 Task: Design a Screen Flow that allows users to update their contact information, such as email address, phone number, and mailing address.
Action: Mouse moved to (638, 44)
Screenshot: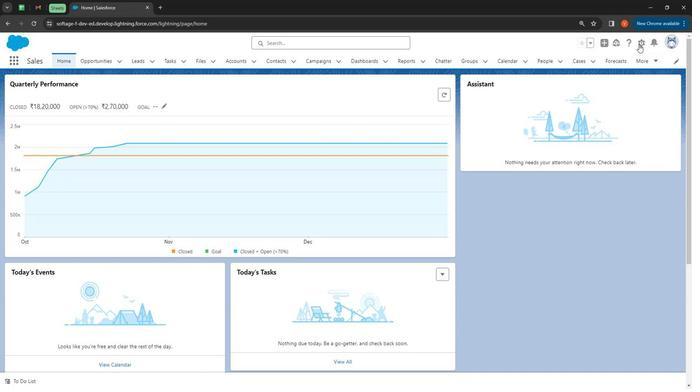 
Action: Mouse pressed left at (638, 44)
Screenshot: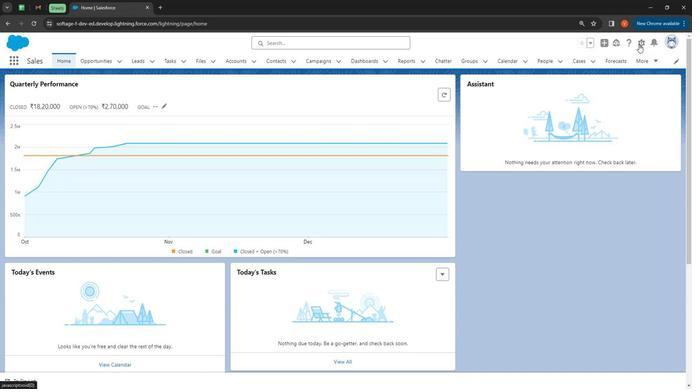 
Action: Mouse moved to (623, 60)
Screenshot: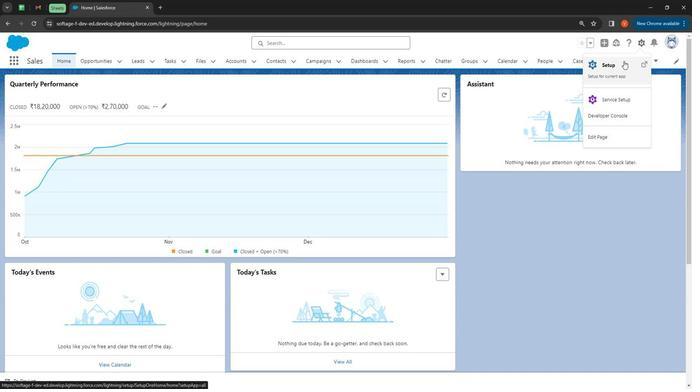 
Action: Mouse pressed left at (623, 60)
Screenshot: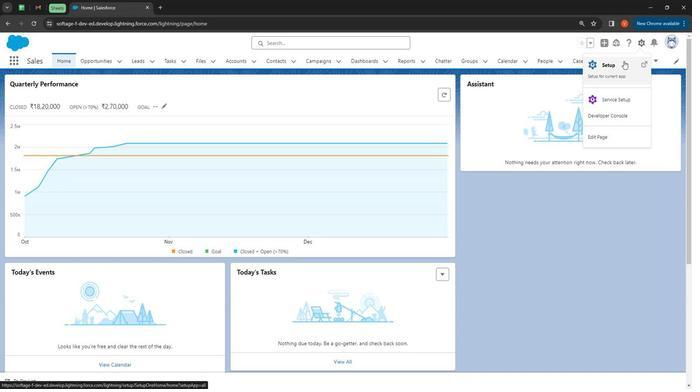 
Action: Mouse moved to (36, 83)
Screenshot: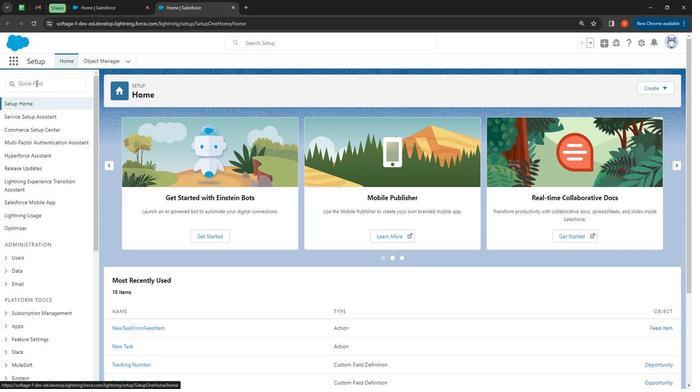 
Action: Mouse pressed left at (36, 83)
Screenshot: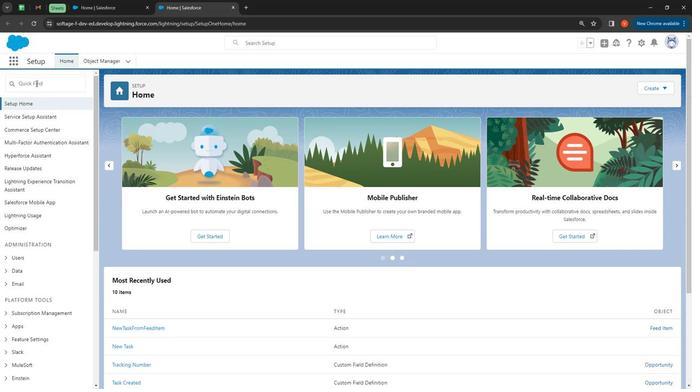 
Action: Mouse moved to (40, 89)
Screenshot: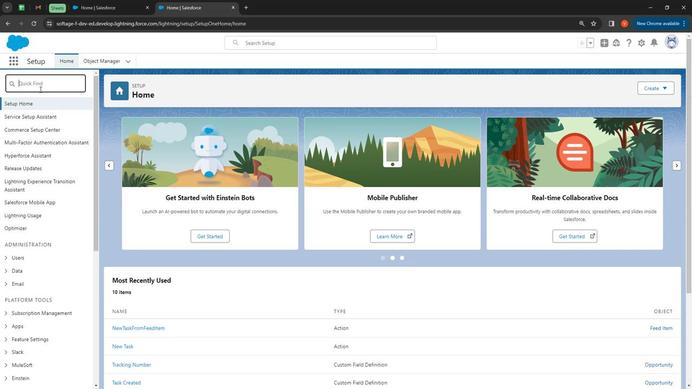 
Action: Key pressed flows
Screenshot: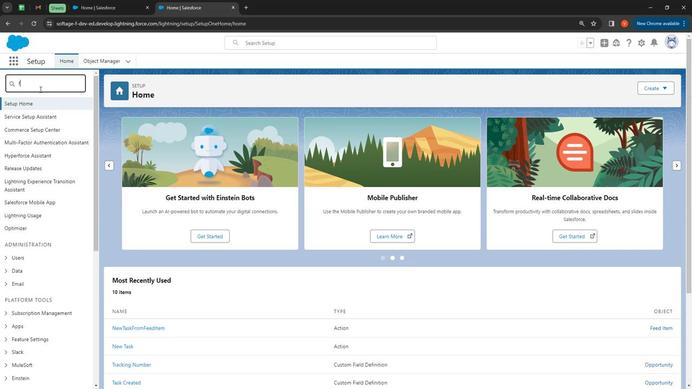 
Action: Mouse moved to (31, 115)
Screenshot: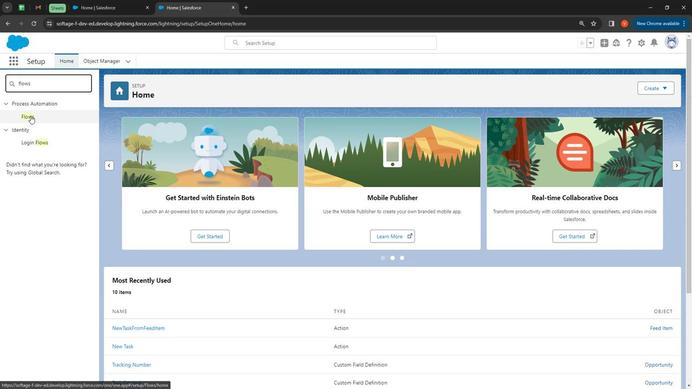
Action: Mouse pressed left at (31, 115)
Screenshot: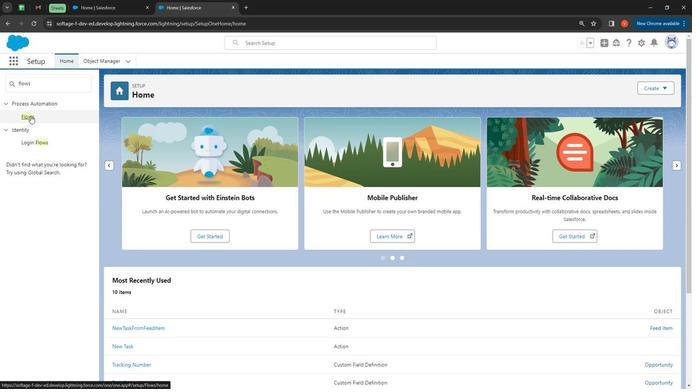 
Action: Mouse moved to (652, 87)
Screenshot: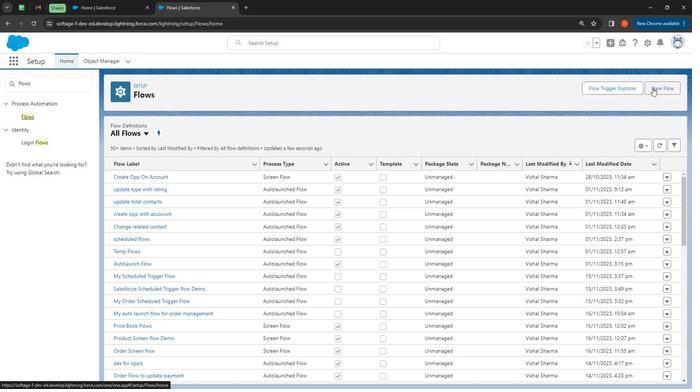 
Action: Mouse pressed left at (652, 87)
Screenshot: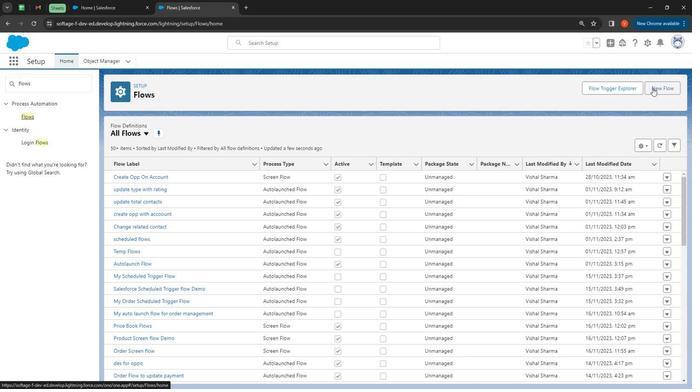 
Action: Mouse moved to (557, 294)
Screenshot: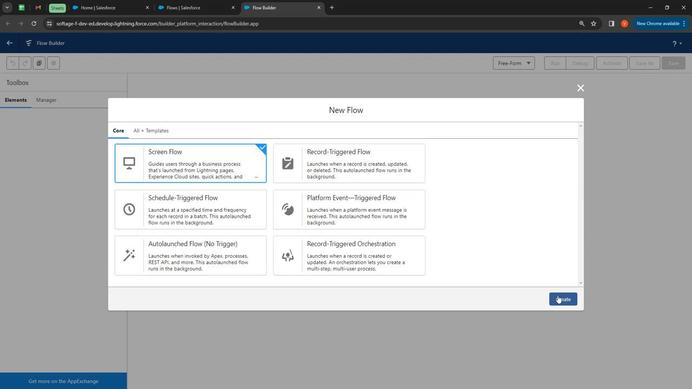 
Action: Mouse pressed left at (557, 294)
Screenshot: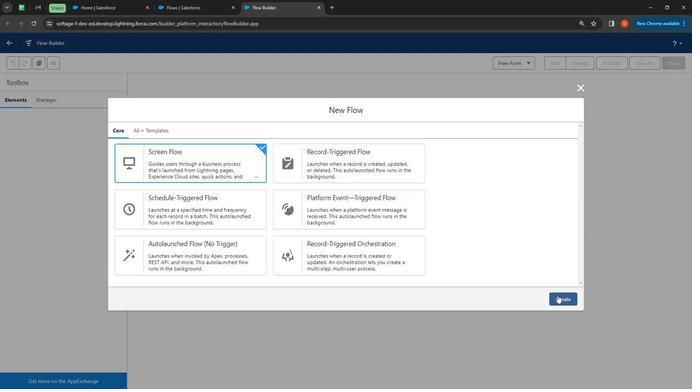 
Action: Mouse moved to (412, 257)
Screenshot: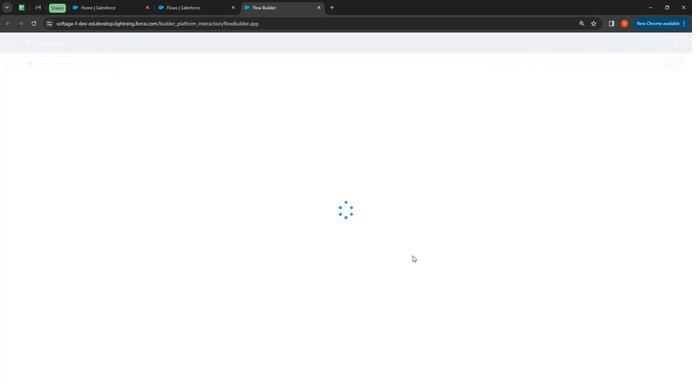 
Action: Mouse pressed left at (412, 257)
Screenshot: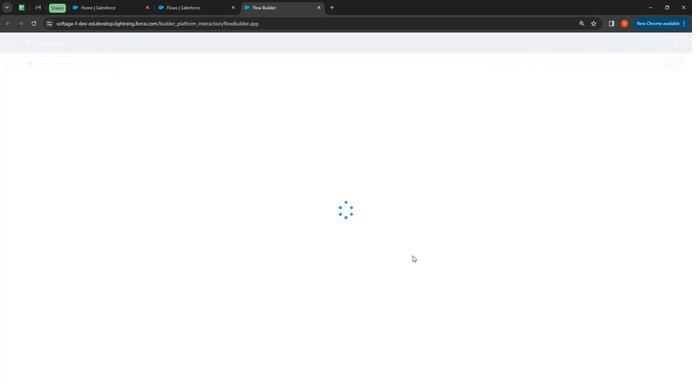 
Action: Mouse moved to (346, 141)
Screenshot: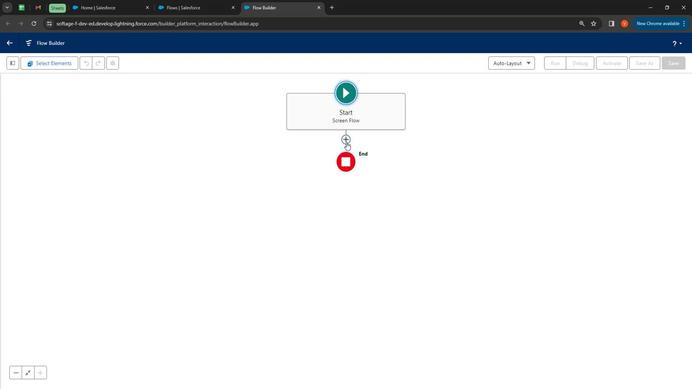 
Action: Mouse pressed left at (346, 141)
Screenshot: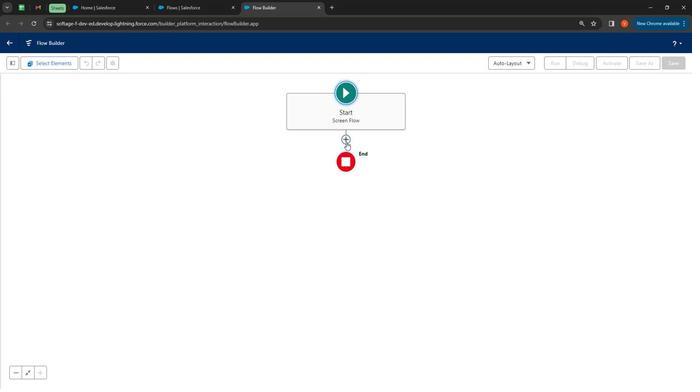 
Action: Mouse moved to (324, 179)
Screenshot: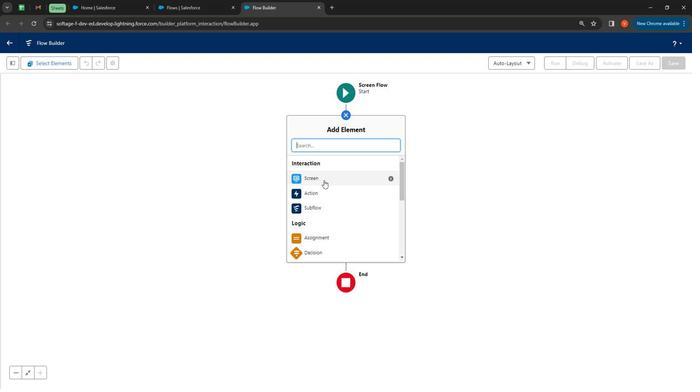 
Action: Mouse pressed left at (324, 179)
Screenshot: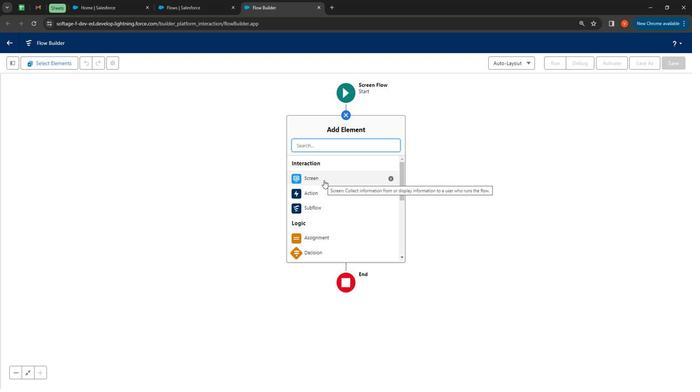 
Action: Mouse moved to (583, 138)
Screenshot: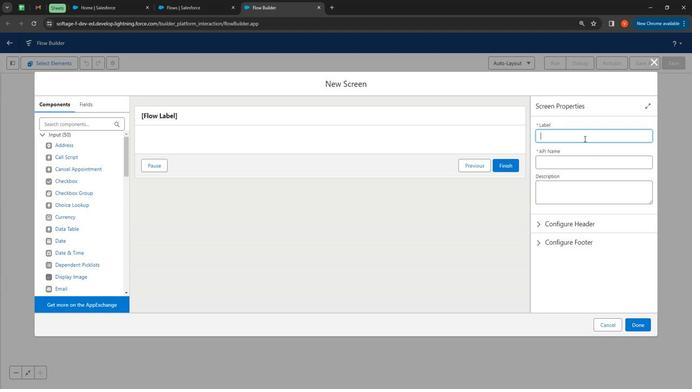 
Action: Mouse pressed left at (583, 138)
Screenshot: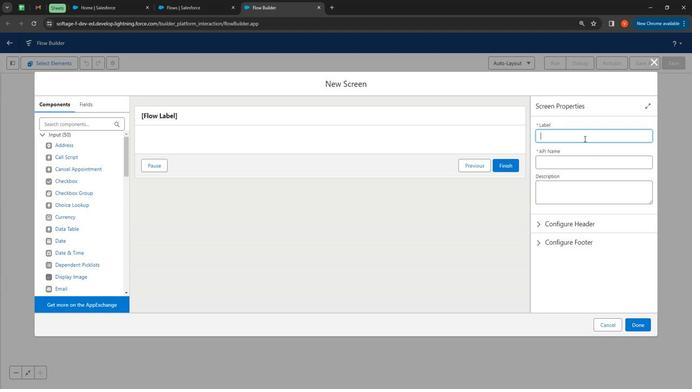 
Action: Key pressed <Key.shift>Contact<Key.space><Key.shift>SCr<Key.backspace><Key.backspace>creem<Key.backspace>n
Screenshot: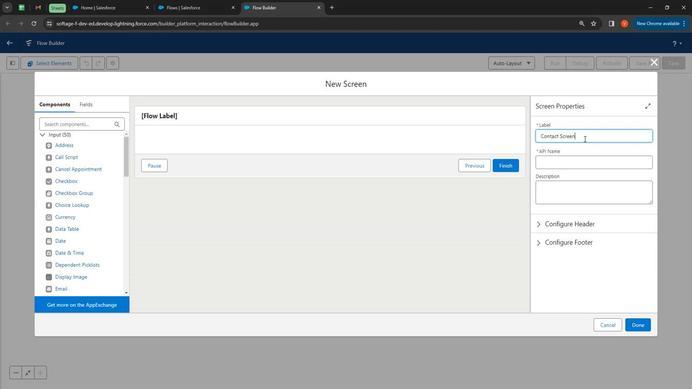 
Action: Mouse moved to (585, 160)
Screenshot: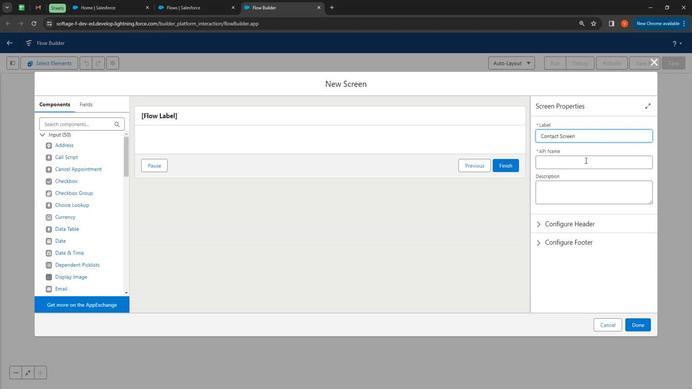 
Action: Mouse pressed left at (585, 160)
Screenshot: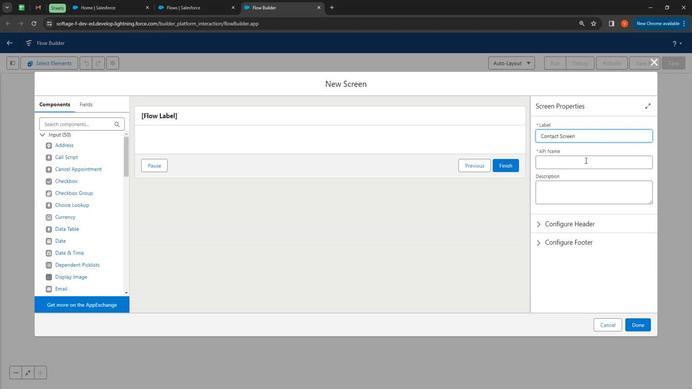 
Action: Mouse moved to (587, 185)
Screenshot: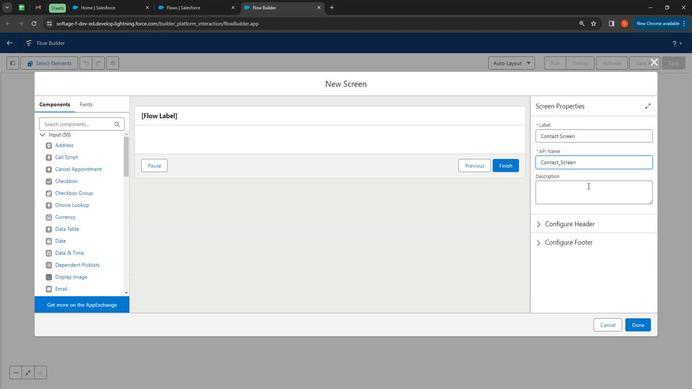 
Action: Mouse pressed left at (587, 185)
Screenshot: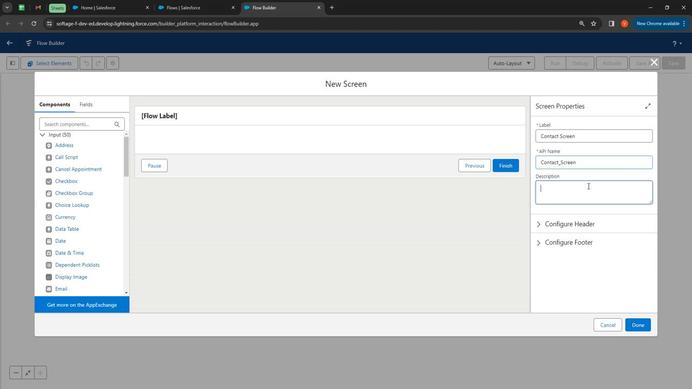 
Action: Key pressed <Key.shift><Key.shift><Key.shift><Key.shift><Key.shift><Key.shift><Key.shift><Key.shift><Key.shift><Key.shift><Key.shift><Key.shift><Key.shift>Contact<Key.space><Key.shift>Screen<Key.space>on<Key.space><Key.shift><Key.shift><Key.shift><Key.shift><Key.shift><Key.shift><Key.shift><Key.shift><Key.shift><Key.shift><Key.shift><Key.shift><Key.shift><Key.shift><Key.shift><Key.shift><Key.shift><Key.shift><Key.shift><Key.shift><Key.shift><Key.shift><Key.shift>Update<Key.space><Key.shift>Flow<Key.space><Key.shift>On<Key.space><Key.shift>Contact
Screenshot: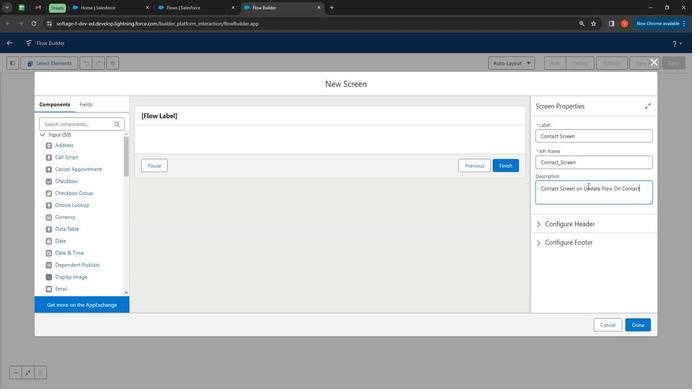 
Action: Mouse moved to (543, 167)
Screenshot: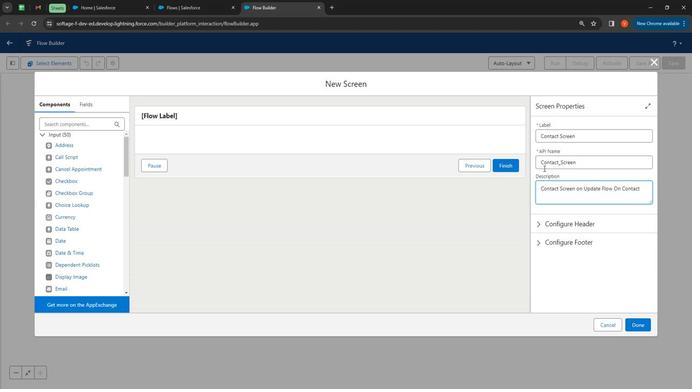 
Action: Key pressed .
Screenshot: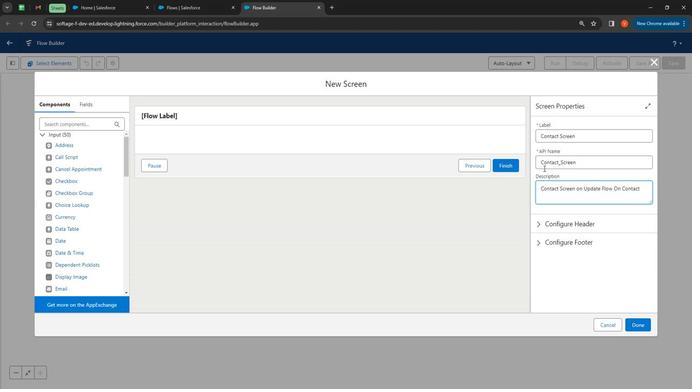 
Action: Mouse moved to (94, 121)
Screenshot: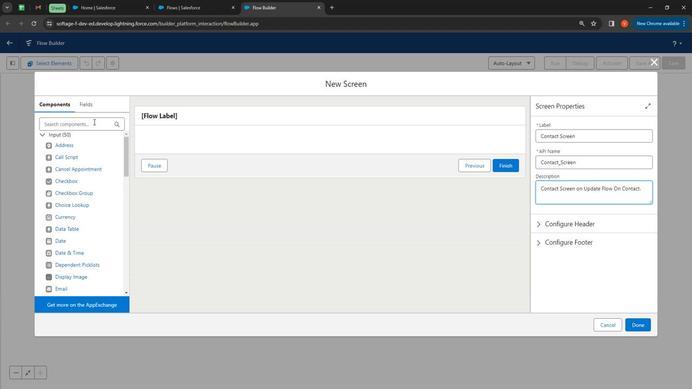 
Action: Mouse pressed left at (94, 121)
Screenshot: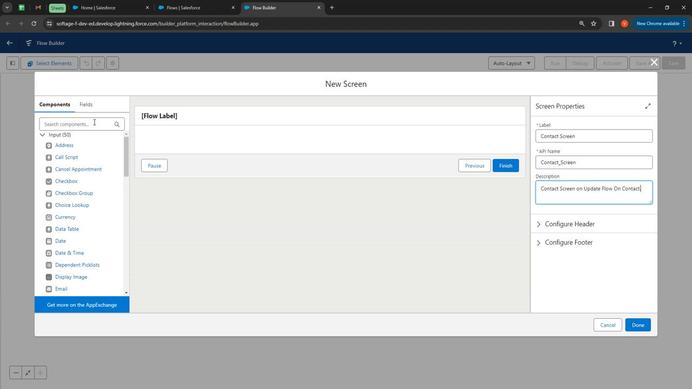 
Action: Mouse moved to (113, 101)
Screenshot: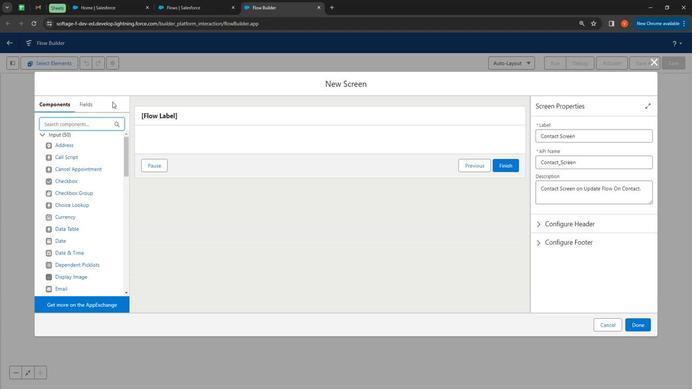 
Action: Key pressed text
Screenshot: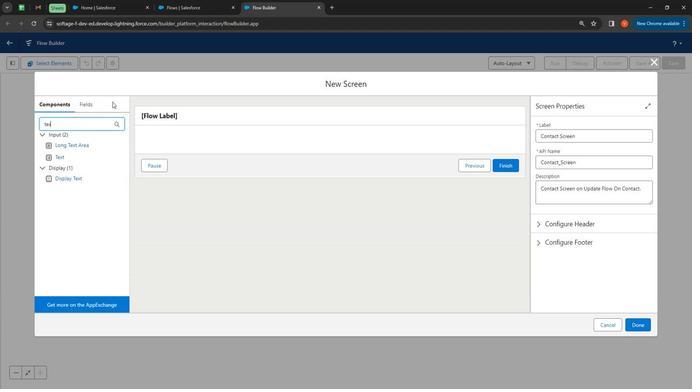
Action: Mouse moved to (59, 155)
Screenshot: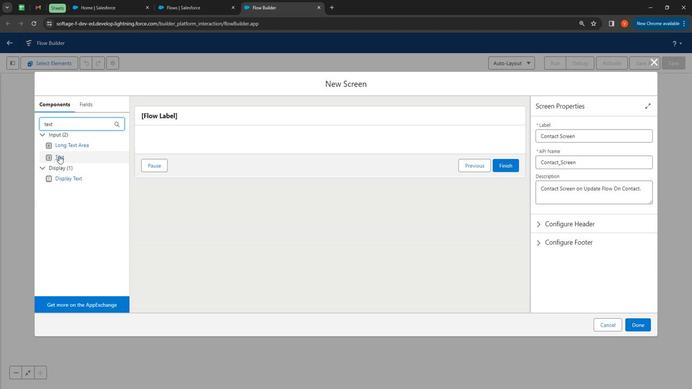 
Action: Mouse pressed left at (59, 155)
Screenshot: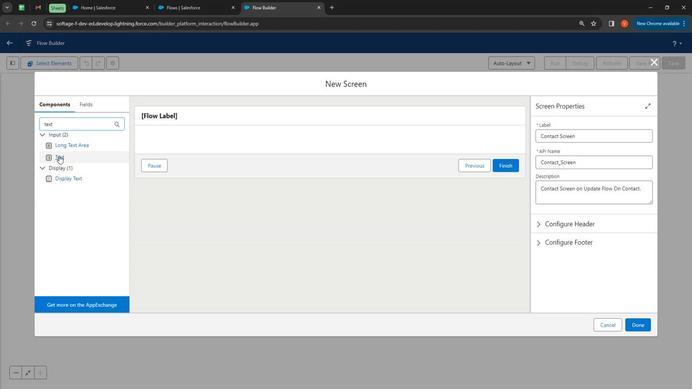 
Action: Mouse moved to (552, 135)
Screenshot: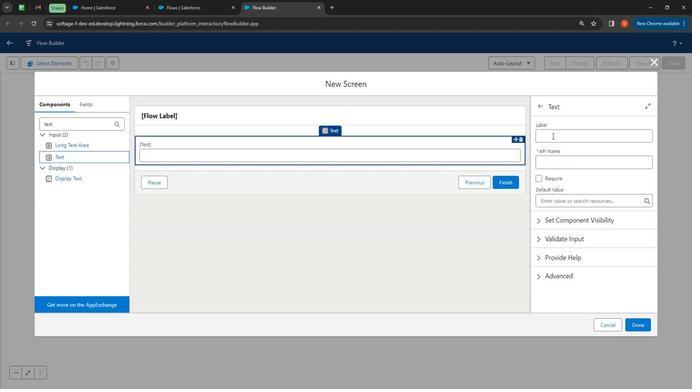 
Action: Mouse pressed left at (552, 135)
Screenshot: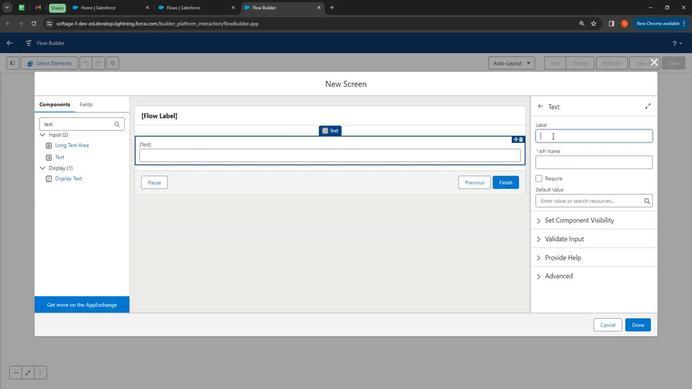 
Action: Mouse moved to (428, 130)
Screenshot: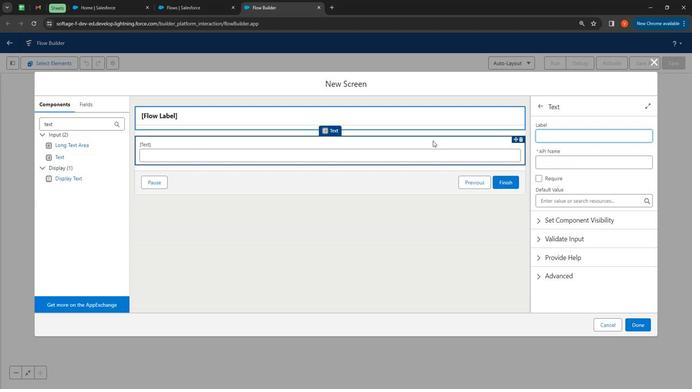 
Action: Key pressed <Key.shift>
Screenshot: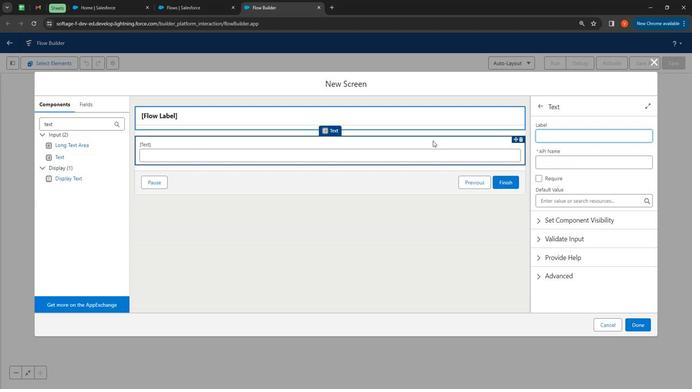 
Action: Mouse moved to (435, 154)
Screenshot: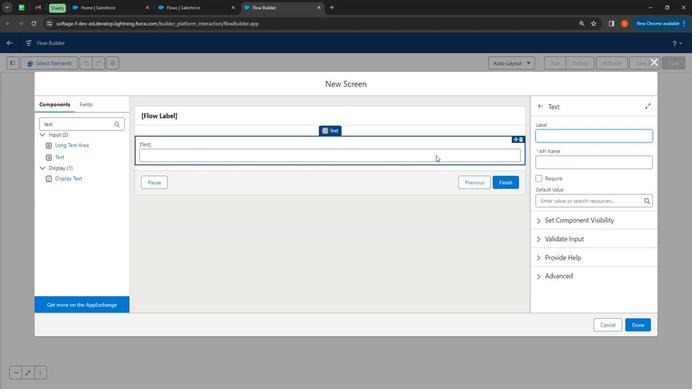 
Action: Key pressed <Key.shift><Key.shift><Key.shift><Key.shift><Key.shift><Key.shift><Key.shift><Key.shift><Key.shift><Key.shift><Key.shift><Key.shift><Key.shift><Key.shift><Key.shift><Key.shift><Key.shift><Key.shift>First<Key.space>n<Key.shift><Key.backspace><Key.shift>Name
Screenshot: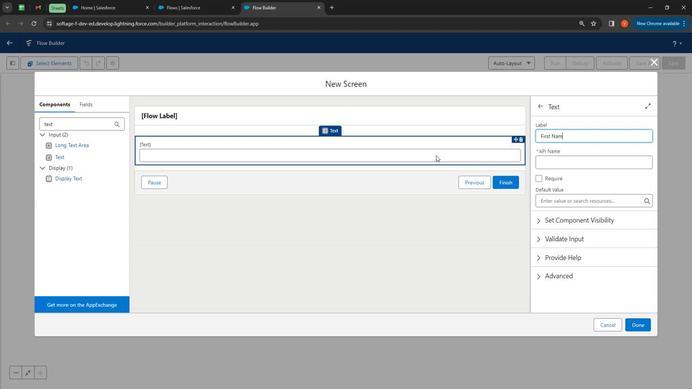 
Action: Mouse moved to (579, 161)
Screenshot: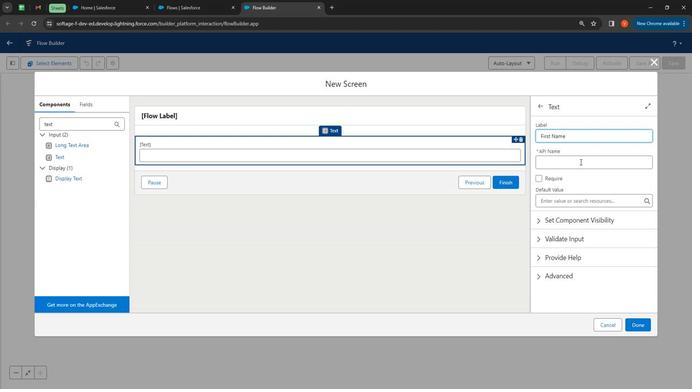 
Action: Mouse pressed left at (579, 161)
Screenshot: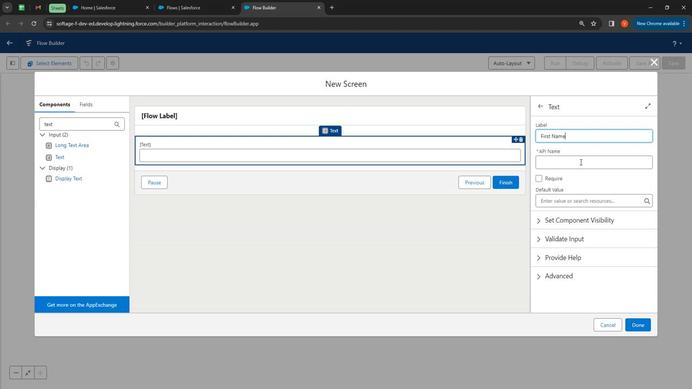 
Action: Mouse moved to (65, 157)
Screenshot: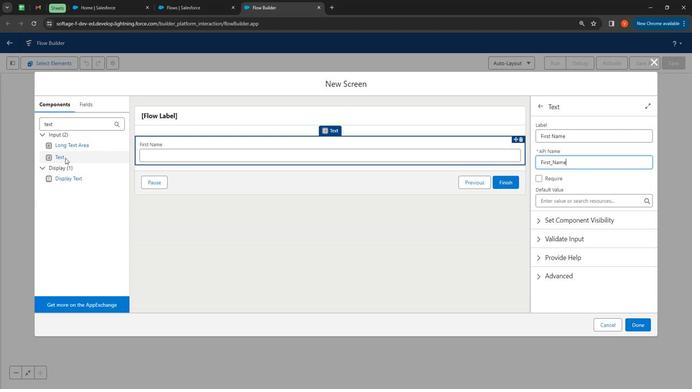 
Action: Mouse pressed left at (65, 157)
Screenshot: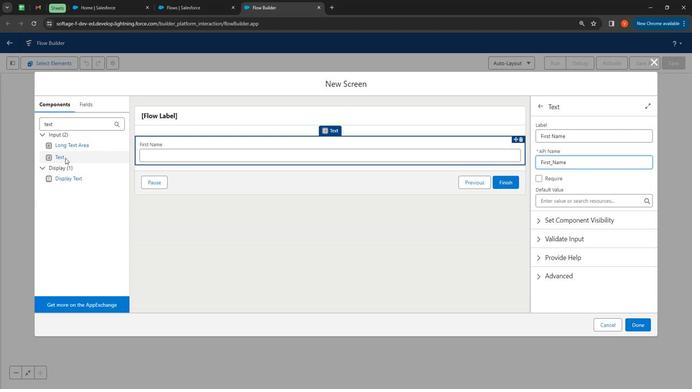 
Action: Mouse moved to (550, 139)
Screenshot: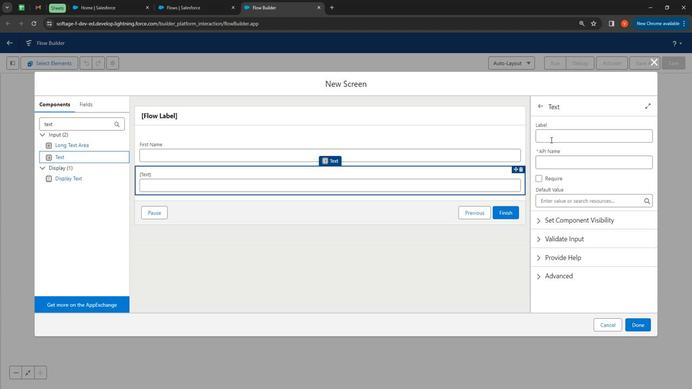 
Action: Mouse pressed left at (550, 139)
Screenshot: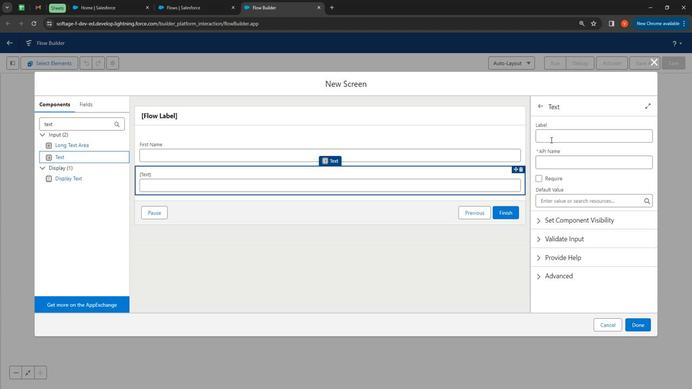 
Action: Mouse moved to (426, 165)
Screenshot: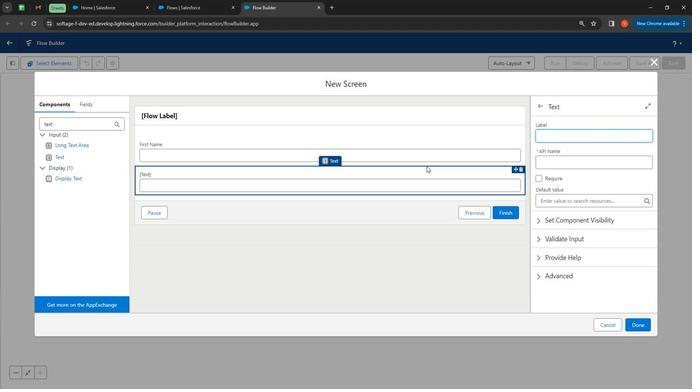 
Action: Key pressed <Key.shift><Key.shift><Key.shift><Key.shift><Key.shift><Key.shift><Key.shift><Key.shift><Key.shift><Key.shift><Key.shift><Key.shift><Key.shift><Key.shift><Key.shift><Key.shift><Key.shift><Key.shift><Key.shift><Key.shift><Key.shift><Key.shift><Key.shift><Key.shift><Key.shift><Key.shift><Key.shift>Last<Key.space><Key.shift>Name
Screenshot: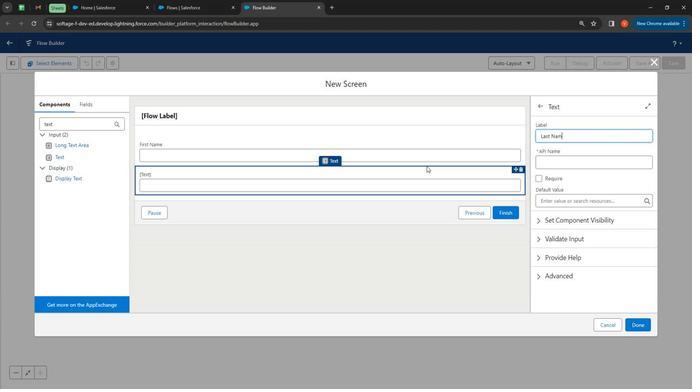 
Action: Mouse moved to (553, 176)
Screenshot: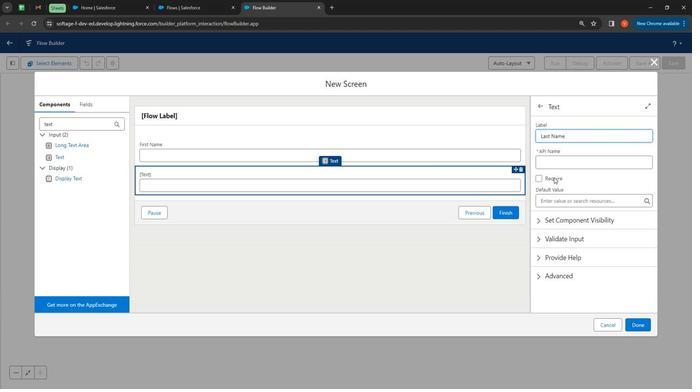
Action: Mouse pressed left at (553, 176)
Screenshot: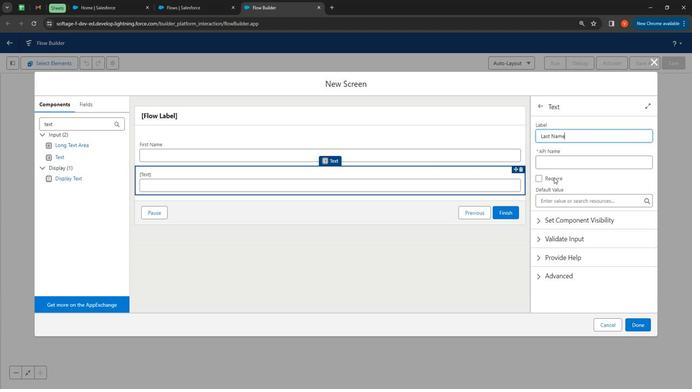 
Action: Mouse moved to (67, 123)
Screenshot: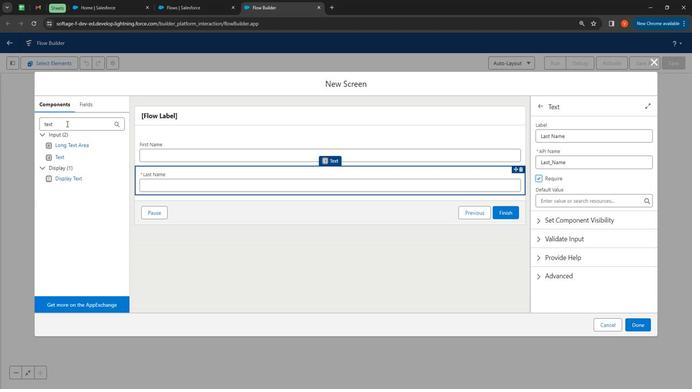 
Action: Mouse pressed left at (67, 123)
Screenshot: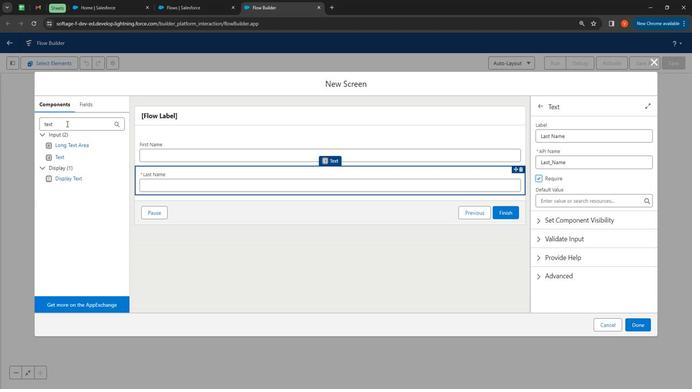 
Action: Mouse pressed left at (67, 123)
Screenshot: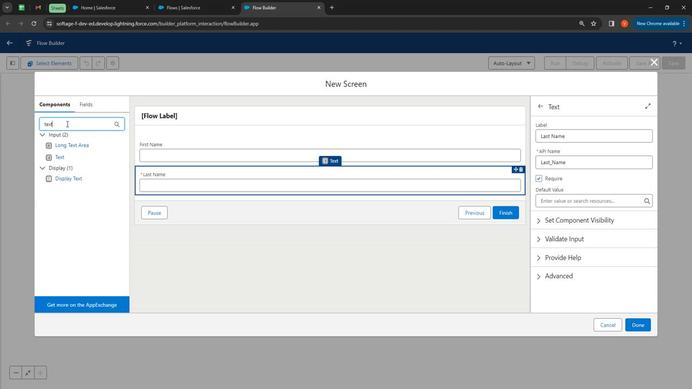 
Action: Mouse moved to (65, 120)
Screenshot: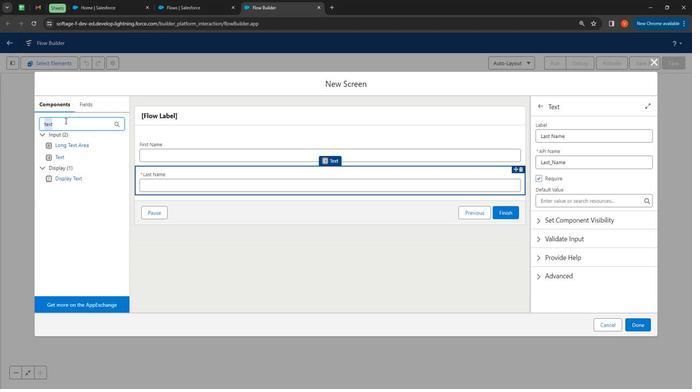 
Action: Key pressed pick
Screenshot: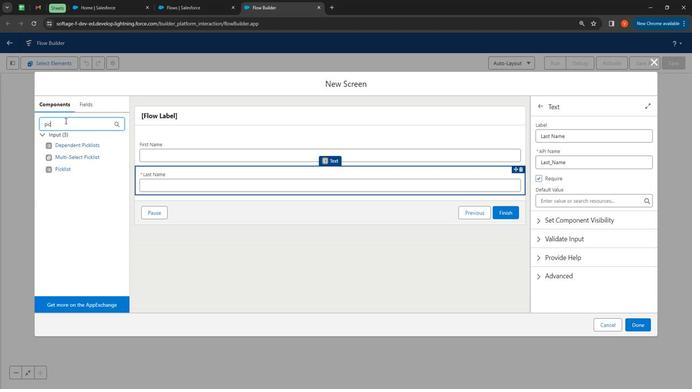 
Action: Mouse moved to (64, 164)
Screenshot: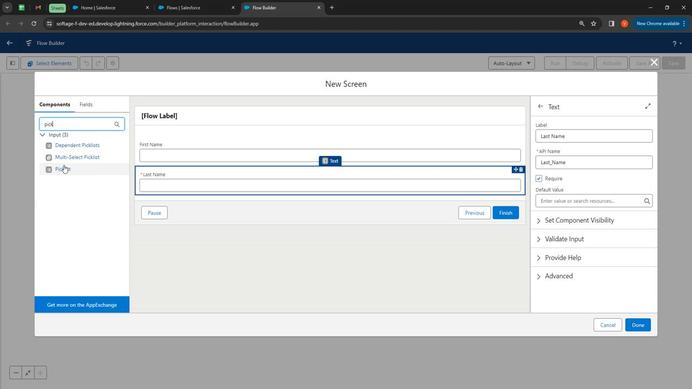 
Action: Mouse pressed left at (64, 164)
Screenshot: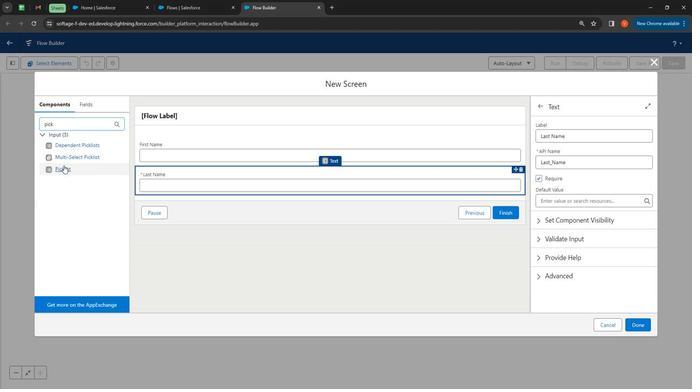 
Action: Mouse moved to (559, 139)
Screenshot: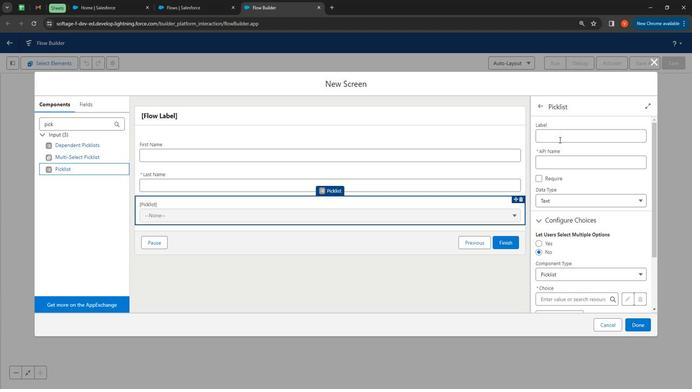 
Action: Mouse pressed left at (559, 139)
Screenshot: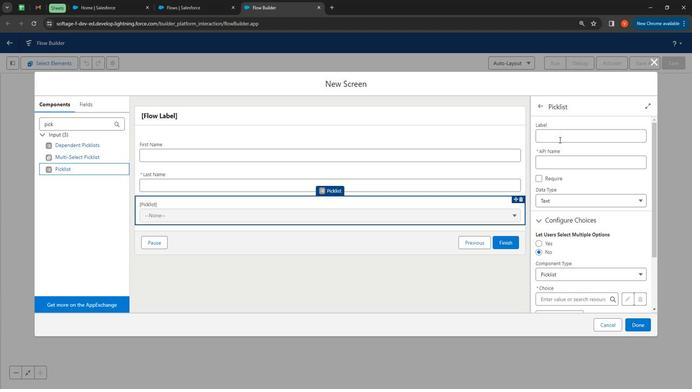 
Action: Mouse moved to (403, 156)
Screenshot: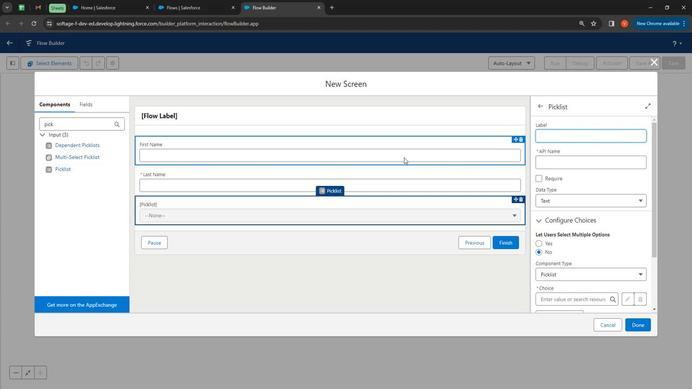 
Action: Key pressed <Key.shift><Key.shift><Key.shift><Key.shift><Key.shift><Key.shift><Key.shift><Key.shift><Key.shift><Key.shift><Key.shift><Key.shift><Key.shift><Key.shift><Key.shift>Salutatuion
Screenshot: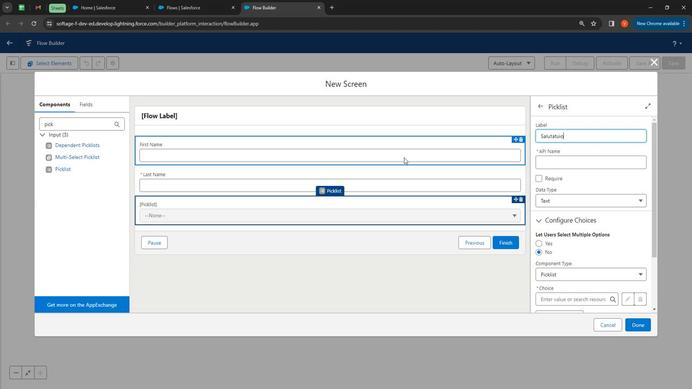 
Action: Mouse moved to (452, 44)
Screenshot: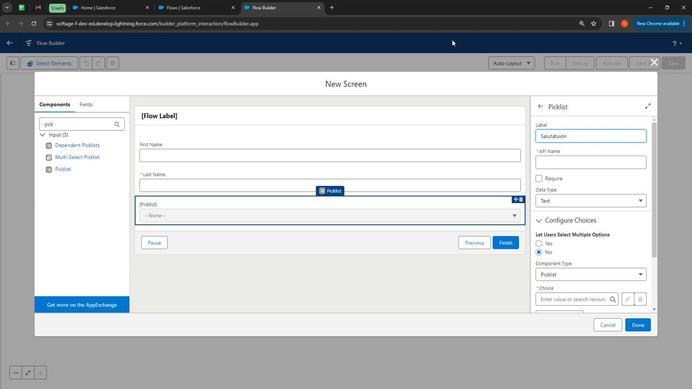 
Action: Key pressed <Key.space>
Screenshot: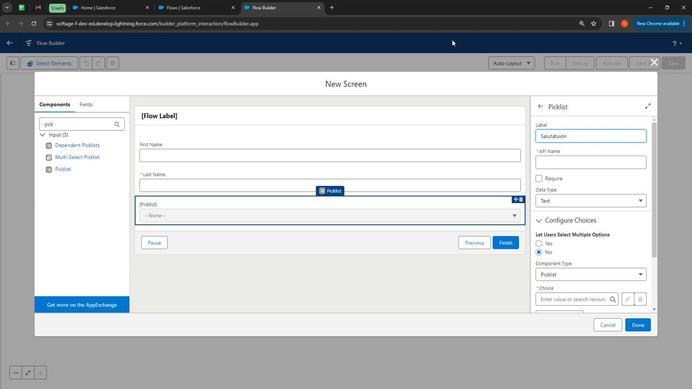 
Action: Mouse moved to (548, 132)
Screenshot: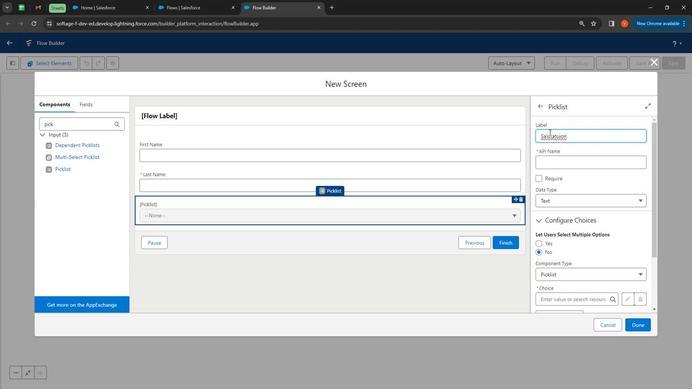 
Action: Mouse pressed right at (548, 132)
Screenshot: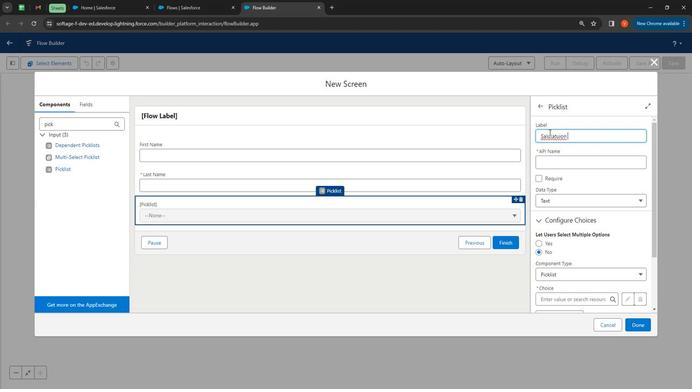 
Action: Mouse moved to (566, 140)
Screenshot: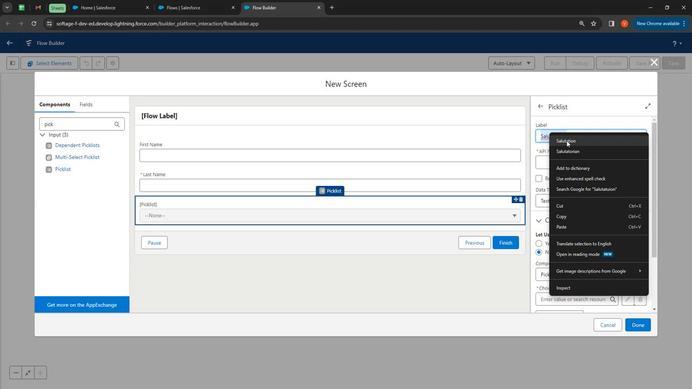 
Action: Mouse pressed left at (566, 140)
Screenshot: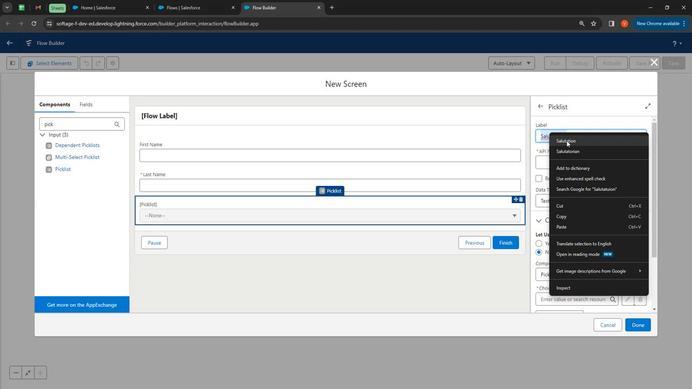 
Action: Mouse moved to (566, 161)
Screenshot: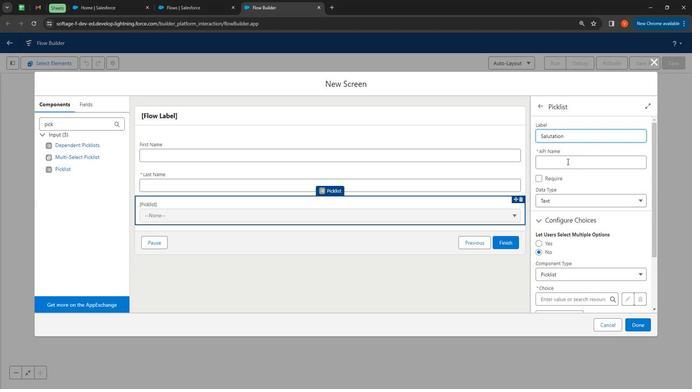 
Action: Mouse pressed left at (566, 161)
Screenshot: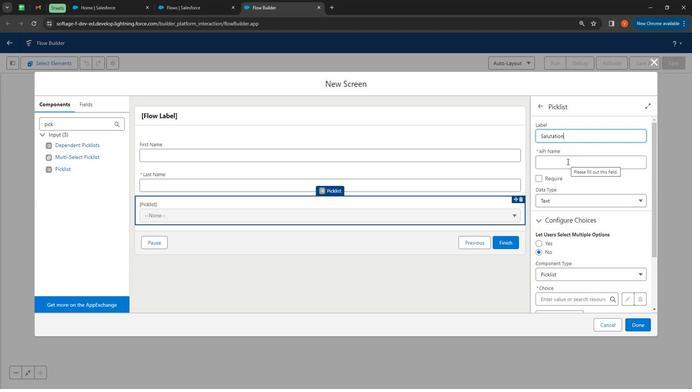 
Action: Mouse moved to (554, 278)
Screenshot: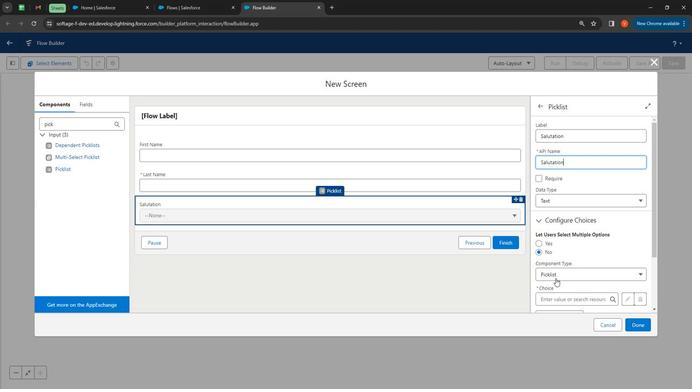 
Action: Mouse scrolled (554, 278) with delta (0, 0)
Screenshot: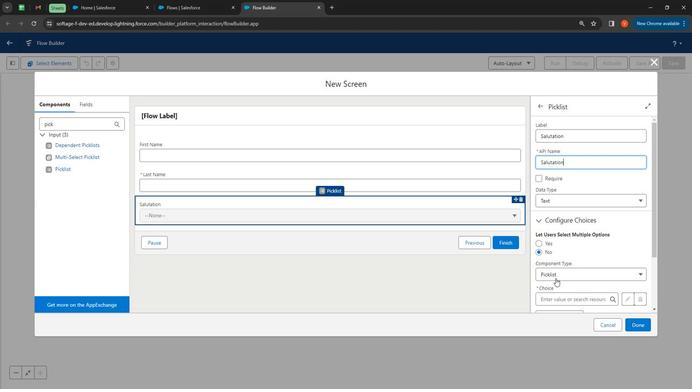 
Action: Mouse moved to (555, 277)
Screenshot: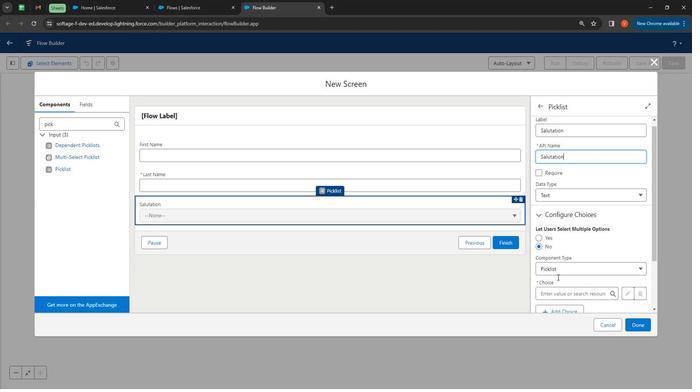 
Action: Mouse scrolled (555, 277) with delta (0, 0)
Screenshot: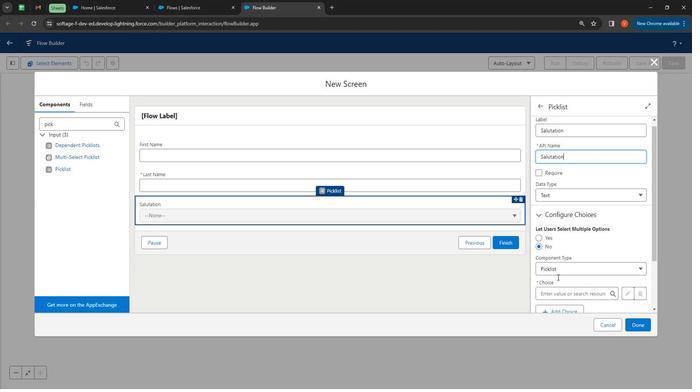 
Action: Mouse moved to (558, 275)
Screenshot: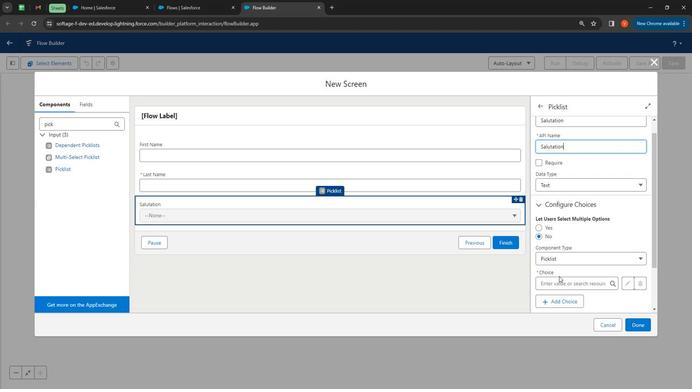 
Action: Mouse scrolled (558, 274) with delta (0, 0)
Screenshot: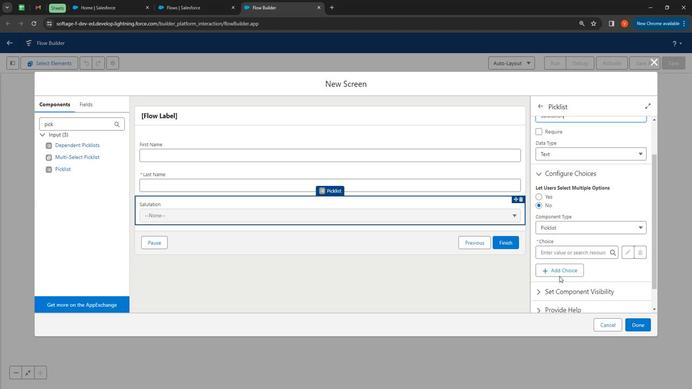 
Action: Mouse scrolled (558, 274) with delta (0, 0)
Screenshot: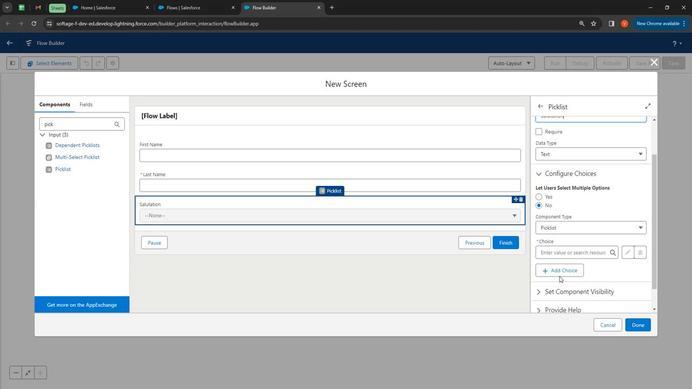 
Action: Mouse moved to (569, 225)
Screenshot: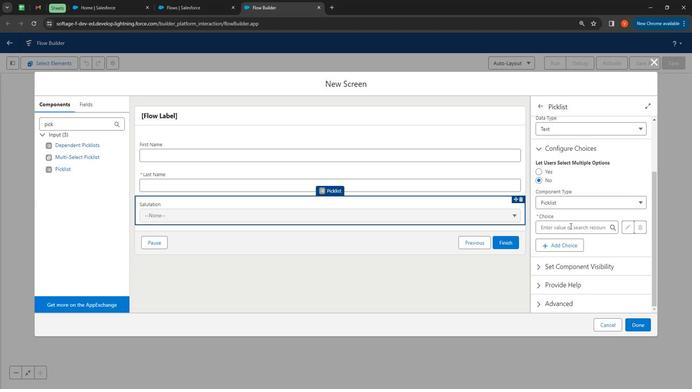 
Action: Mouse pressed left at (569, 225)
Screenshot: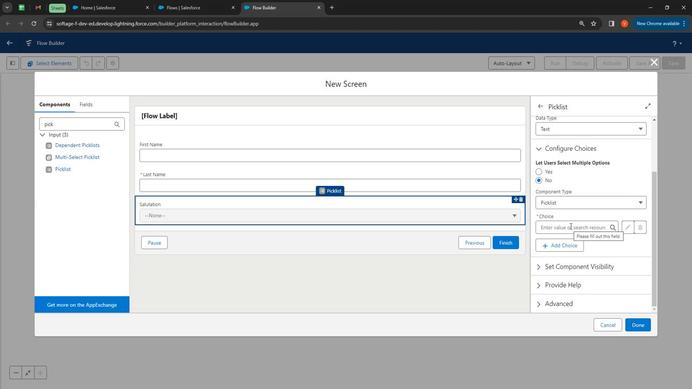 
Action: Mouse moved to (565, 239)
Screenshot: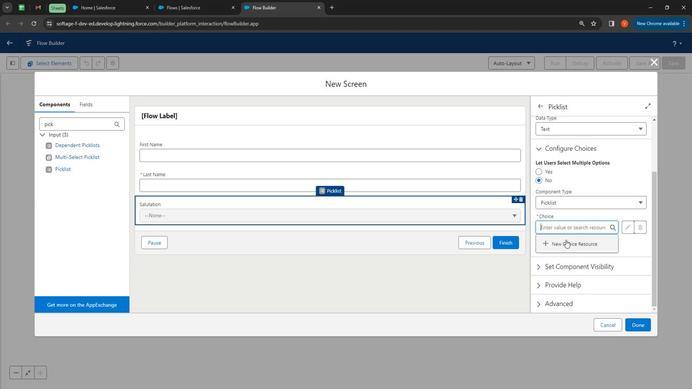 
Action: Mouse pressed left at (565, 239)
Screenshot: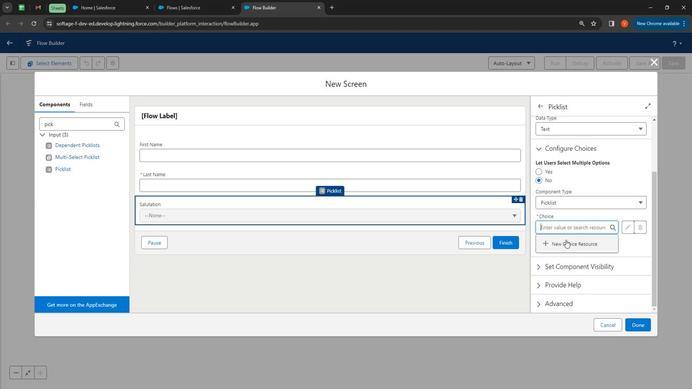 
Action: Mouse moved to (234, 176)
Screenshot: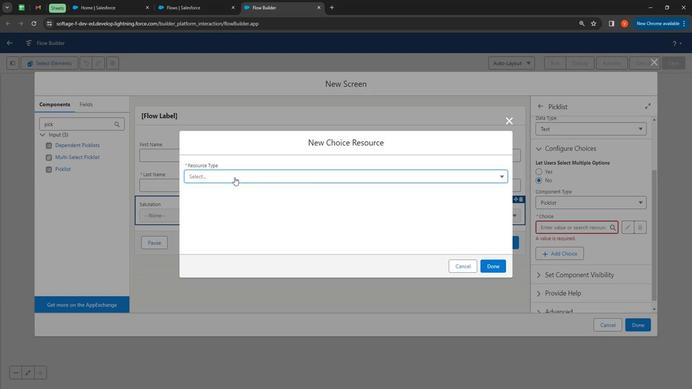 
Action: Mouse pressed left at (234, 176)
Screenshot: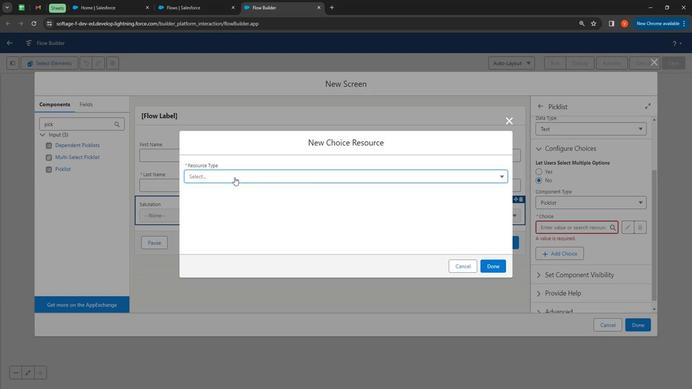 
Action: Mouse moved to (233, 195)
Screenshot: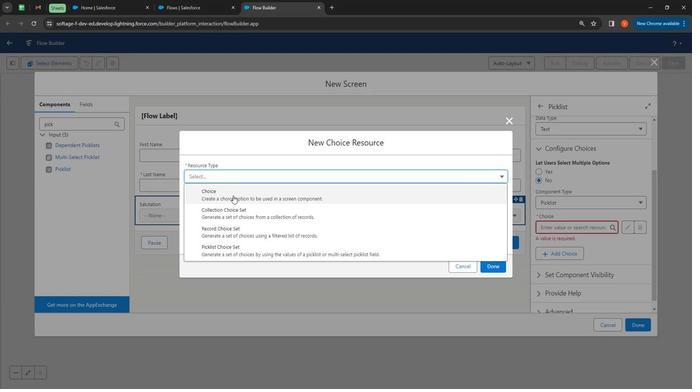 
Action: Mouse pressed left at (233, 195)
Screenshot: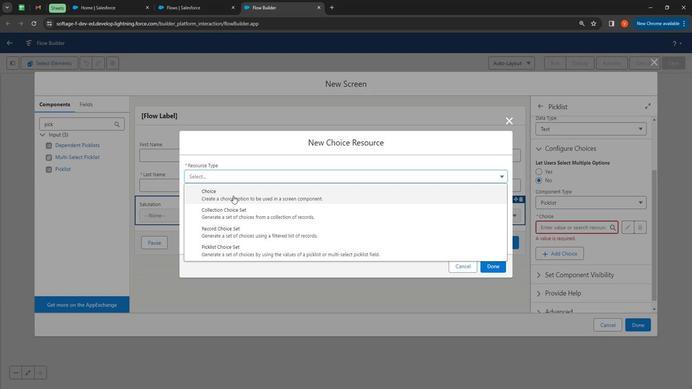 
Action: Mouse moved to (209, 7)
Screenshot: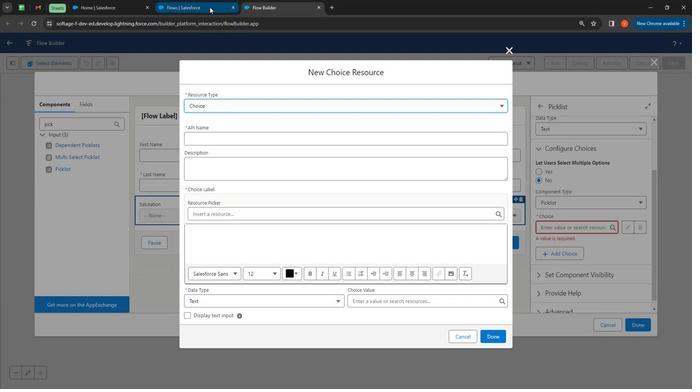 
Action: Mouse pressed left at (209, 7)
Screenshot: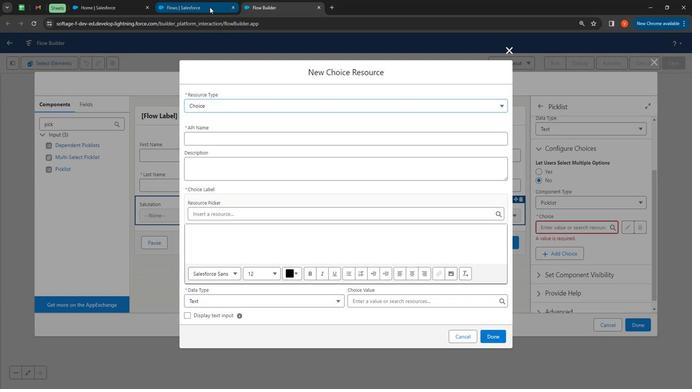 
Action: Mouse moved to (91, 64)
Screenshot: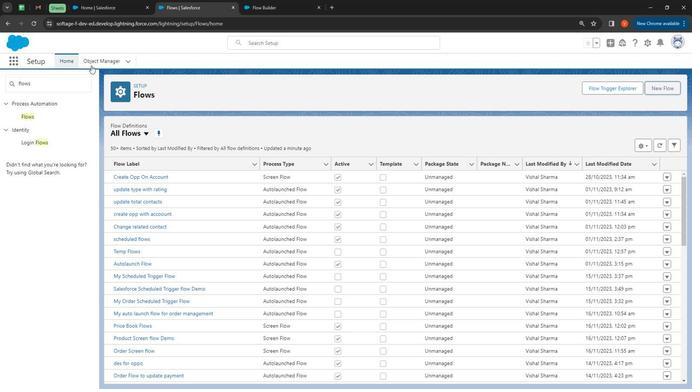 
Action: Mouse pressed left at (91, 64)
Screenshot: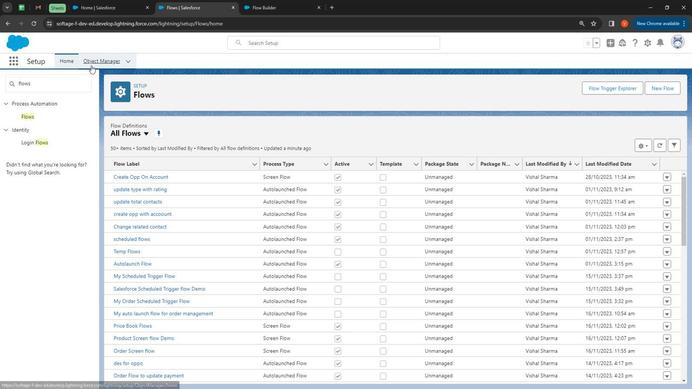 
Action: Mouse moved to (543, 88)
Screenshot: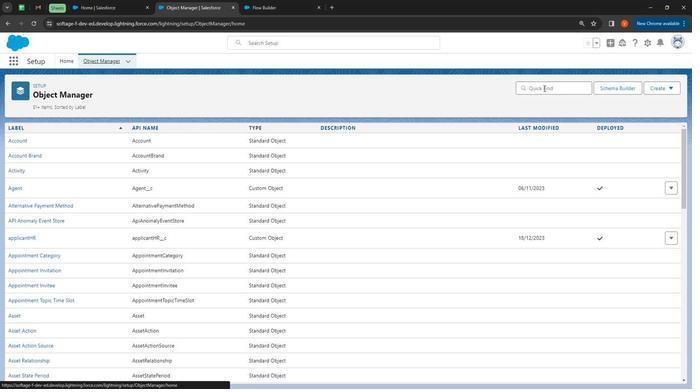 
Action: Mouse pressed left at (543, 88)
Screenshot: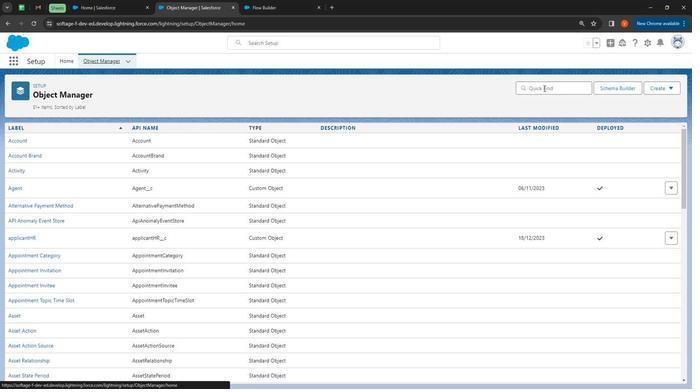 
Action: Mouse moved to (353, 83)
Screenshot: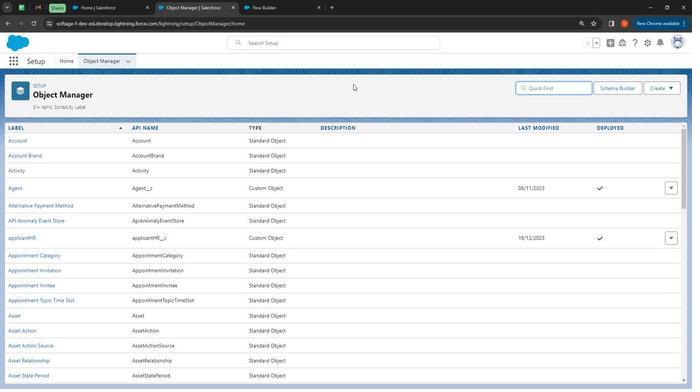
Action: Key pressed contac
Screenshot: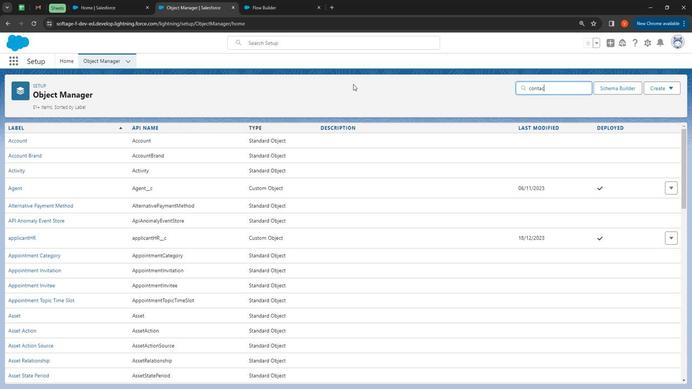 
Action: Mouse moved to (23, 140)
Screenshot: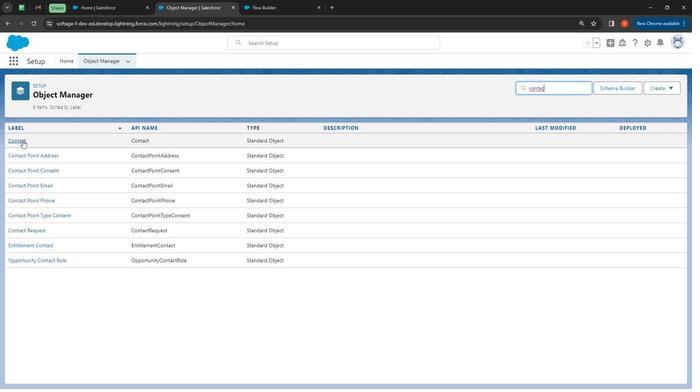 
Action: Mouse pressed left at (23, 140)
Screenshot: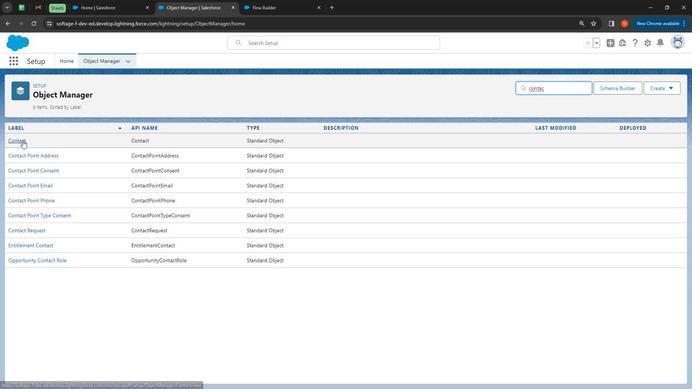 
Action: Mouse moved to (42, 145)
Screenshot: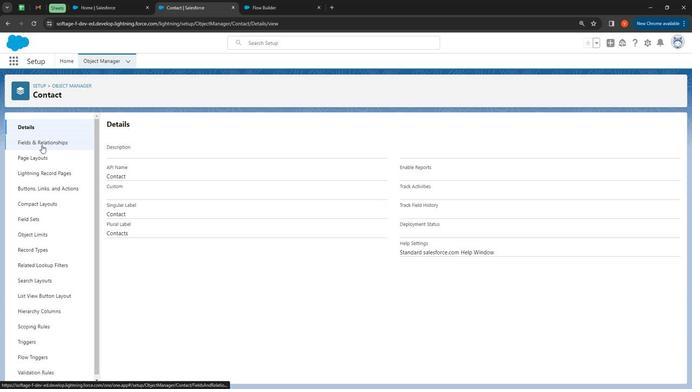 
Action: Mouse pressed left at (42, 145)
Screenshot: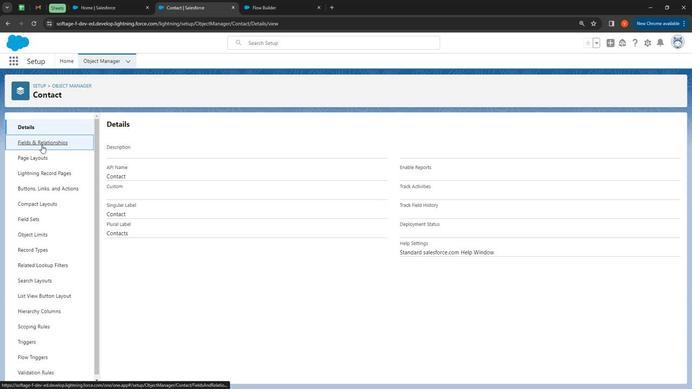 
Action: Mouse moved to (428, 174)
Screenshot: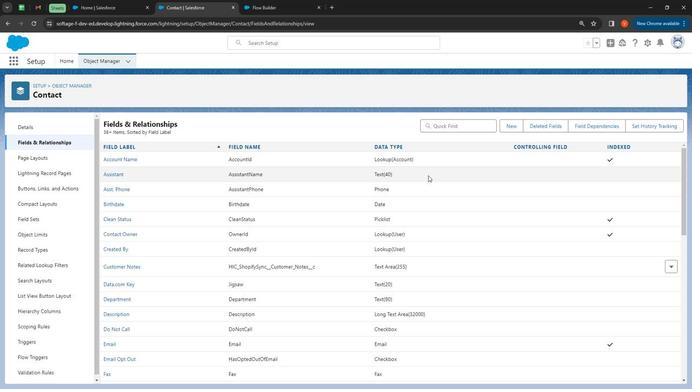
Action: Mouse scrolled (428, 174) with delta (0, 0)
Screenshot: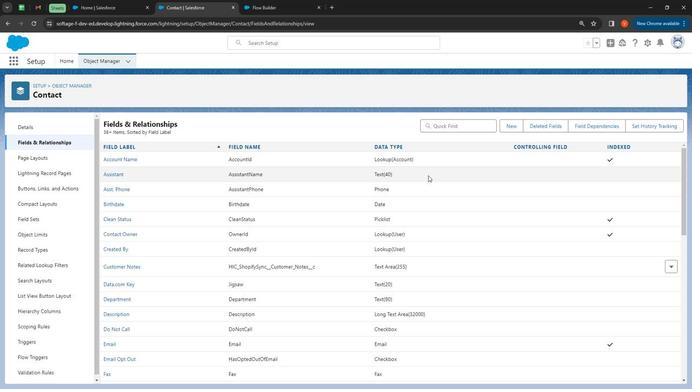 
Action: Mouse moved to (225, 187)
Screenshot: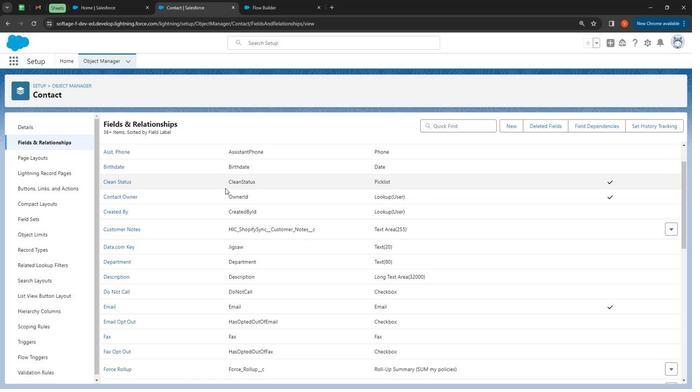 
Action: Mouse scrolled (225, 187) with delta (0, 0)
Screenshot: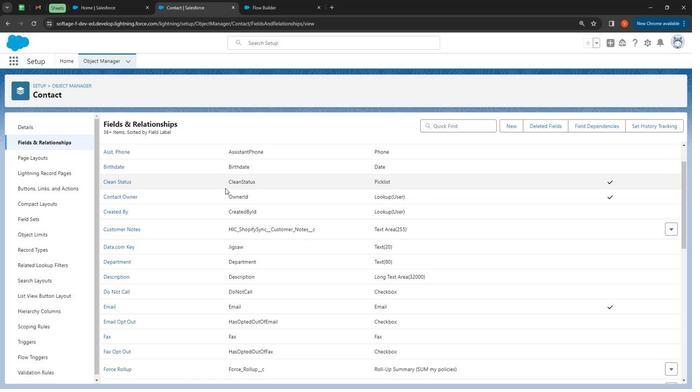 
Action: Mouse moved to (230, 189)
Screenshot: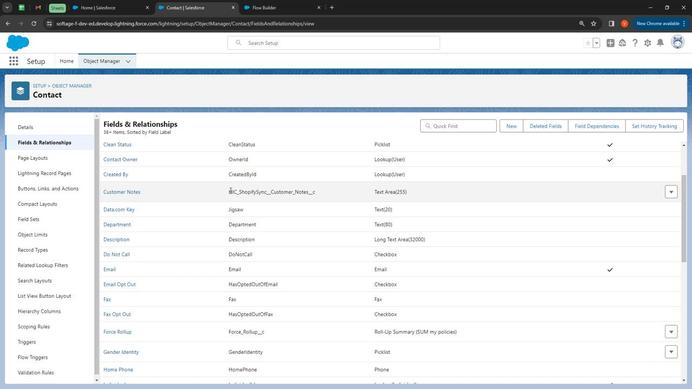 
Action: Mouse scrolled (230, 189) with delta (0, 0)
Screenshot: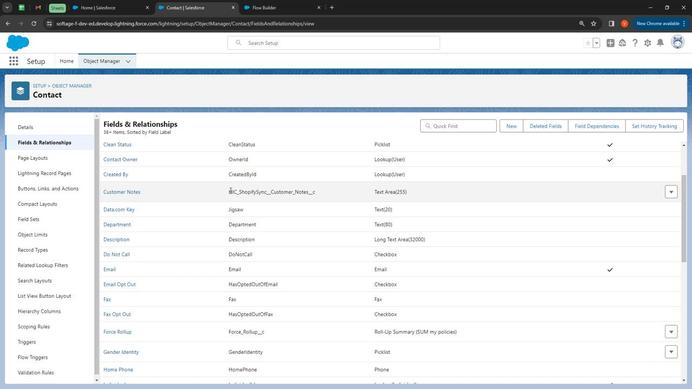 
Action: Mouse scrolled (230, 189) with delta (0, 0)
Screenshot: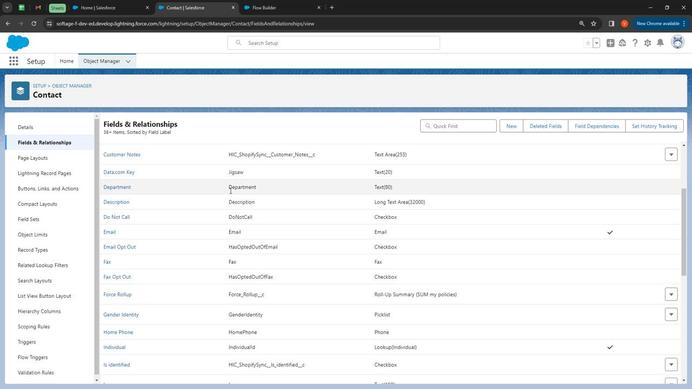
Action: Mouse scrolled (230, 189) with delta (0, 0)
Screenshot: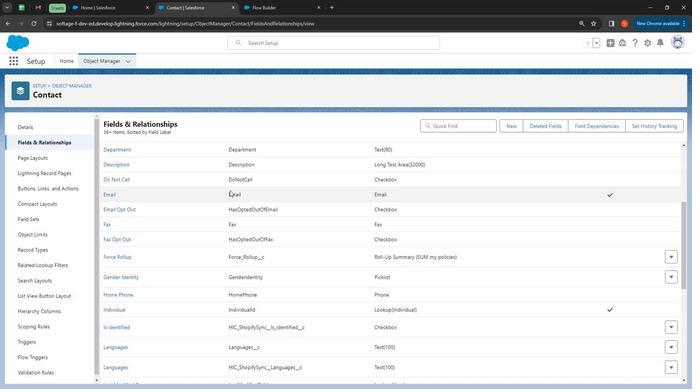 
Action: Mouse scrolled (230, 189) with delta (0, 0)
Screenshot: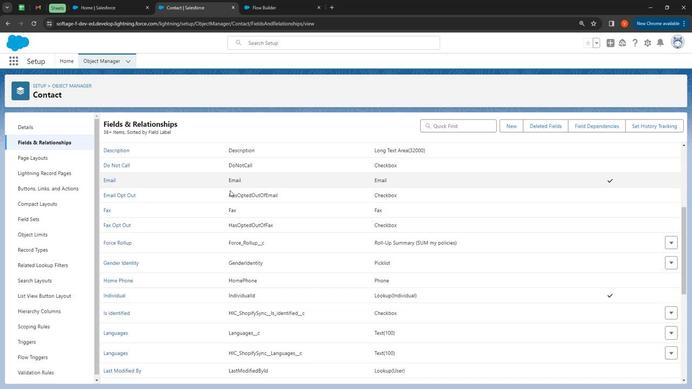 
Action: Mouse scrolled (230, 189) with delta (0, 0)
Screenshot: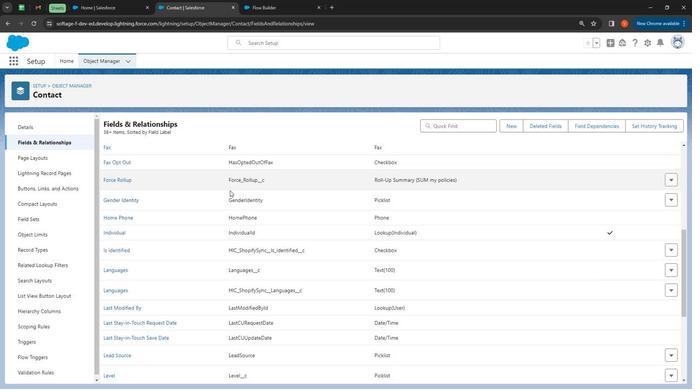 
Action: Mouse scrolled (230, 189) with delta (0, 0)
Screenshot: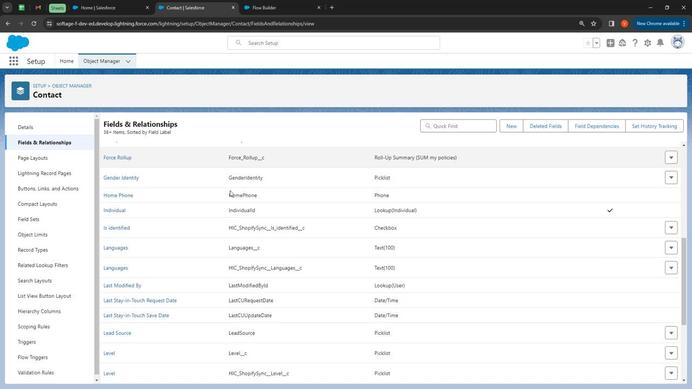 
Action: Mouse scrolled (230, 189) with delta (0, 0)
Screenshot: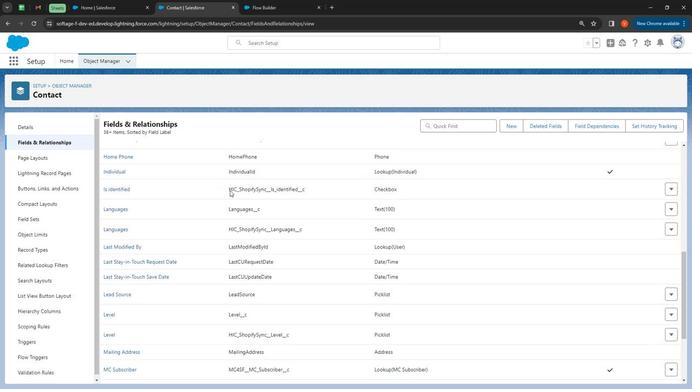 
Action: Mouse scrolled (230, 189) with delta (0, 0)
Screenshot: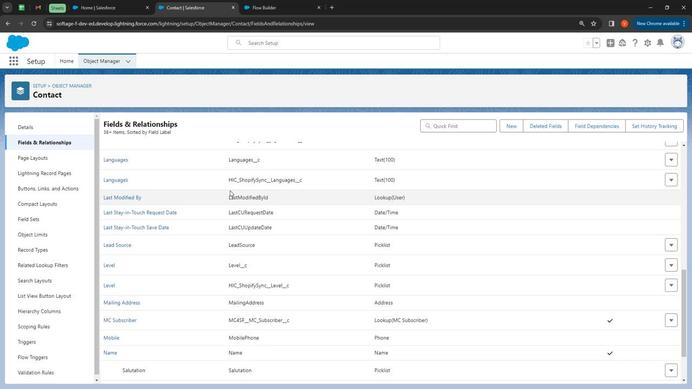 
Action: Mouse scrolled (230, 189) with delta (0, 0)
Screenshot: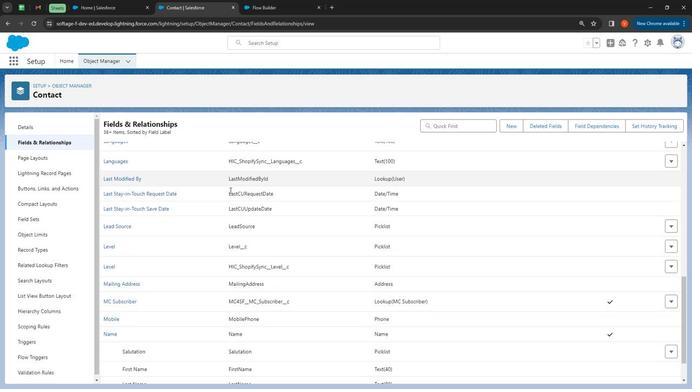
Action: Mouse scrolled (230, 189) with delta (0, 0)
Screenshot: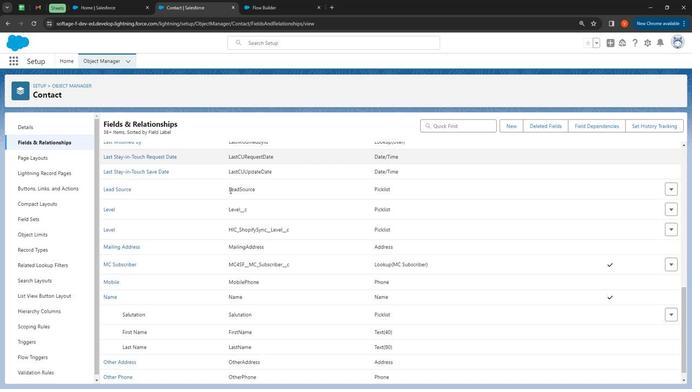 
Action: Mouse moved to (180, 301)
Screenshot: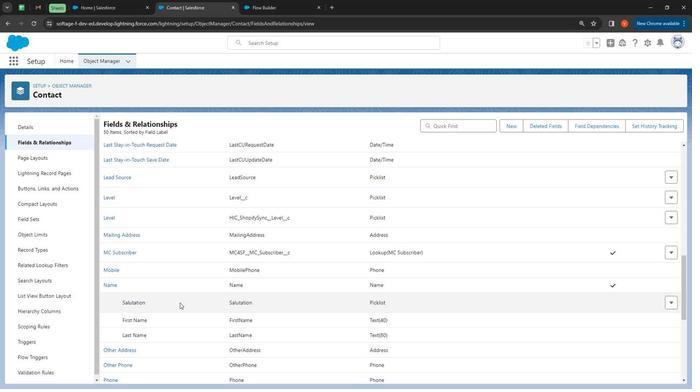 
Action: Mouse scrolled (180, 301) with delta (0, 0)
Screenshot: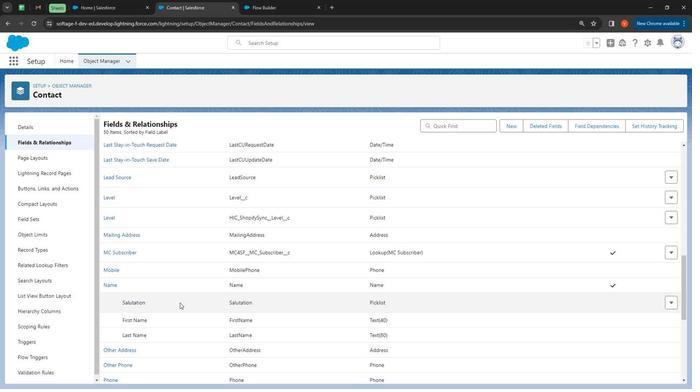 
Action: Mouse moved to (295, 0)
Screenshot: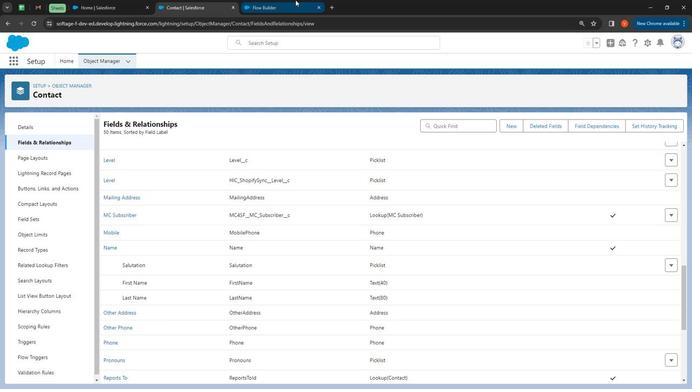 
Action: Mouse pressed left at (295, 0)
Screenshot: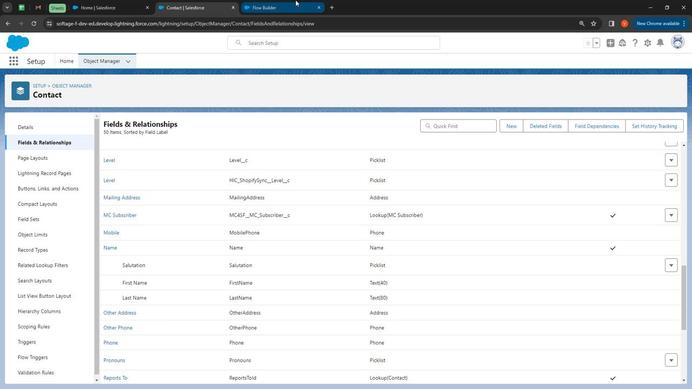 
Action: Mouse moved to (235, 134)
Screenshot: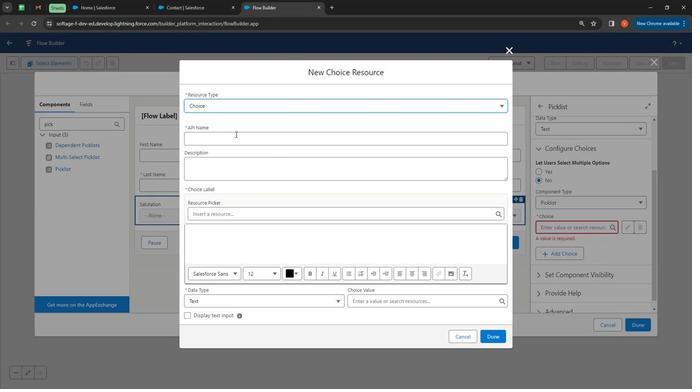 
Action: Mouse pressed left at (235, 134)
Screenshot: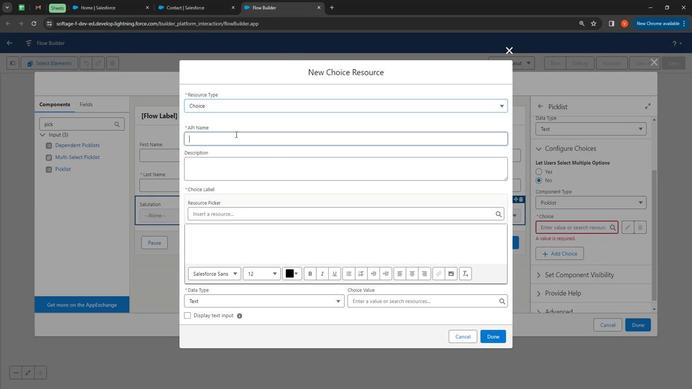 
Action: Key pressed <Key.shift>
Screenshot: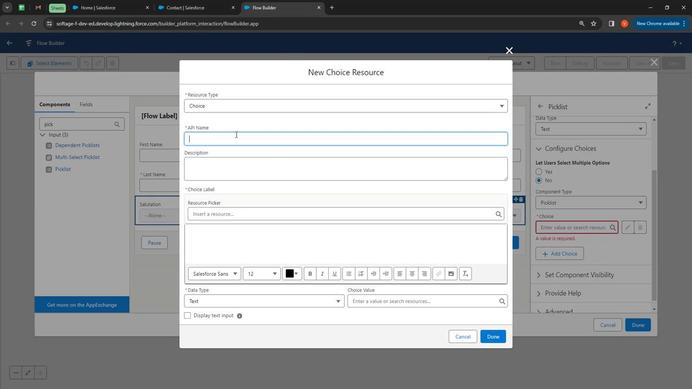 
Action: Mouse moved to (235, 135)
Screenshot: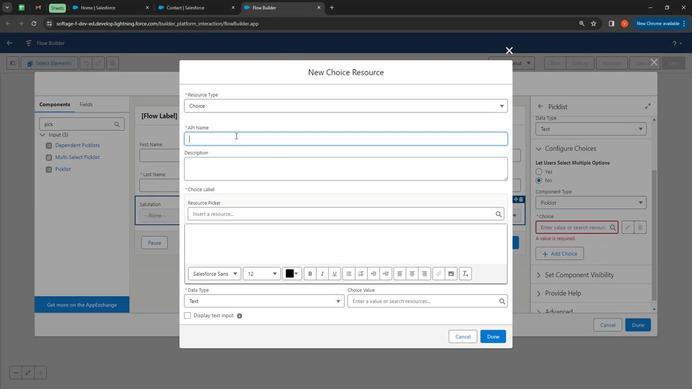 
Action: Key pressed <Key.shift><Key.shift>Salutatu
Screenshot: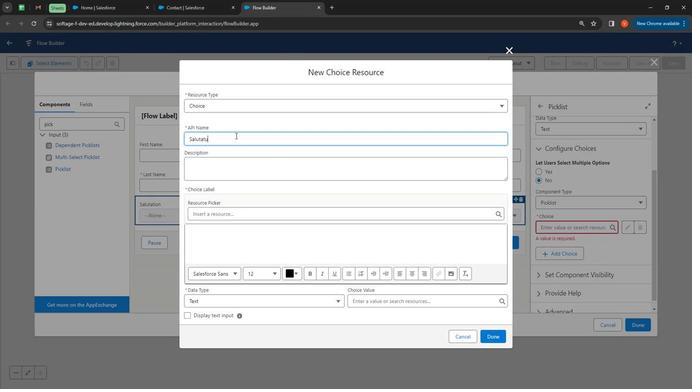 
Action: Mouse moved to (472, 336)
Screenshot: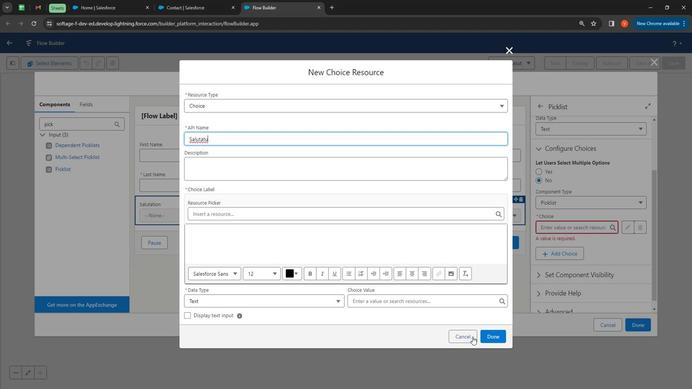 
Action: Mouse pressed left at (472, 336)
Screenshot: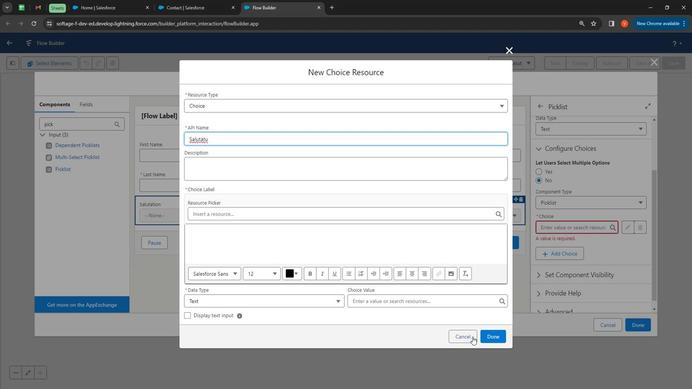
Action: Mouse moved to (581, 227)
Screenshot: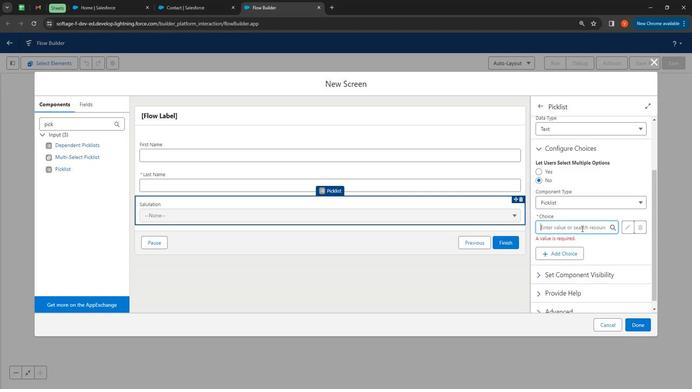 
Action: Mouse pressed left at (581, 227)
Screenshot: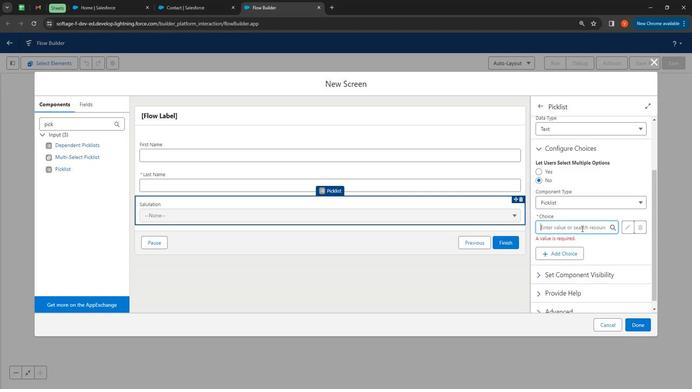 
Action: Mouse moved to (572, 239)
Screenshot: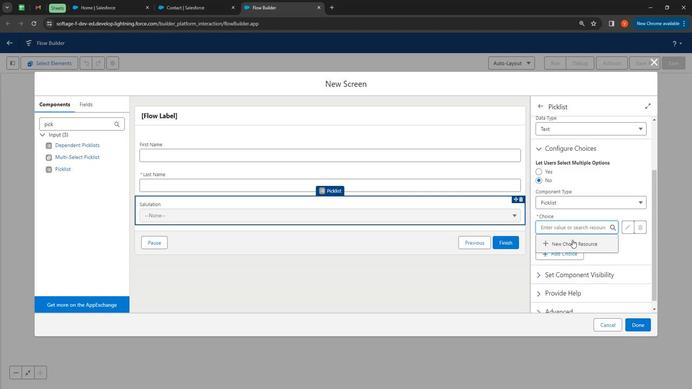 
Action: Mouse pressed left at (572, 239)
Screenshot: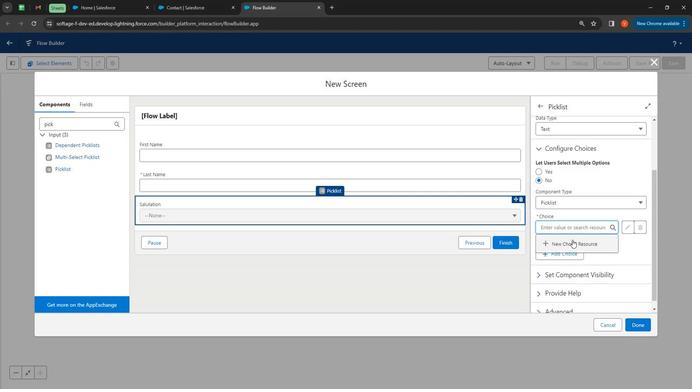 
Action: Mouse moved to (271, 173)
Screenshot: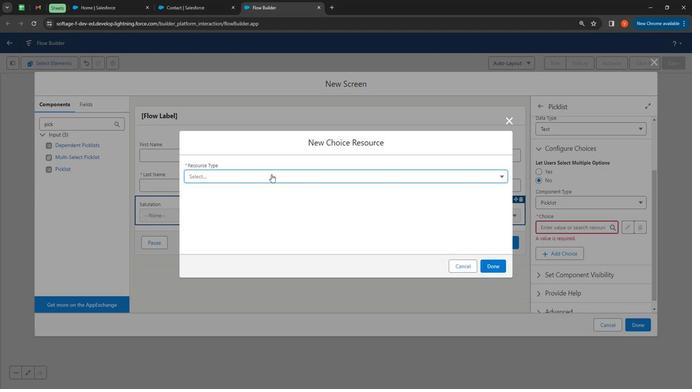 
Action: Mouse pressed left at (271, 173)
Screenshot: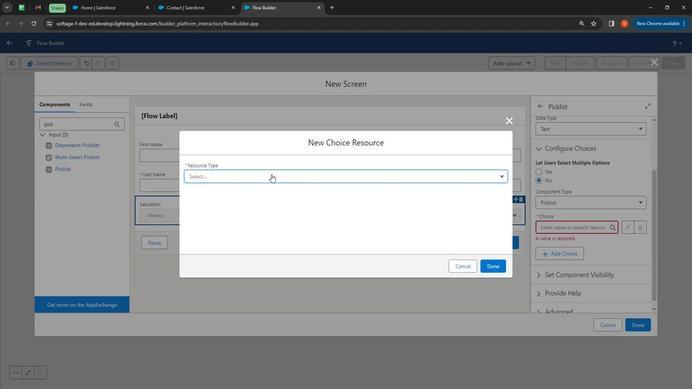 
Action: Mouse moved to (264, 247)
Screenshot: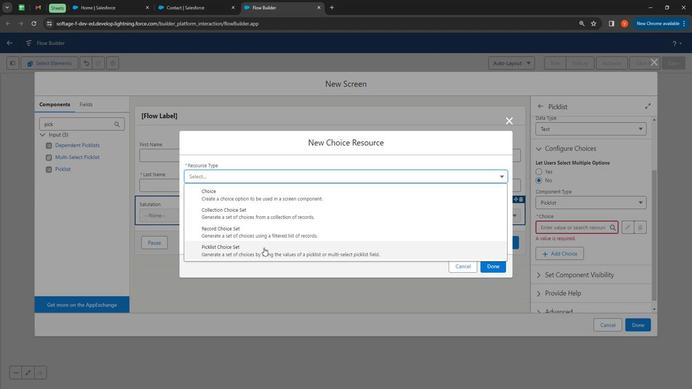 
Action: Mouse pressed left at (264, 247)
Screenshot: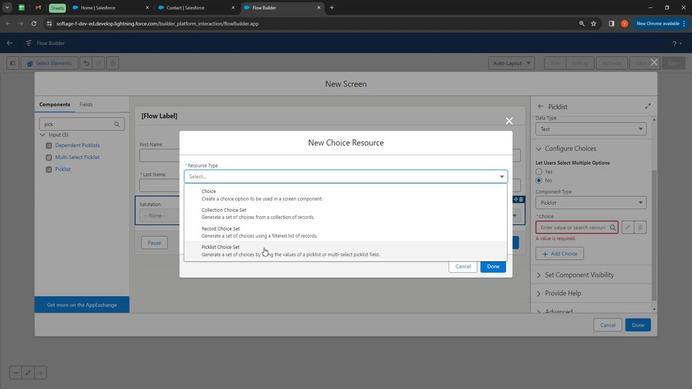 
Action: Mouse moved to (220, 199)
Screenshot: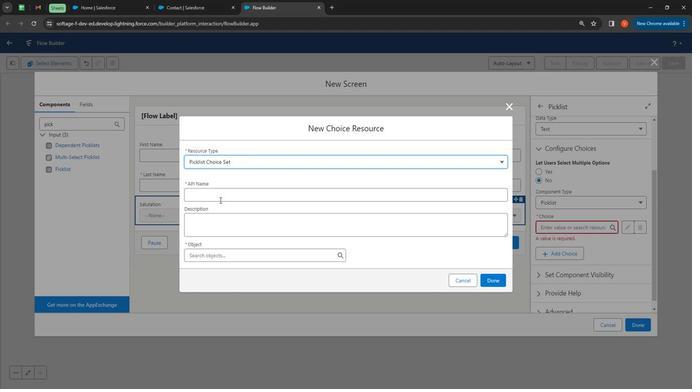 
Action: Mouse pressed left at (220, 199)
Screenshot: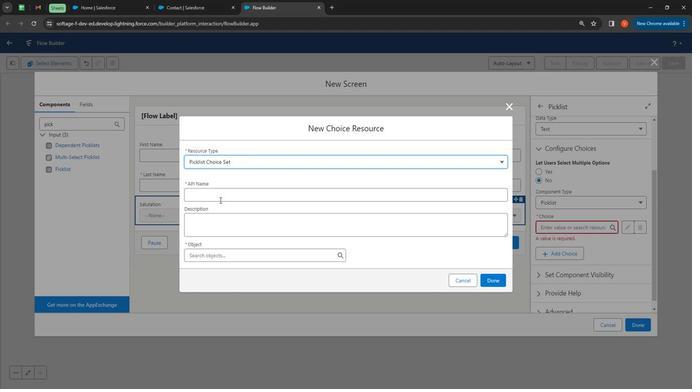 
Action: Mouse moved to (220, 200)
Screenshot: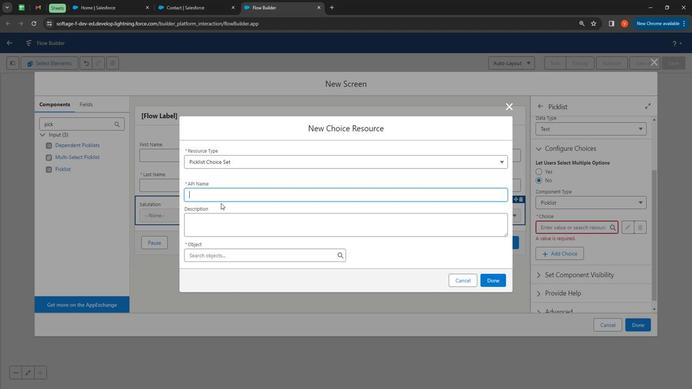
Action: Key pressed <Key.shift>
Screenshot: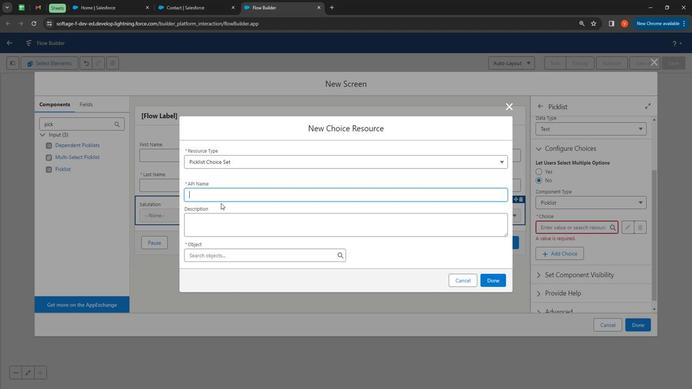 
Action: Mouse moved to (221, 202)
Screenshot: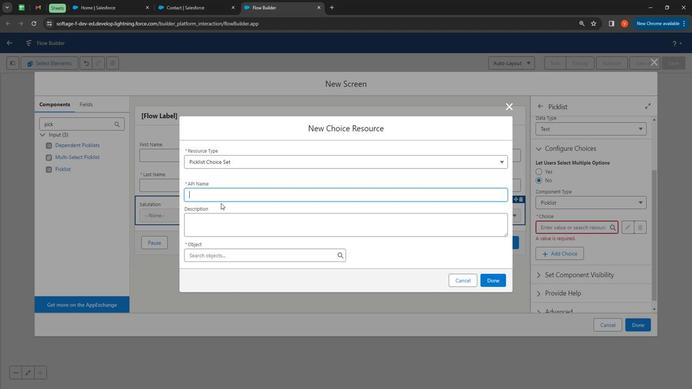 
Action: Key pressed Salutation<Key.shift><Key.shift><Key.shift><Key.shift><Key.shift><Key.shift><Key.shift><Key.shift><Key.shift><Key.shift><Key.shift><Key.shift><Key.shift><Key.shift><Key.shift><Key.shift><Key.shift><Key.shift><Key.shift><Key.shift><Key.shift><Key.shift><Key.shift><Key.shift><Key.shift><Key.shift><Key.shift><Key.shift><Key.shift><Key.shift><Key.shift><Key.shift><Key.shift><Key.shift><Key.shift><Key.shift><Key.shift><Key.shift><Key.shift><Key.shift><Key.shift><Key.shift><Key.shift><Key.shift><Key.shift>PCS
Screenshot: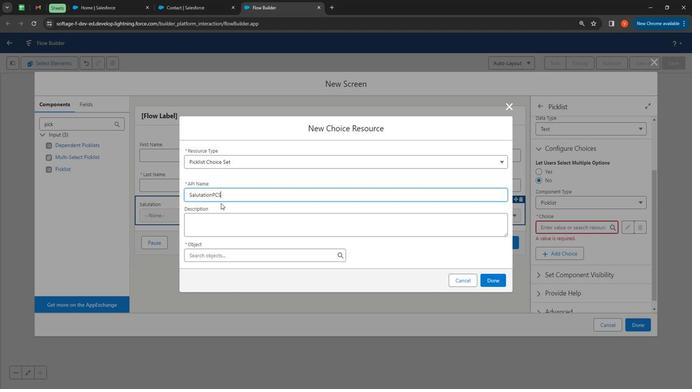 
Action: Mouse moved to (256, 217)
Screenshot: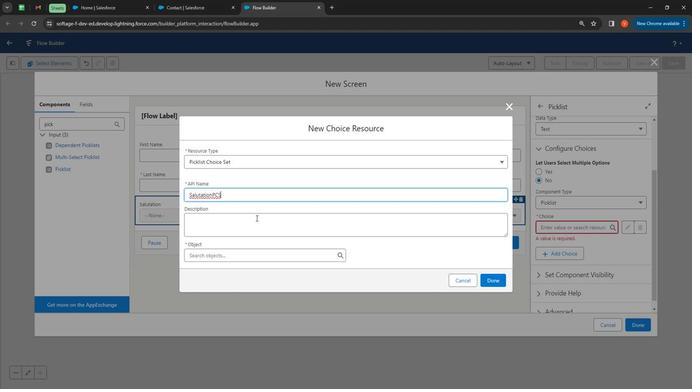 
Action: Mouse pressed left at (256, 217)
Screenshot: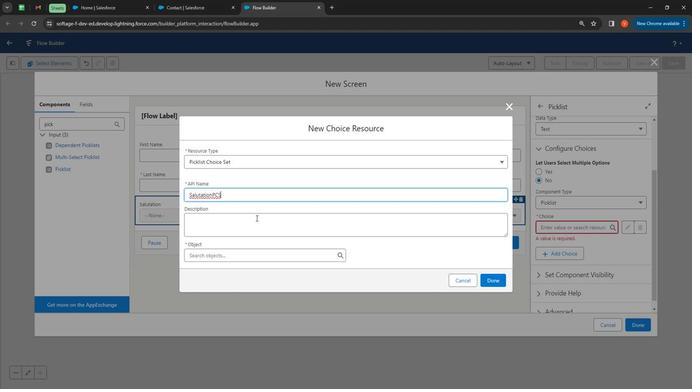 
Action: Mouse moved to (256, 218)
Screenshot: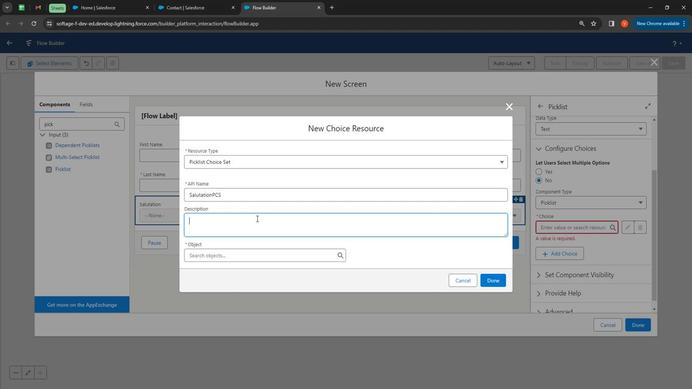 
Action: Key pressed <Key.shift>
Screenshot: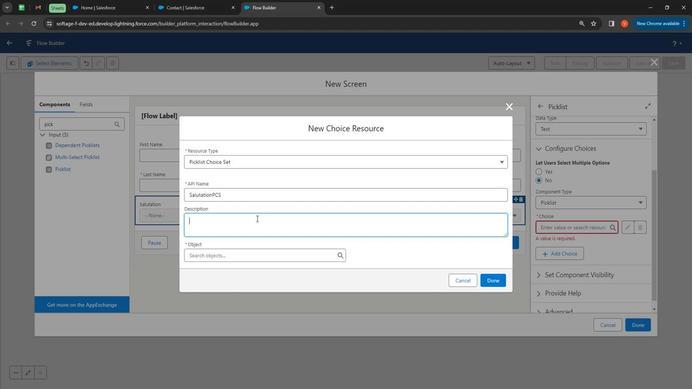 
Action: Mouse moved to (263, 220)
Screenshot: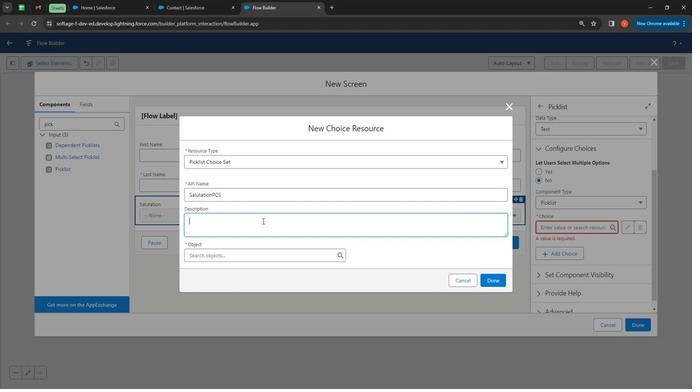 
Action: Key pressed Salutation<Key.space><Key.shift><Key.shift><Key.shift><Key.shift>Pick<Key.space><Key.backspace>0<Key.backspace>-list<Key.space><Key.shift>Choice<Key.space><Key.shift>Set<Key.space>on<Key.space><Key.shift>Contact<Key.space><Key.shift><Key.shift><Key.shift><Key.shift><Key.shift>Standard<Key.space>object
Screenshot: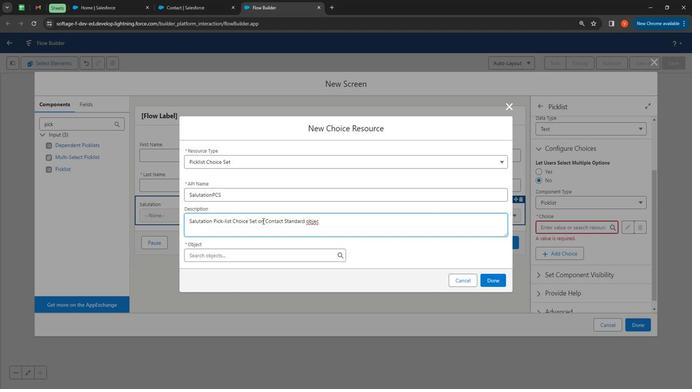 
Action: Mouse moved to (278, 251)
Screenshot: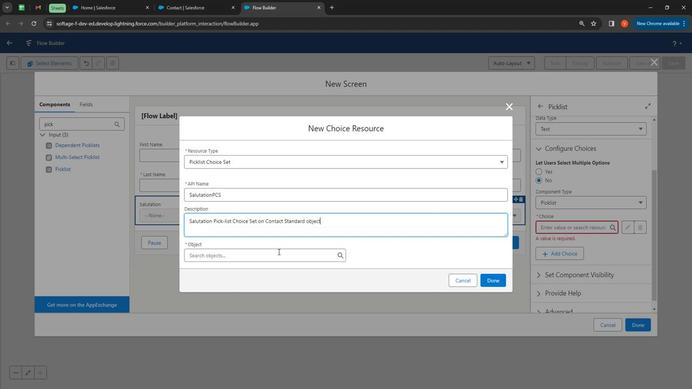 
Action: Mouse pressed left at (278, 251)
Screenshot: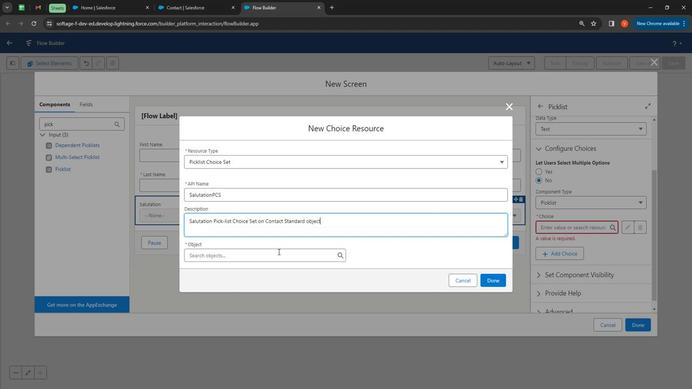 
Action: Mouse moved to (279, 249)
Screenshot: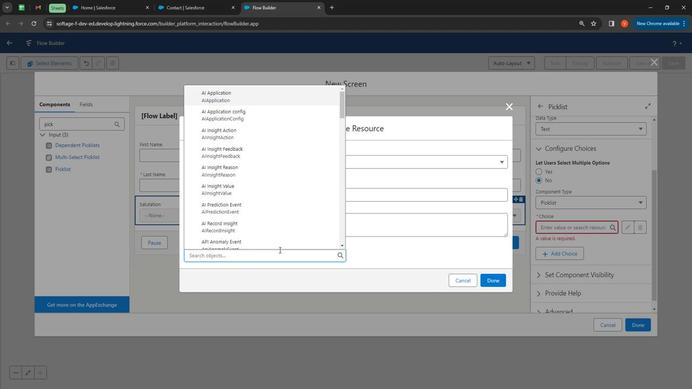 
Action: Key pressed <Key.shift>
Screenshot: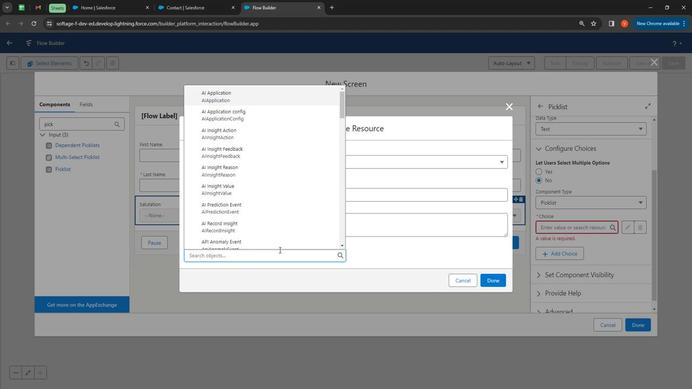 
Action: Mouse moved to (280, 248)
Screenshot: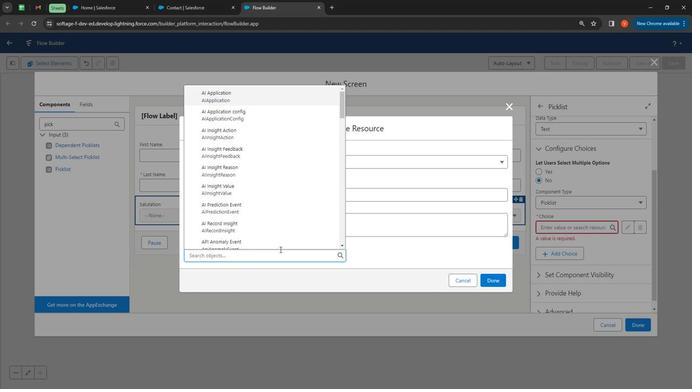 
Action: Key pressed <Key.shift><Key.shift><Key.shift><Key.shift><Key.shift><Key.shift><Key.shift><Key.shift><Key.shift><Key.shift><Key.shift><Key.shift>Contact
Screenshot: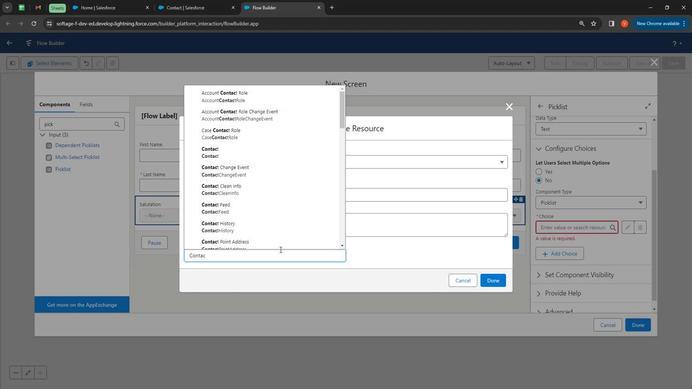 
Action: Mouse moved to (255, 155)
Screenshot: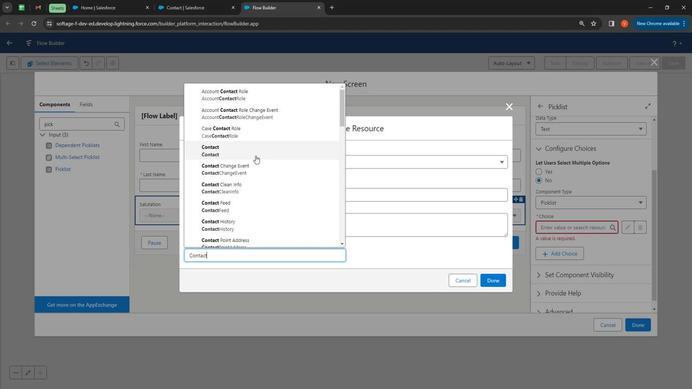 
Action: Mouse pressed left at (255, 155)
Screenshot: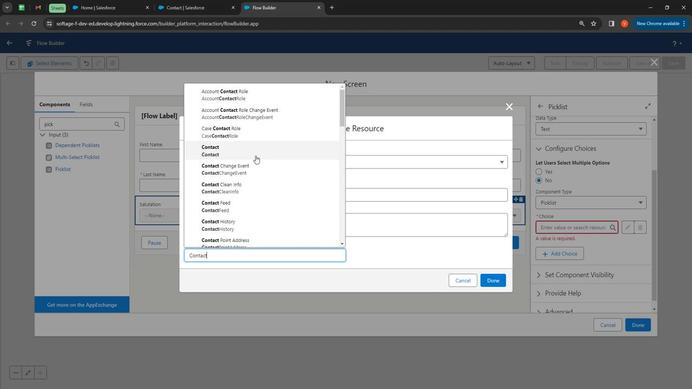 
Action: Mouse moved to (267, 254)
Screenshot: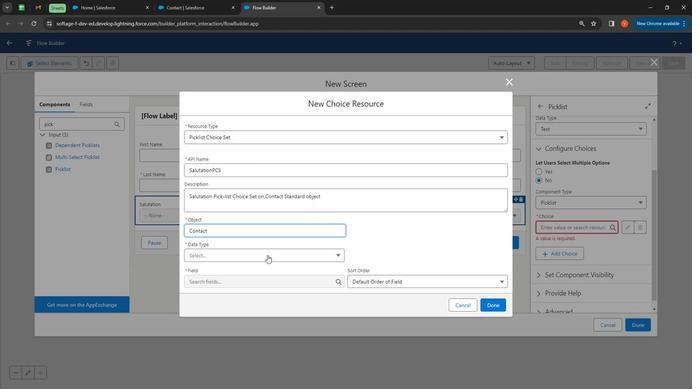 
Action: Mouse pressed left at (267, 254)
Screenshot: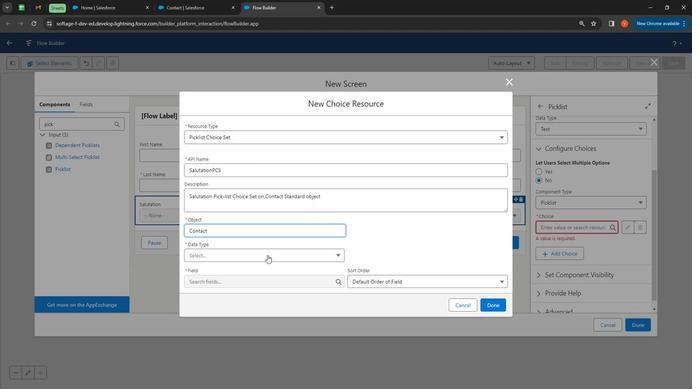 
Action: Mouse moved to (263, 267)
Screenshot: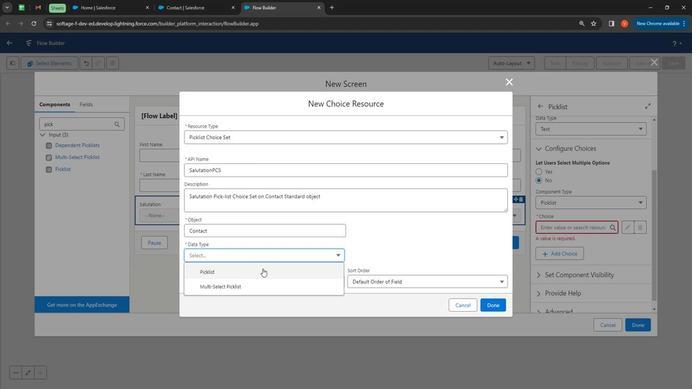 
Action: Mouse pressed left at (263, 267)
Screenshot: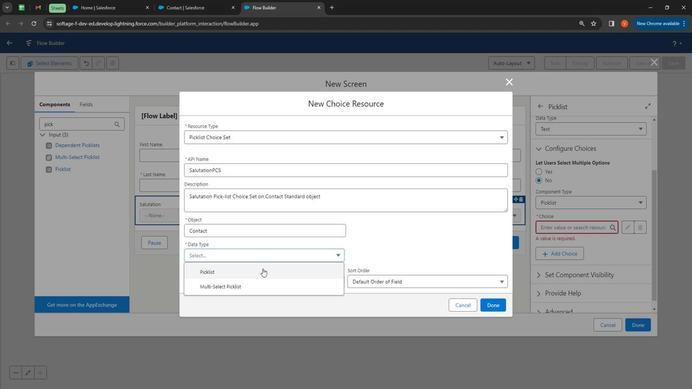 
Action: Mouse moved to (268, 282)
Screenshot: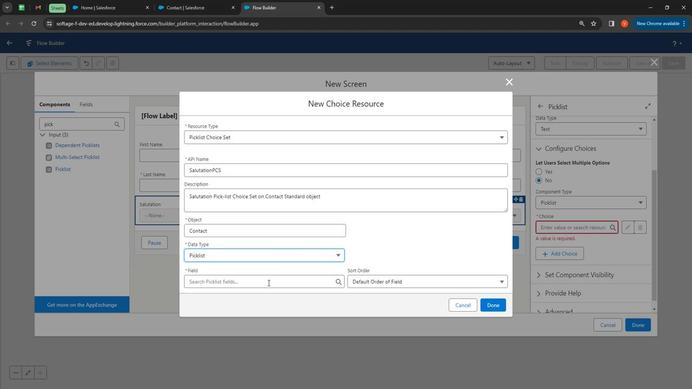 
Action: Mouse pressed left at (268, 282)
Screenshot: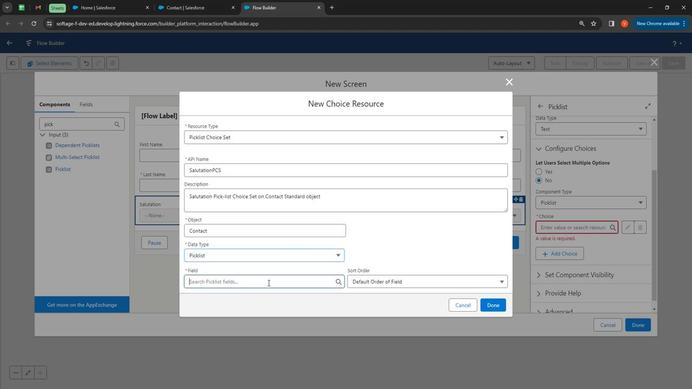 
Action: Mouse moved to (277, 267)
Screenshot: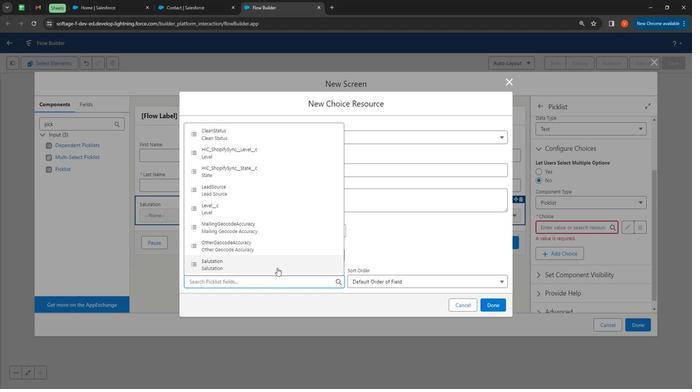 
Action: Mouse pressed left at (277, 267)
Screenshot: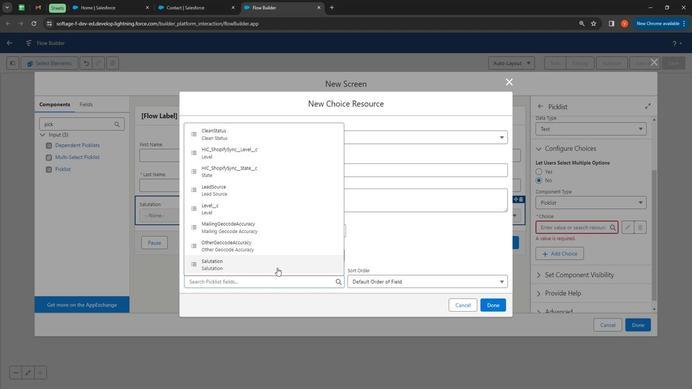 
Action: Mouse moved to (404, 285)
Screenshot: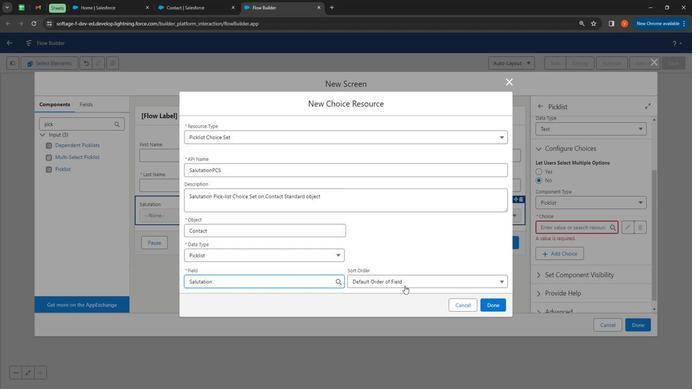 
Action: Mouse pressed left at (404, 285)
Screenshot: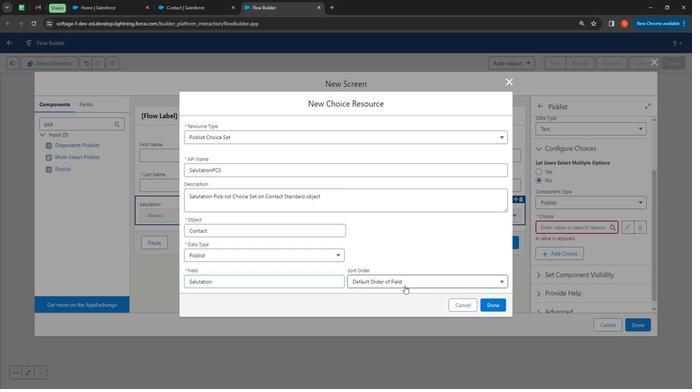 
Action: Mouse moved to (404, 293)
Screenshot: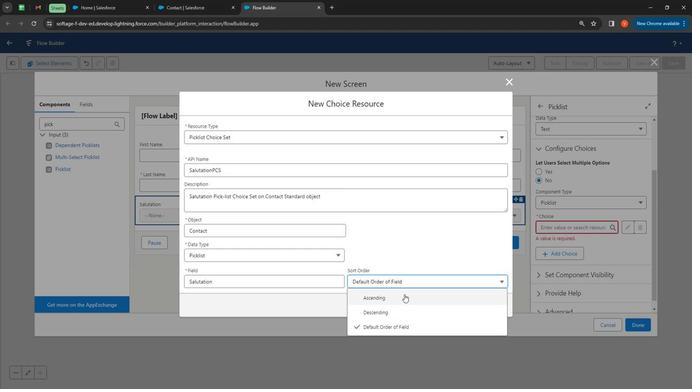 
Action: Mouse pressed left at (404, 293)
Screenshot: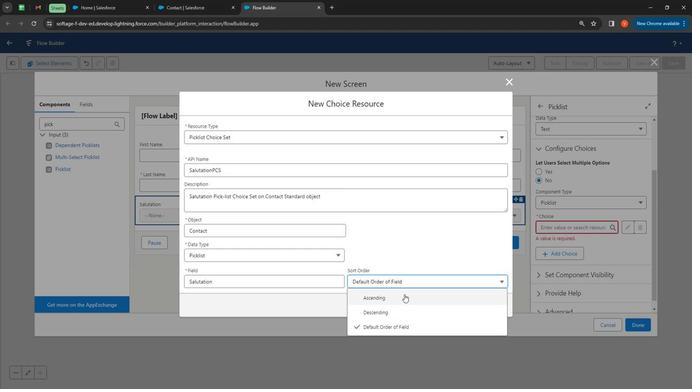 
Action: Mouse moved to (489, 302)
Screenshot: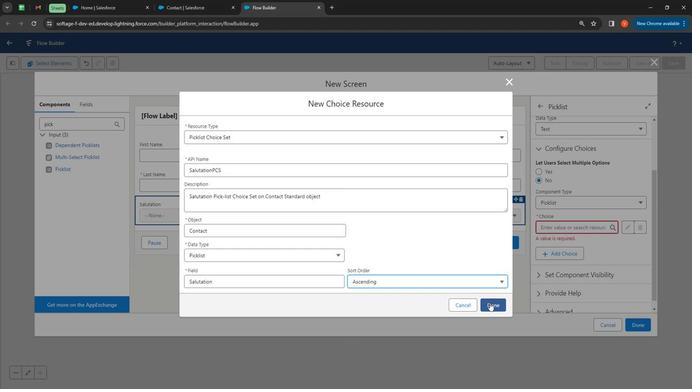 
Action: Mouse pressed left at (489, 302)
Screenshot: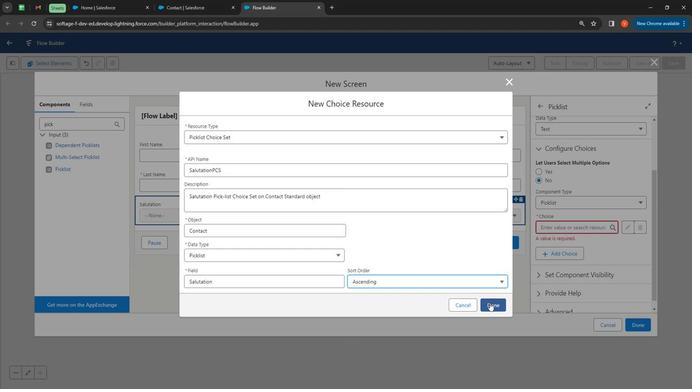 
Action: Mouse moved to (598, 251)
Screenshot: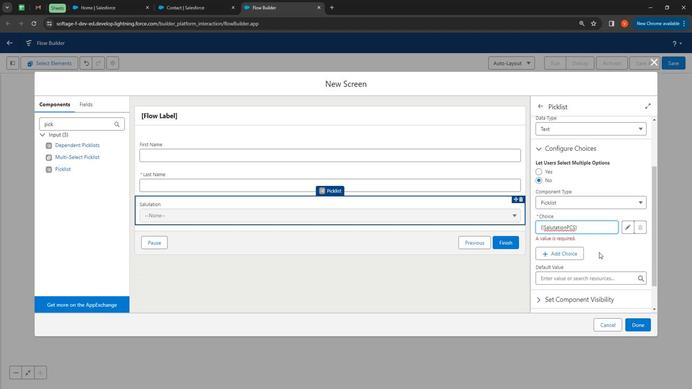 
Action: Mouse pressed left at (598, 251)
Screenshot: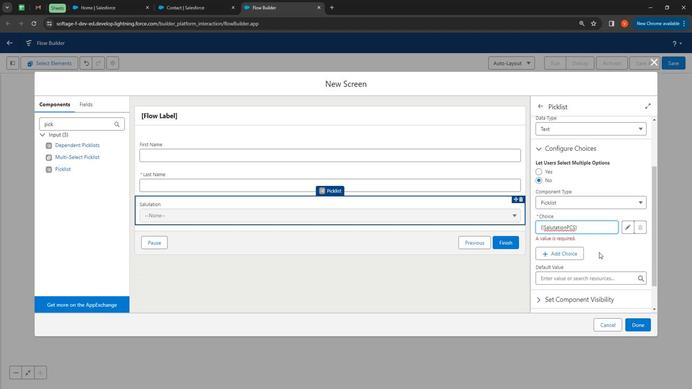 
Action: Mouse moved to (349, 285)
Screenshot: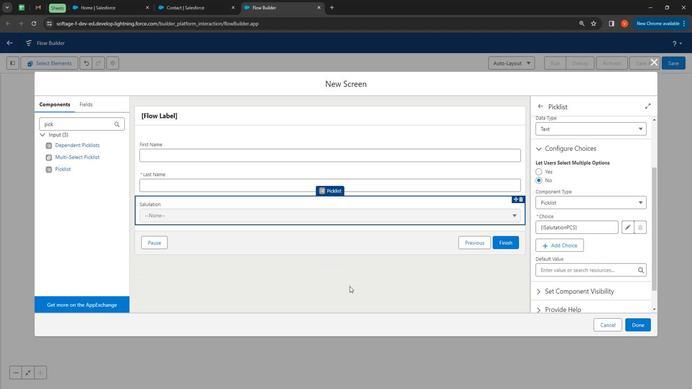 
Action: Mouse pressed left at (349, 285)
Screenshot: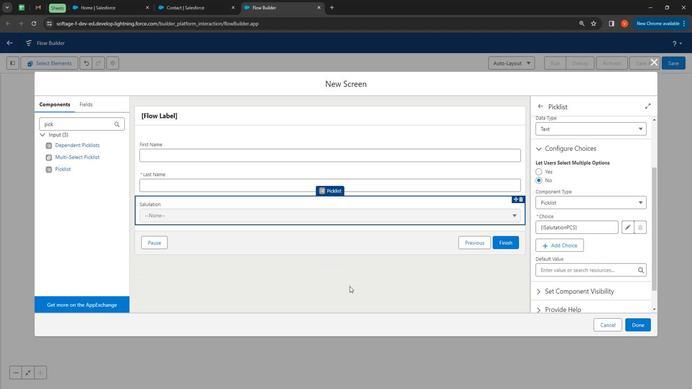 
Action: Mouse moved to (206, 0)
Screenshot: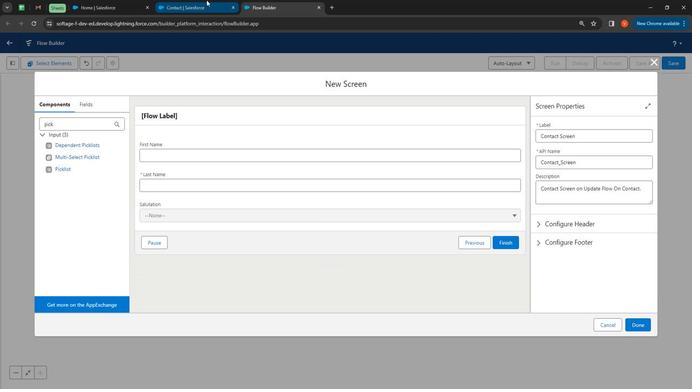 
Action: Mouse pressed left at (206, 0)
Screenshot: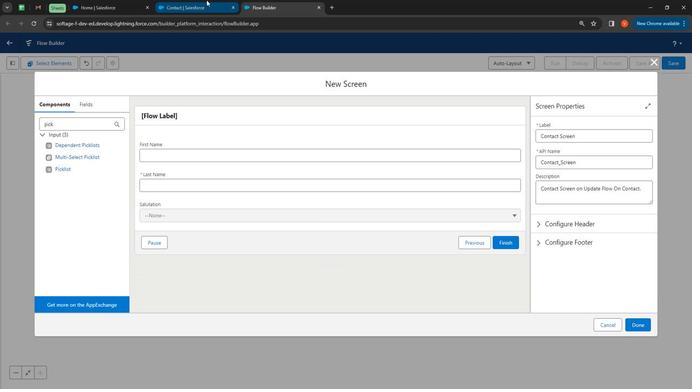 
Action: Mouse moved to (278, 238)
Screenshot: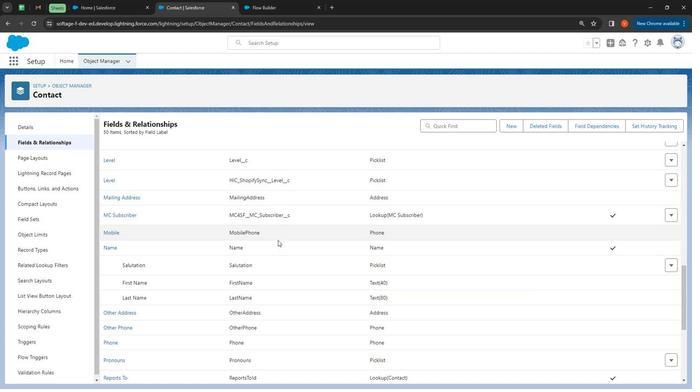 
Action: Mouse scrolled (278, 238) with delta (0, 0)
Screenshot: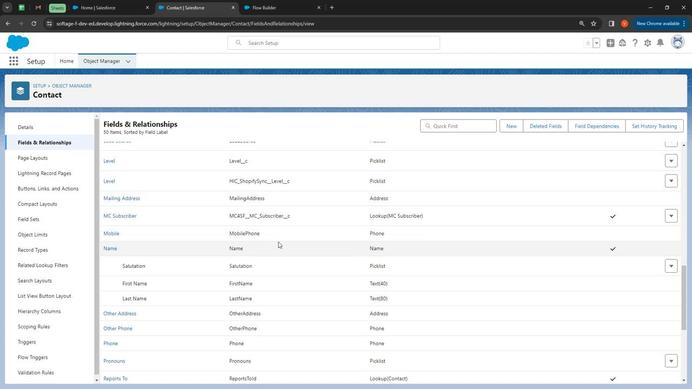 
Action: Mouse moved to (278, 240)
Screenshot: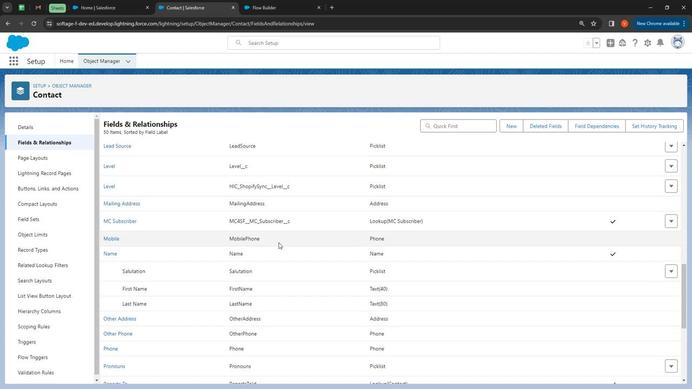 
Action: Mouse scrolled (278, 241) with delta (0, 0)
Screenshot: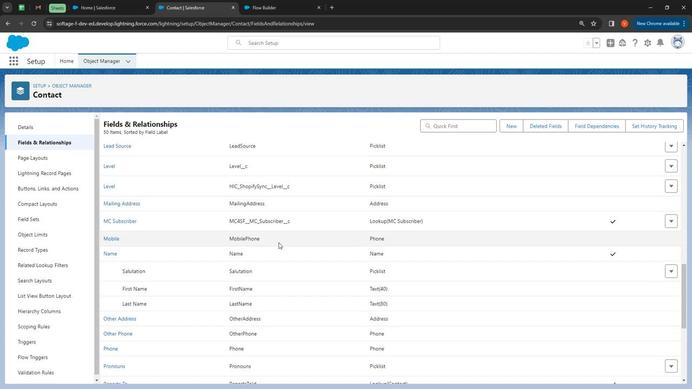 
Action: Mouse moved to (278, 241)
Screenshot: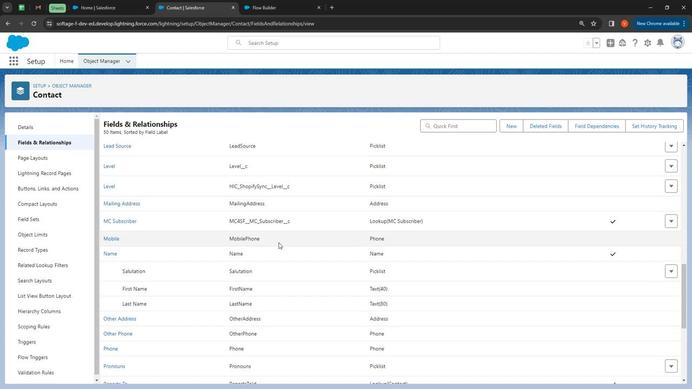 
Action: Mouse scrolled (278, 241) with delta (0, 0)
Screenshot: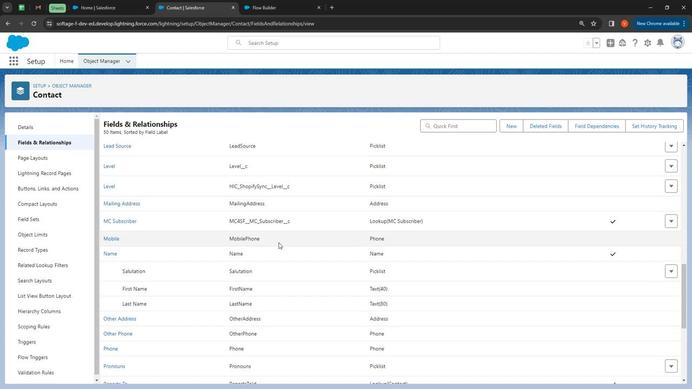 
Action: Mouse moved to (278, 241)
Screenshot: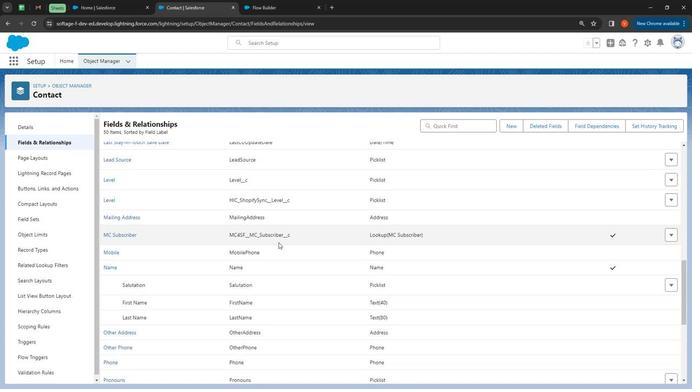 
Action: Mouse scrolled (278, 242) with delta (0, 0)
Screenshot: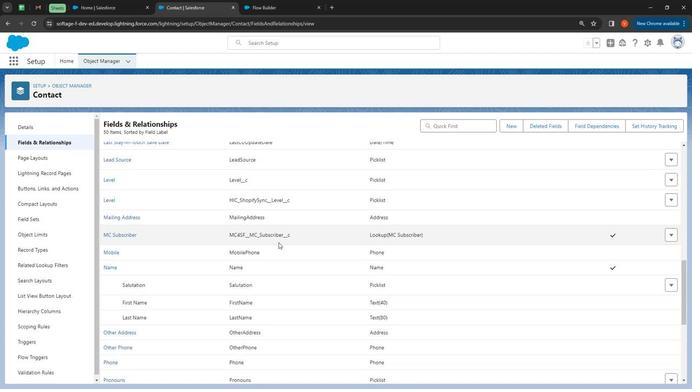 
Action: Mouse scrolled (278, 242) with delta (0, 0)
Screenshot: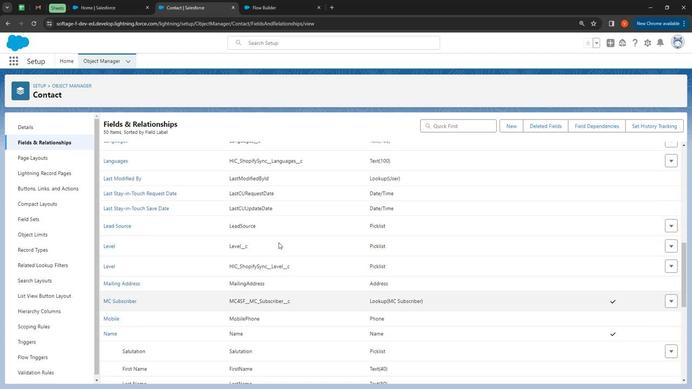 
Action: Mouse moved to (279, 248)
Screenshot: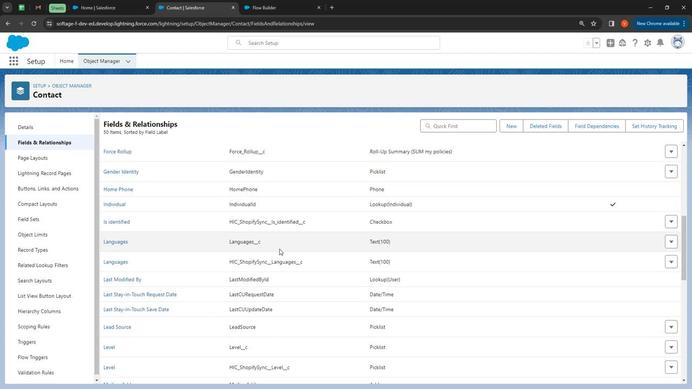 
Action: Mouse scrolled (279, 248) with delta (0, 0)
Screenshot: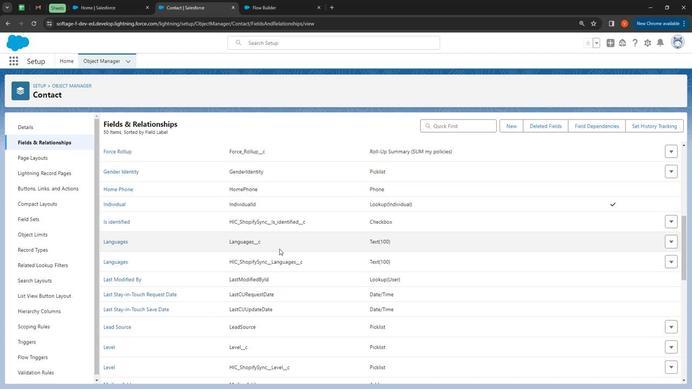 
Action: Mouse scrolled (279, 248) with delta (0, 0)
Screenshot: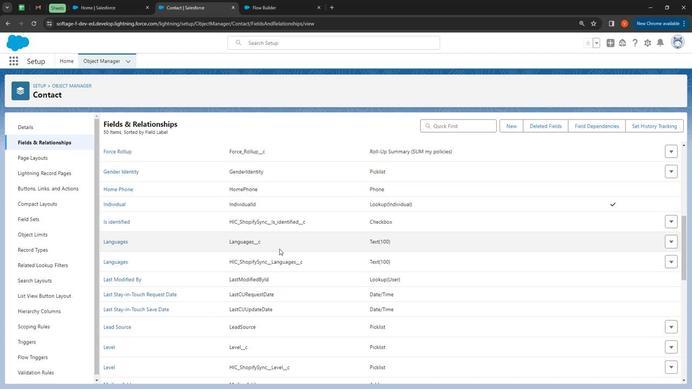 
Action: Mouse scrolled (279, 248) with delta (0, 0)
Screenshot: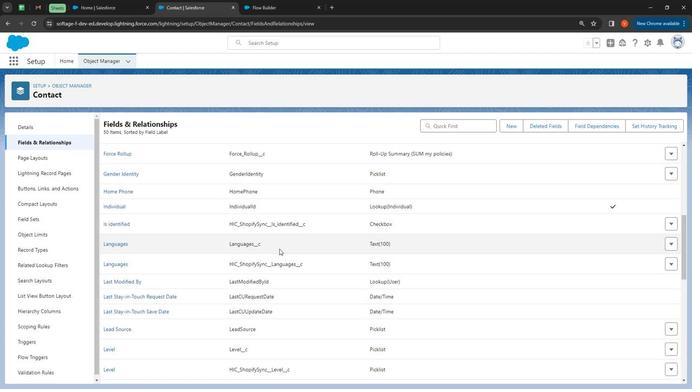 
Action: Mouse scrolled (279, 248) with delta (0, 0)
Screenshot: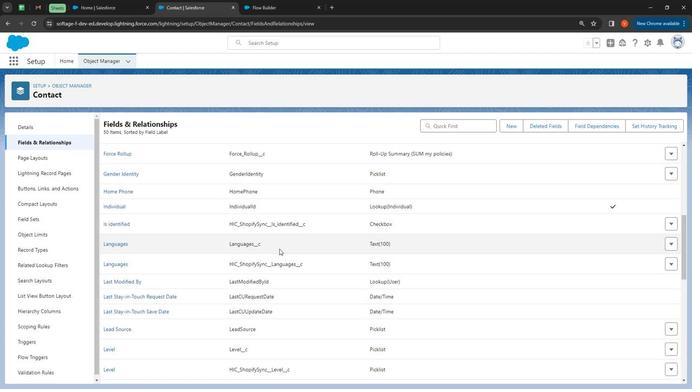 
Action: Mouse scrolled (279, 248) with delta (0, 0)
Screenshot: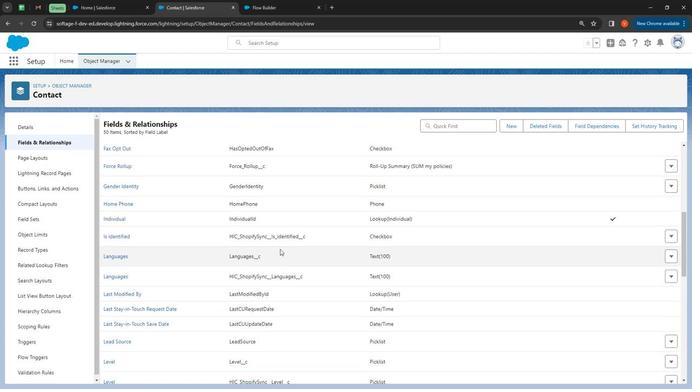 
Action: Mouse moved to (280, 248)
Screenshot: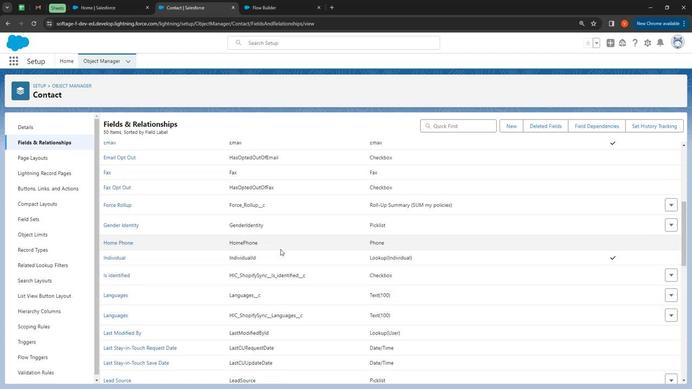 
Action: Mouse scrolled (280, 248) with delta (0, 0)
Screenshot: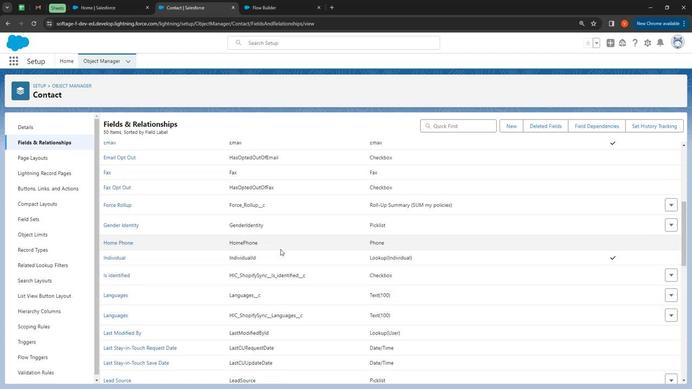 
Action: Mouse moved to (283, 250)
Screenshot: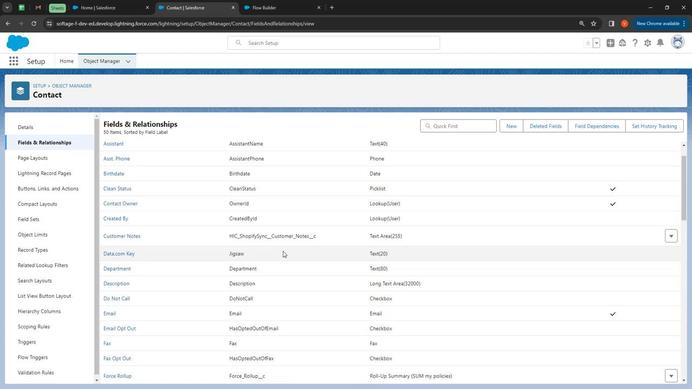 
Action: Mouse scrolled (283, 251) with delta (0, 0)
Screenshot: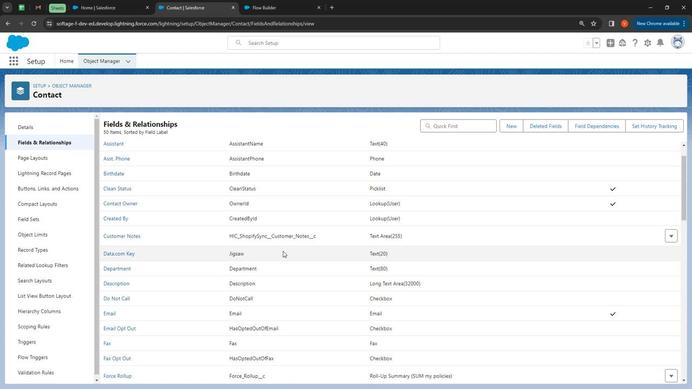 
Action: Mouse scrolled (283, 251) with delta (0, 0)
Screenshot: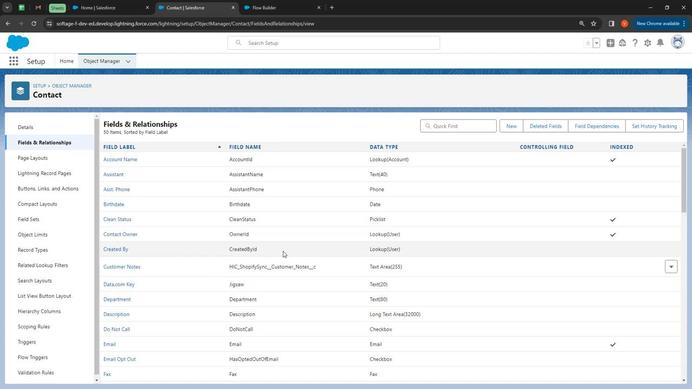 
Action: Mouse scrolled (283, 251) with delta (0, 0)
Screenshot: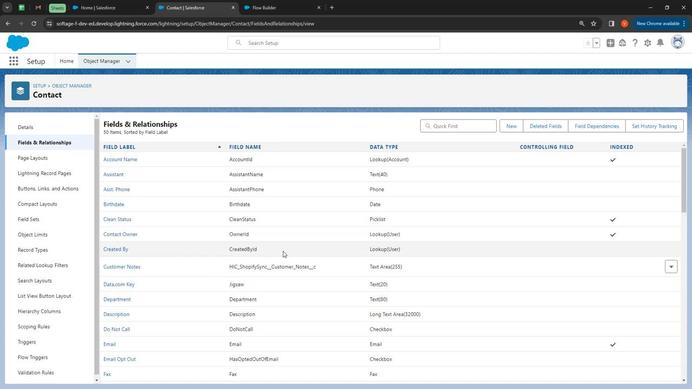 
Action: Mouse scrolled (283, 251) with delta (0, 0)
Screenshot: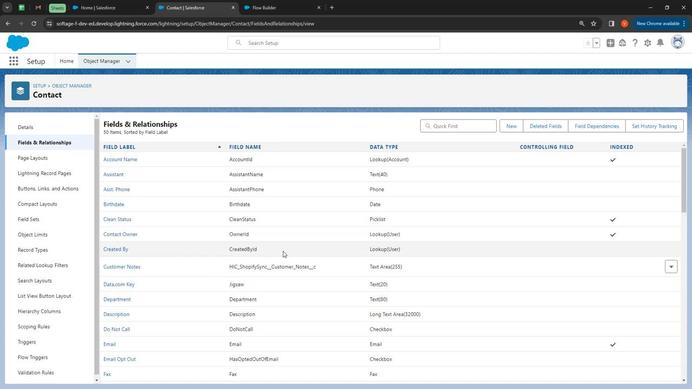 
Action: Mouse scrolled (283, 251) with delta (0, 0)
Screenshot: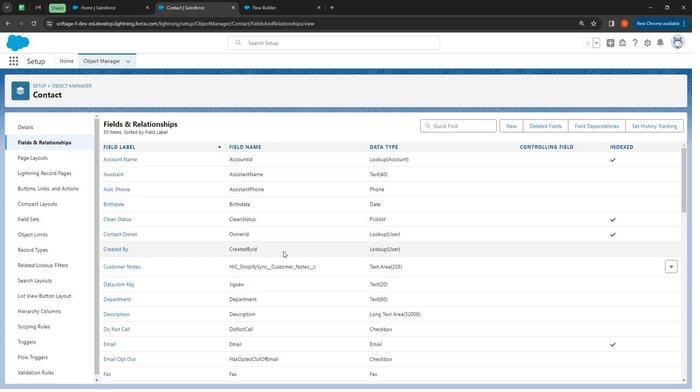 
Action: Mouse moved to (280, 251)
Screenshot: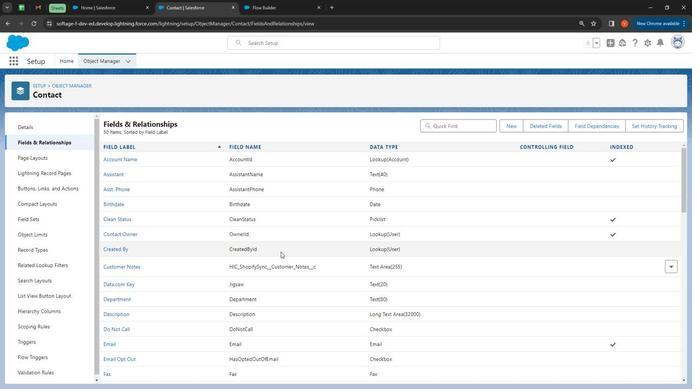 
Action: Mouse scrolled (280, 251) with delta (0, 0)
Screenshot: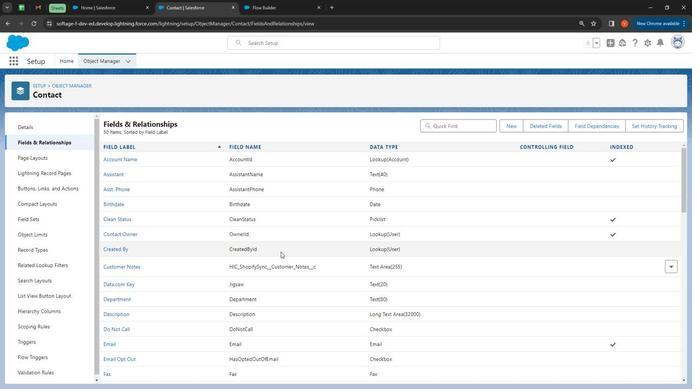 
Action: Mouse moved to (281, 251)
Screenshot: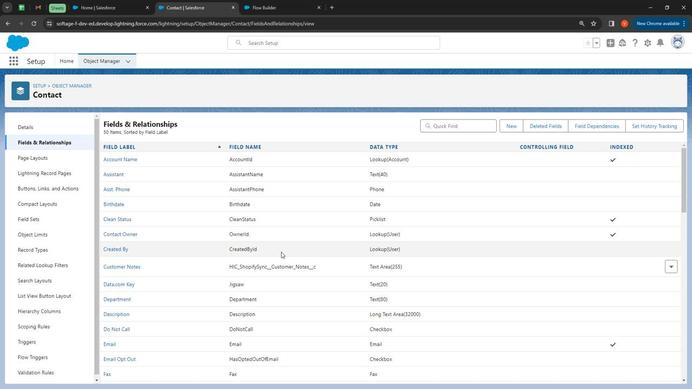 
Action: Mouse scrolled (281, 251) with delta (0, 0)
Screenshot: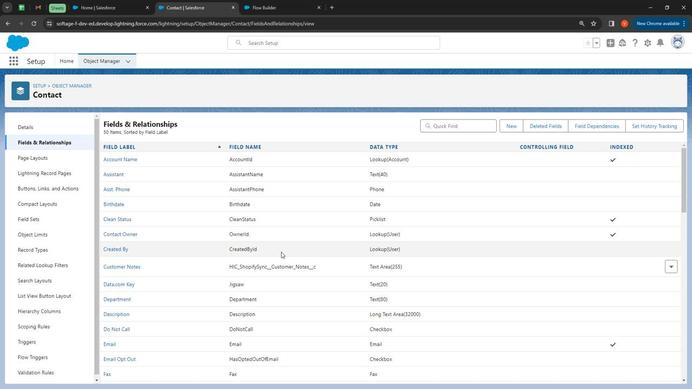 
Action: Mouse moved to (282, 251)
Screenshot: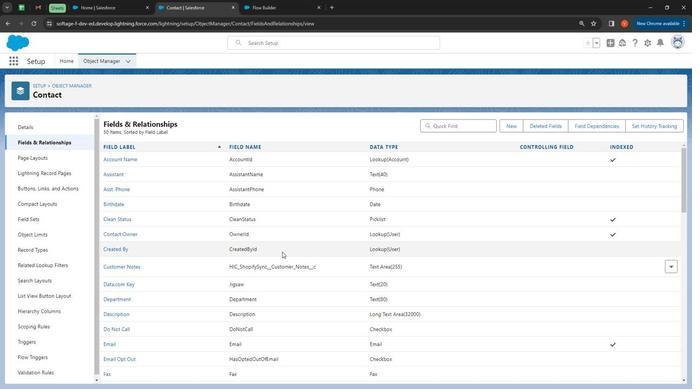 
Action: Mouse scrolled (282, 251) with delta (0, 0)
Screenshot: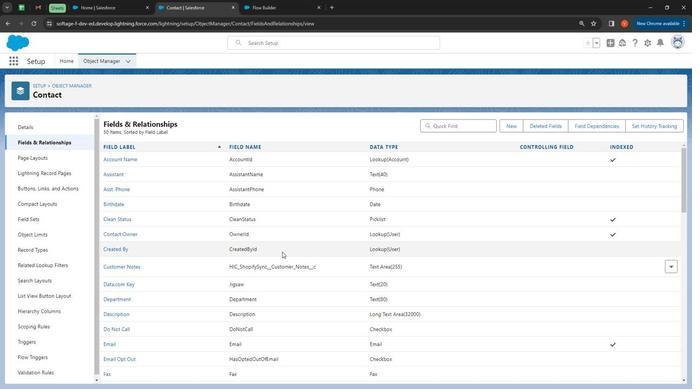 
Action: Mouse moved to (282, 252)
Screenshot: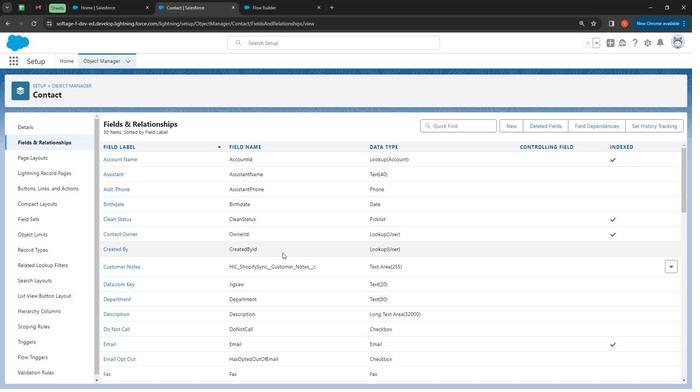 
Action: Mouse scrolled (282, 252) with delta (0, 0)
Screenshot: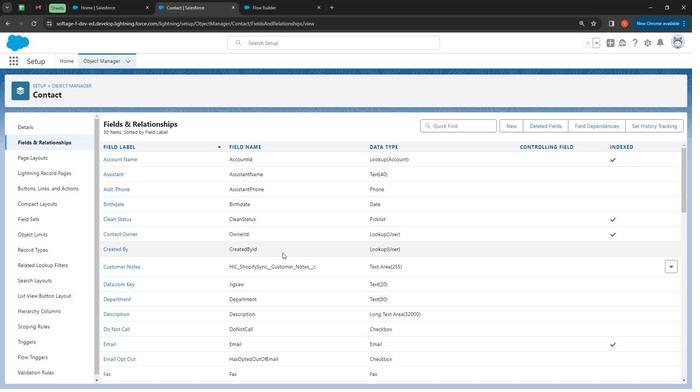 
Action: Mouse scrolled (282, 252) with delta (0, 0)
Screenshot: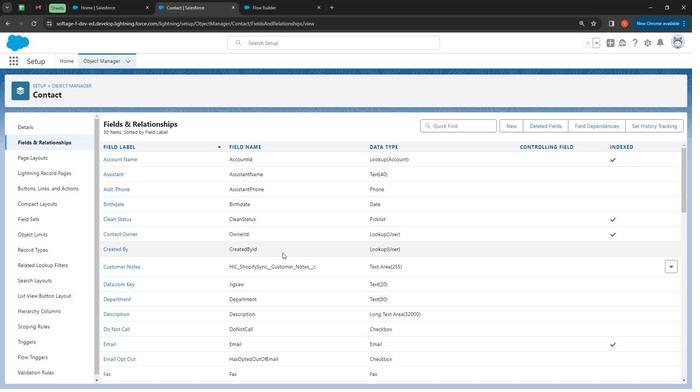 
Action: Mouse moved to (269, 0)
Screenshot: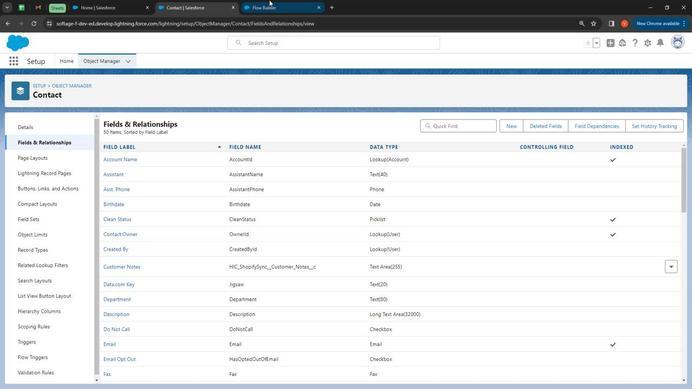 
Action: Mouse pressed left at (269, 0)
Screenshot: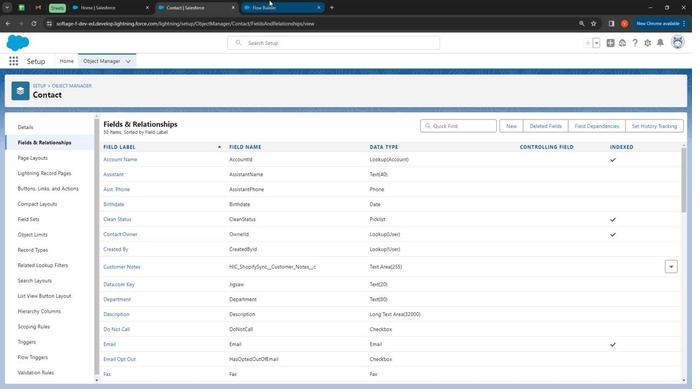 
Action: Mouse moved to (82, 126)
Screenshot: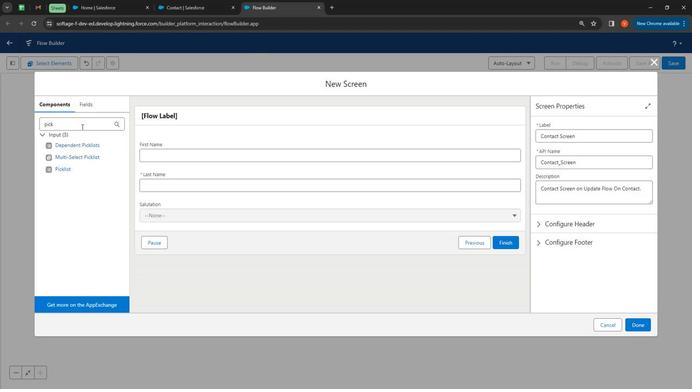 
Action: Mouse pressed left at (82, 126)
Screenshot: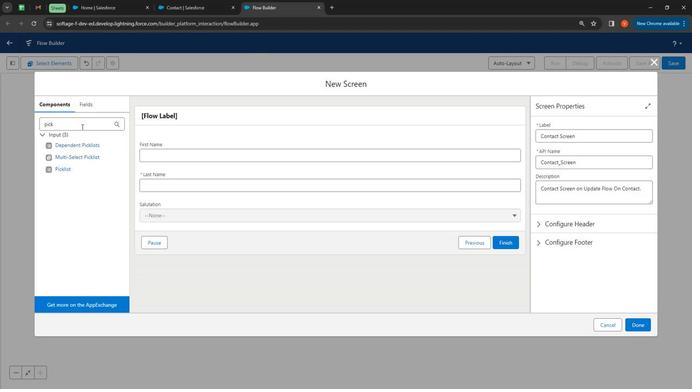 
Action: Mouse pressed left at (82, 126)
Screenshot: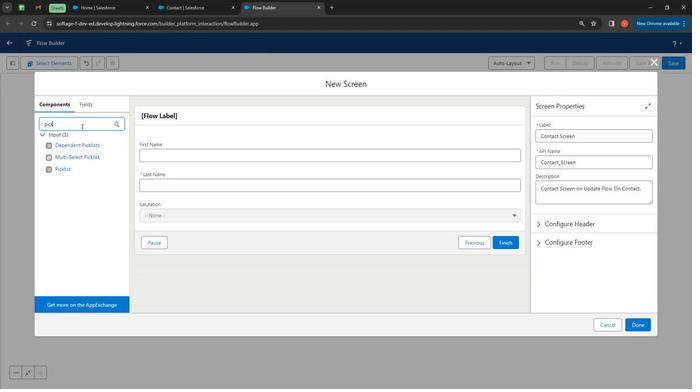
Action: Mouse pressed left at (82, 126)
Screenshot: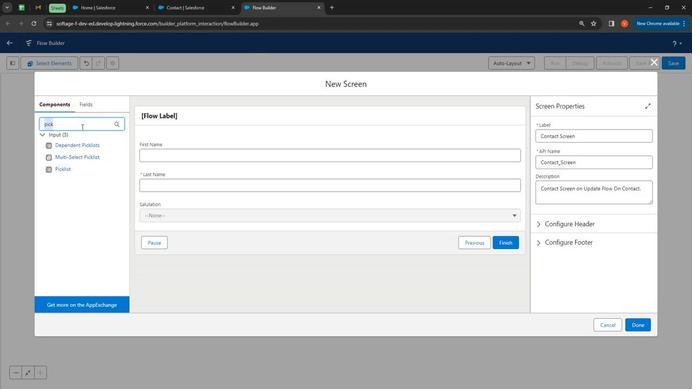
Action: Mouse moved to (82, 126)
Screenshot: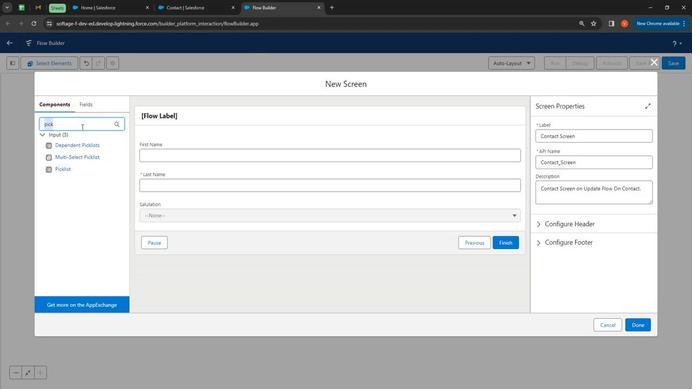 
Action: Key pressed loo
Screenshot: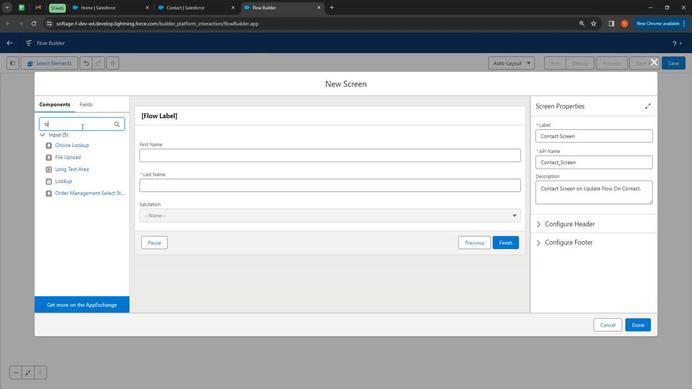 
Action: Mouse moved to (72, 159)
Screenshot: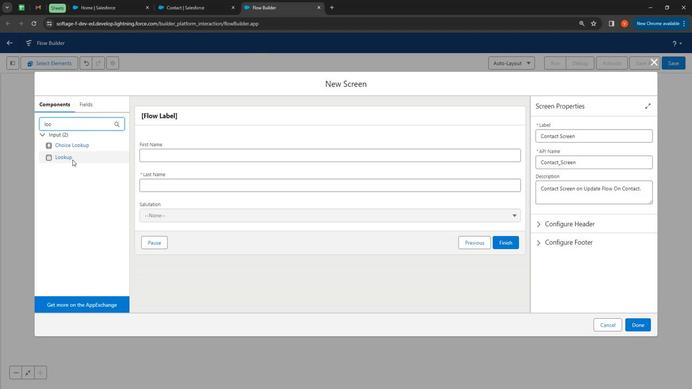 
Action: Mouse pressed left at (72, 159)
Screenshot: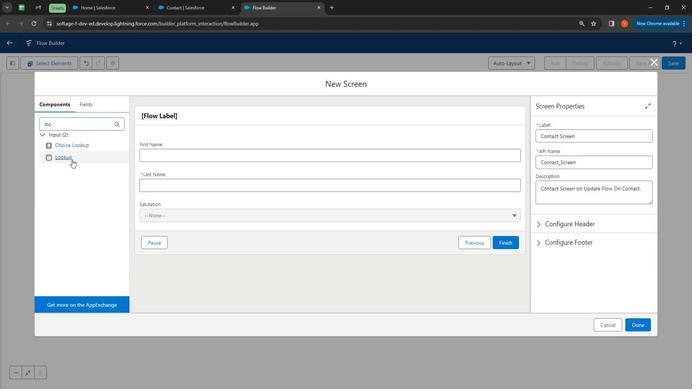 
Action: Mouse moved to (569, 140)
Screenshot: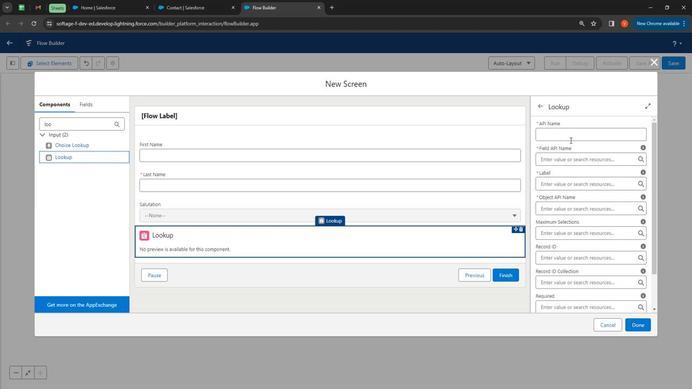 
Action: Mouse pressed left at (569, 140)
Screenshot: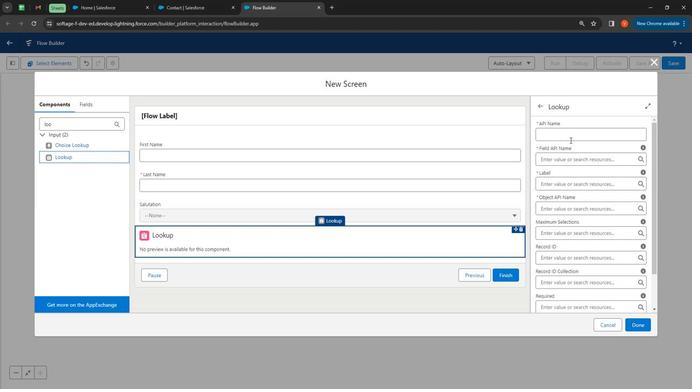 
Action: Mouse moved to (465, 72)
Screenshot: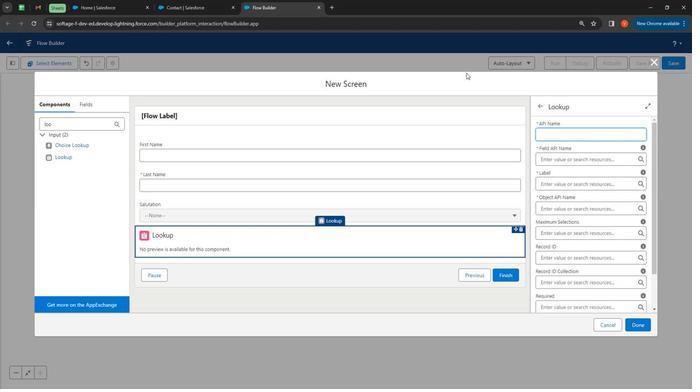 
Action: Key pressed <Key.shift>Account<Key.shift>Id
Screenshot: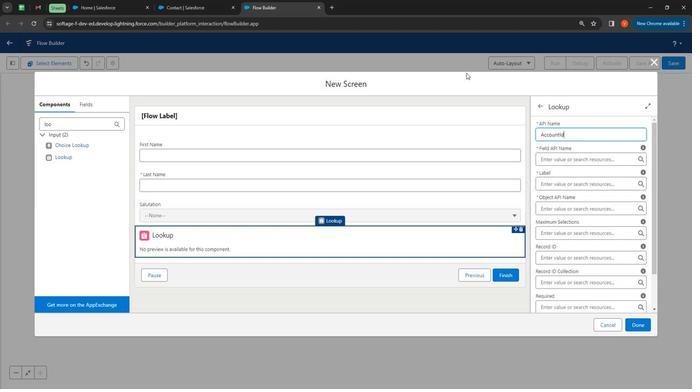 
Action: Mouse moved to (566, 162)
Screenshot: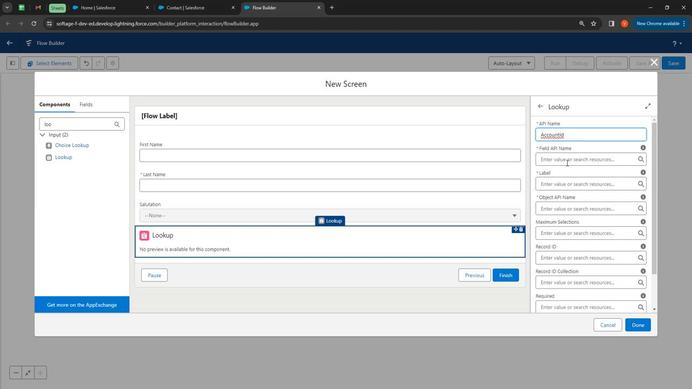 
Action: Mouse pressed left at (566, 162)
Screenshot: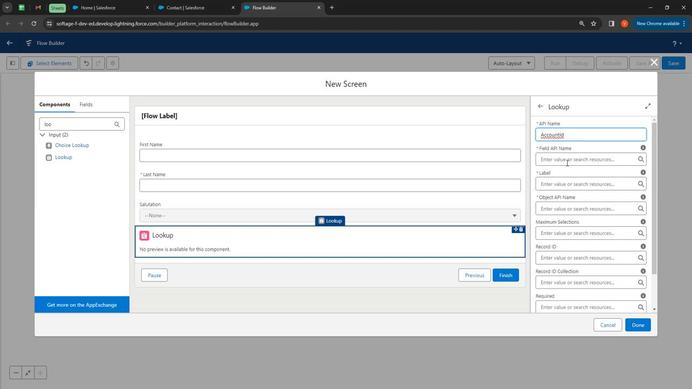 
Action: Mouse moved to (566, 161)
Screenshot: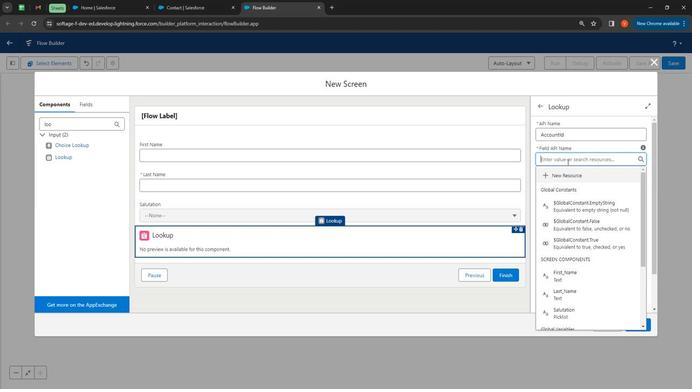 
Action: Key pressed <Key.shift>
Screenshot: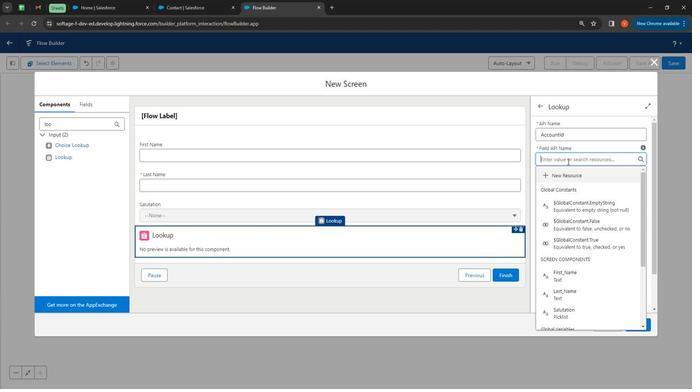 
Action: Mouse moved to (536, 141)
Screenshot: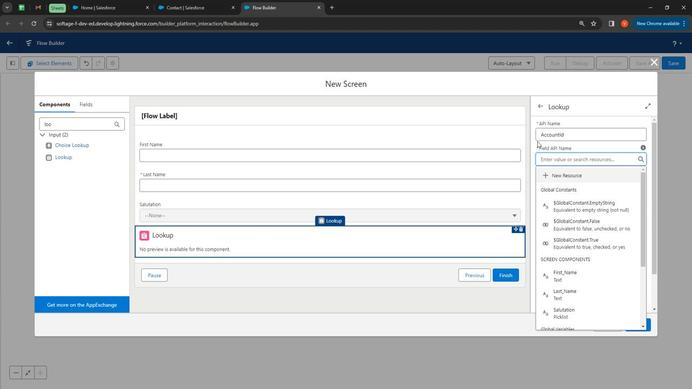 
Action: Key pressed <Key.shift><Key.shift><Key.shift><Key.shift><Key.shift><Key.shift><Key.shift><Key.shift><Key.shift><Key.shift><Key.shift><Key.shift><Key.shift><Key.shift><Key.shift><Key.shift><Key.shift><Key.shift><Key.shift><Key.shift><Key.shift><Key.shift><Key.shift><Key.shift><Key.shift><Key.shift><Key.shift><Key.shift><Key.shift><Key.shift><Key.shift><Key.shift><Key.shift><Key.shift><Key.shift><Key.shift><Key.shift><Key.shift><Key.shift><Key.shift><Key.shift><Key.shift><Key.shift><Key.shift><Key.shift><Key.shift><Key.shift><Key.shift><Key.shift><Key.shift>Acc<Key.backspace><Key.backspace><Key.backspace><Key.backspace>
Screenshot: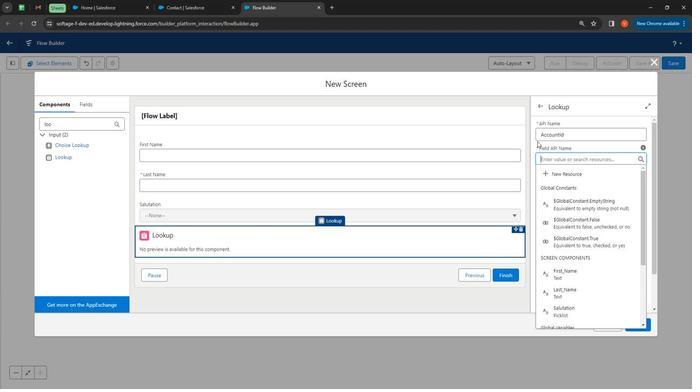 
Action: Mouse moved to (187, 0)
Screenshot: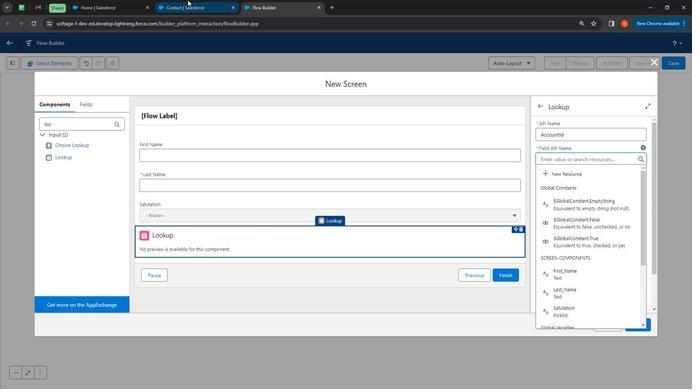 
Action: Mouse pressed left at (187, 0)
Screenshot: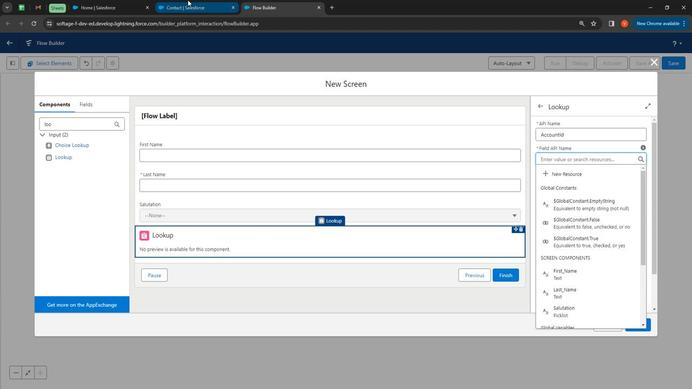 
Action: Mouse moved to (259, 159)
Screenshot: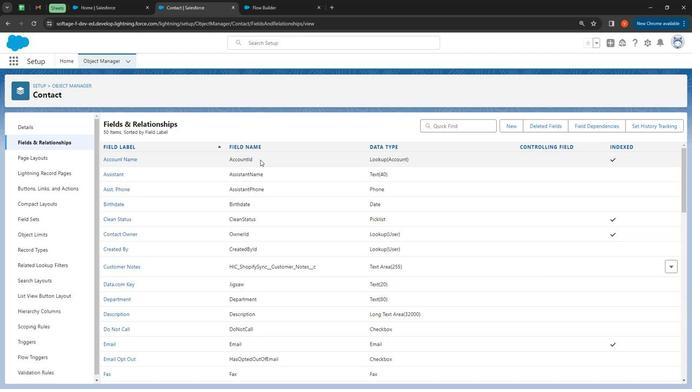 
Action: Mouse pressed left at (259, 159)
Screenshot: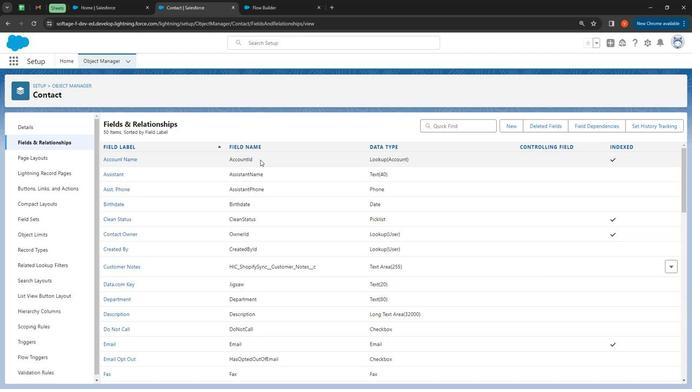 
Action: Mouse moved to (245, 159)
Screenshot: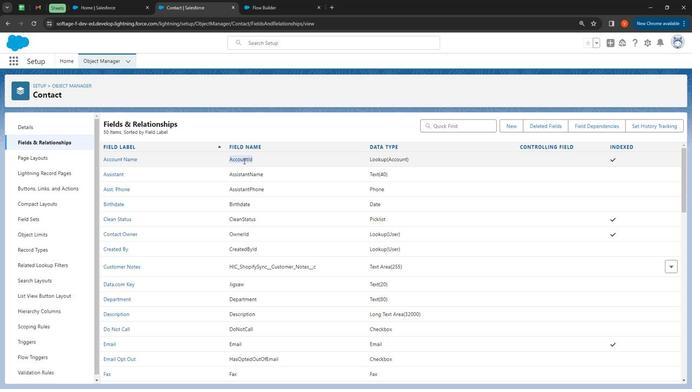 
Action: Key pressed ctrl+C
Screenshot: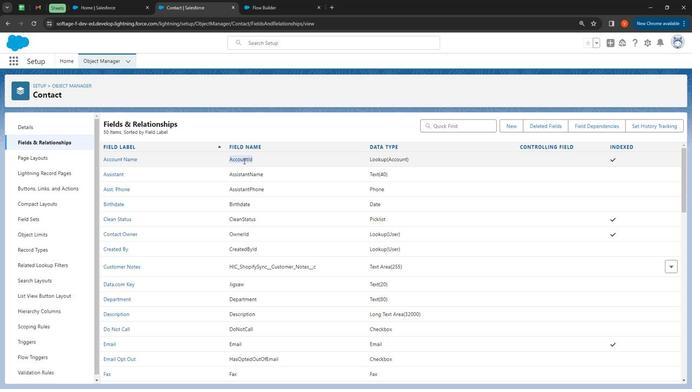 
Action: Mouse moved to (290, 0)
Screenshot: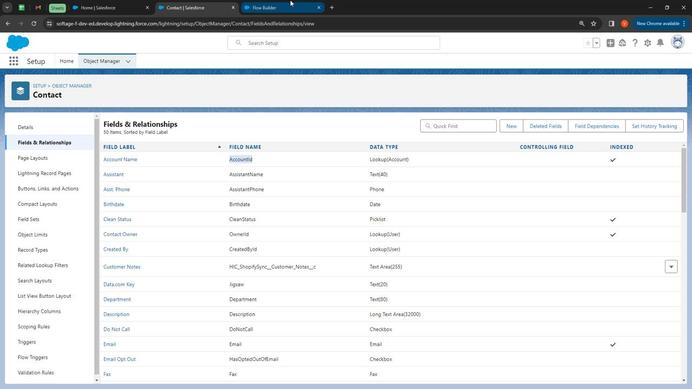 
Action: Mouse pressed left at (290, 0)
Screenshot: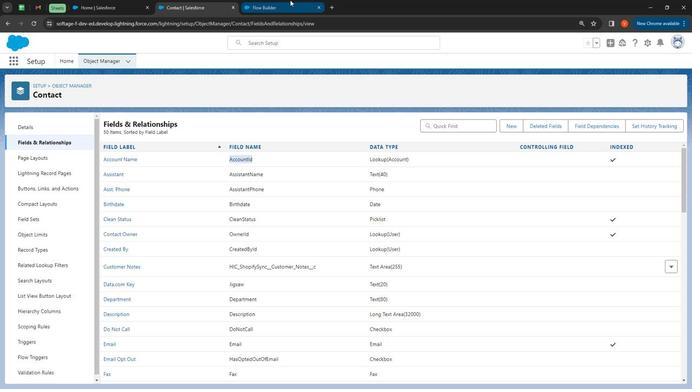
Action: Mouse moved to (560, 160)
Screenshot: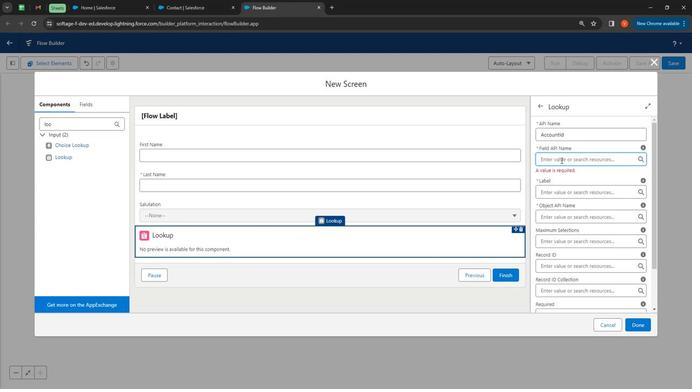 
Action: Mouse pressed left at (560, 160)
Screenshot: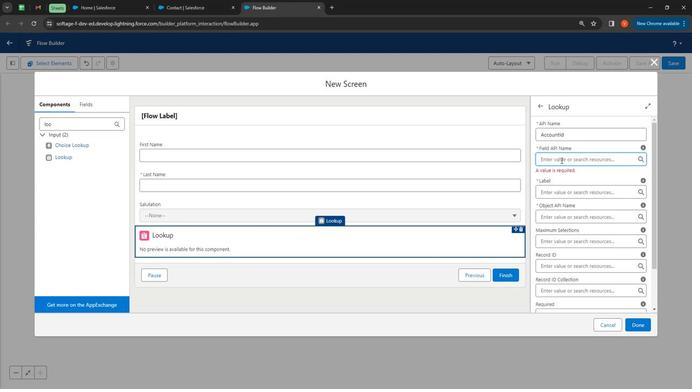 
Action: Key pressed ctrl+V
Screenshot: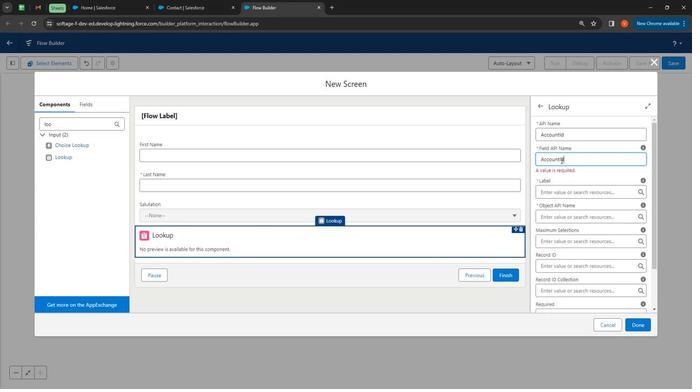 
Action: Mouse moved to (599, 169)
Screenshot: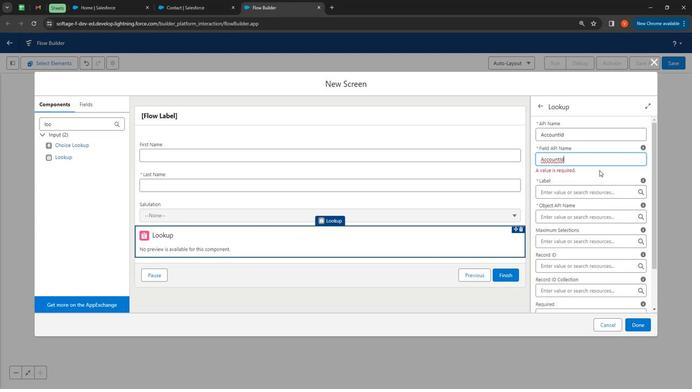 
Action: Mouse pressed left at (599, 169)
Screenshot: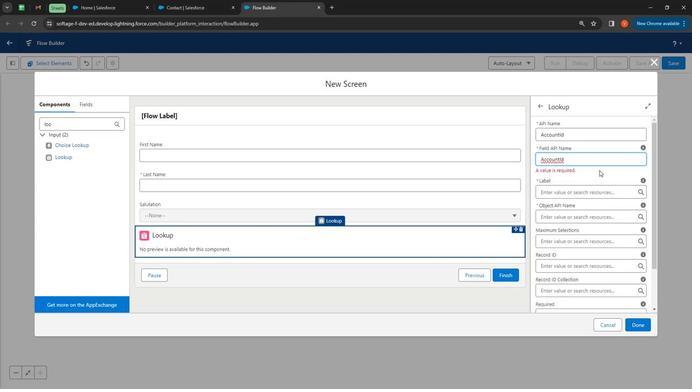 
Action: Mouse moved to (586, 185)
Screenshot: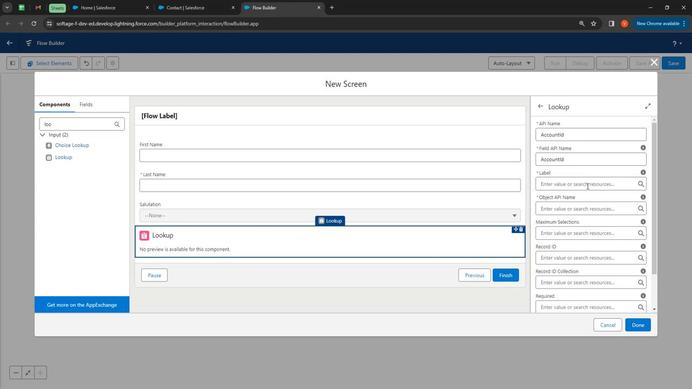 
Action: Mouse pressed left at (586, 185)
Screenshot: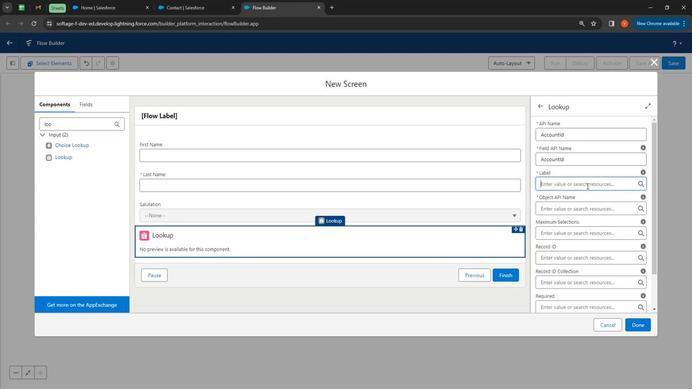 
Action: Mouse moved to (547, 161)
Screenshot: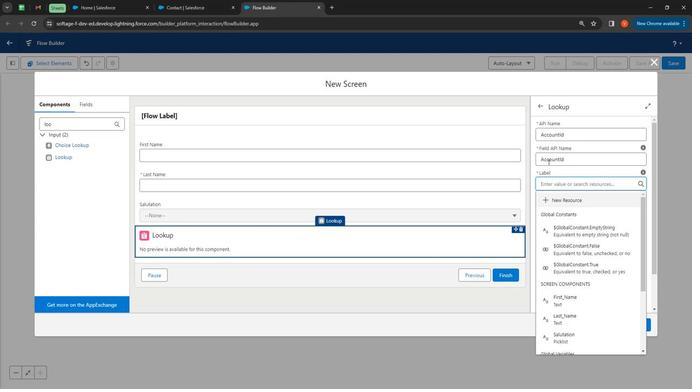 
Action: Key pressed <Key.shift>
Screenshot: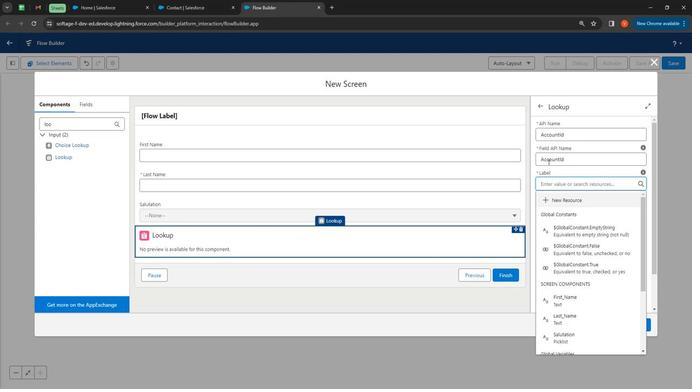 
Action: Mouse moved to (547, 161)
Screenshot: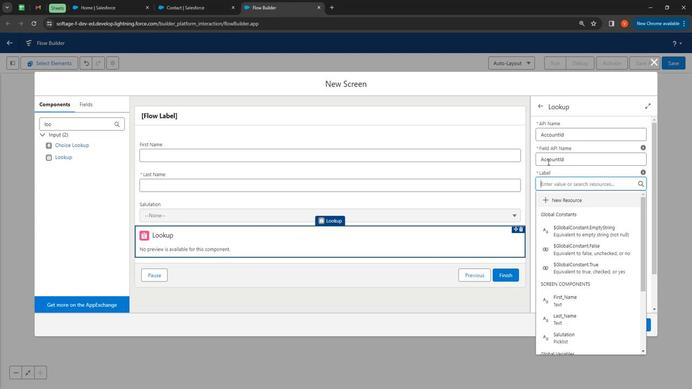 
Action: Key pressed Account<Key.space><Key.shift>NAme<Key.left><Key.left><Key.backspace><Key.shift>a
Screenshot: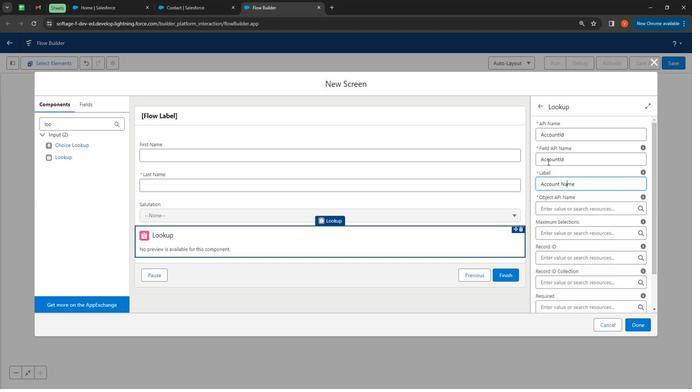 
Action: Mouse moved to (585, 209)
Screenshot: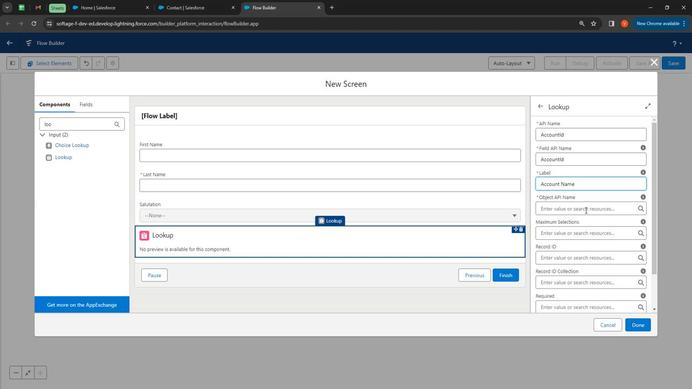 
Action: Mouse pressed left at (585, 209)
Screenshot: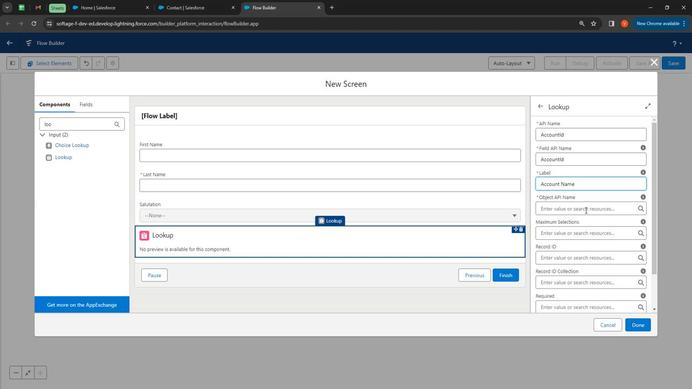 
Action: Mouse moved to (193, 0)
Screenshot: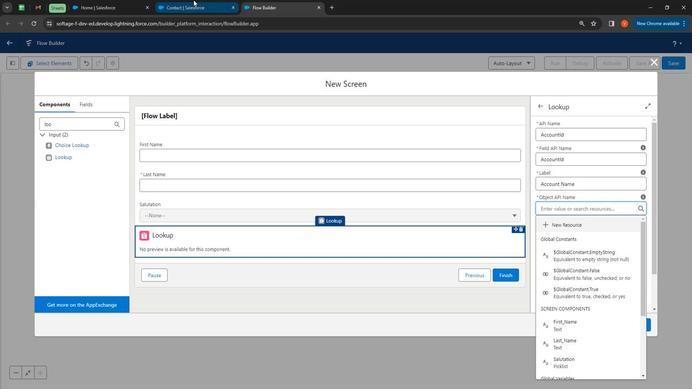 
Action: Mouse pressed left at (193, 0)
Screenshot: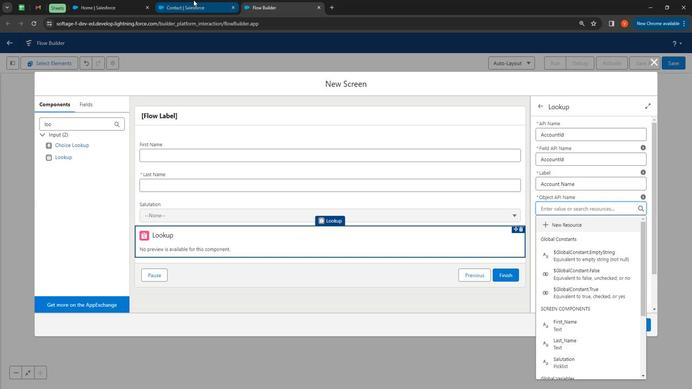 
Action: Mouse moved to (44, 132)
Screenshot: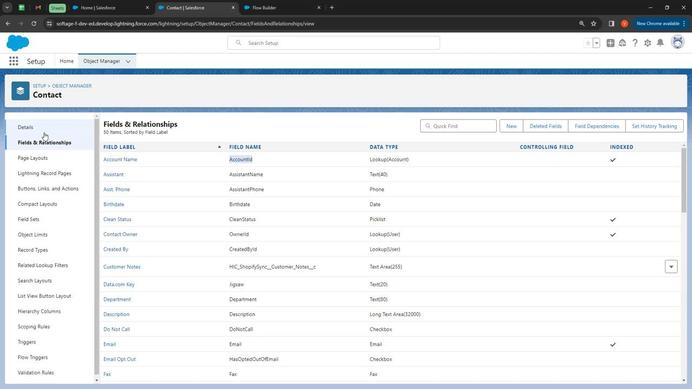 
Action: Mouse pressed left at (44, 132)
Screenshot: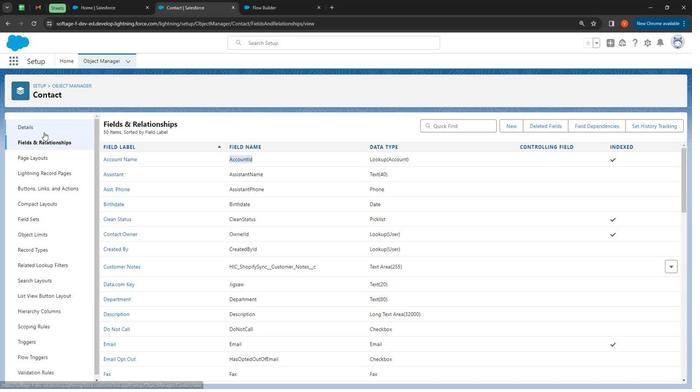 
Action: Mouse moved to (128, 176)
